 Task: Plan a trip to Nakhchivan, Azerbaijan from 12th December, 2023 to 16th December, 2023 for 8 adults.8 bedrooms having 8 beds and 8 bathrooms. Property type can be hotel. Amenities needed are: wifi, TV, free parkinig on premises, hot tub, gym, smoking allowed. Look for 4 properties as per requirement.
Action: Mouse moved to (323, 165)
Screenshot: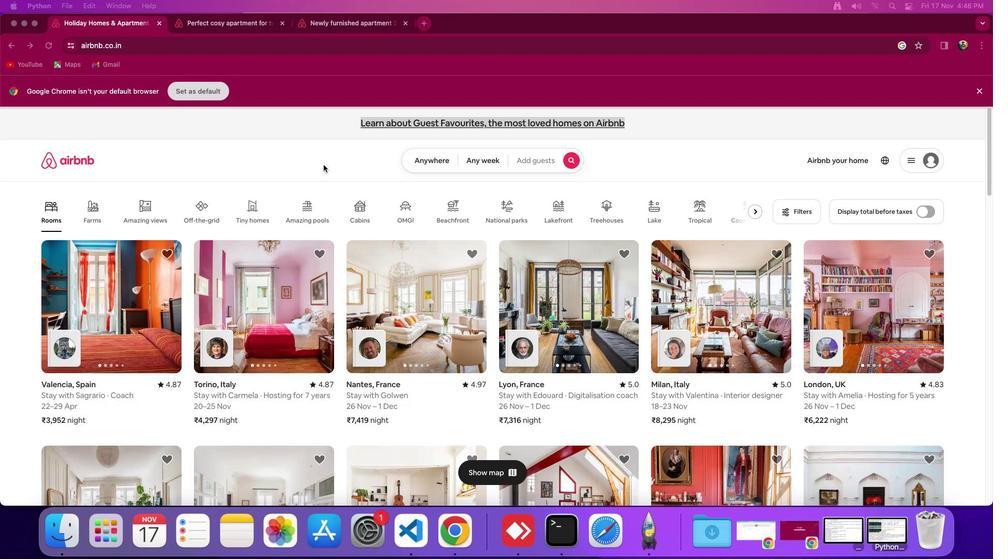 
Action: Mouse pressed left at (323, 165)
Screenshot: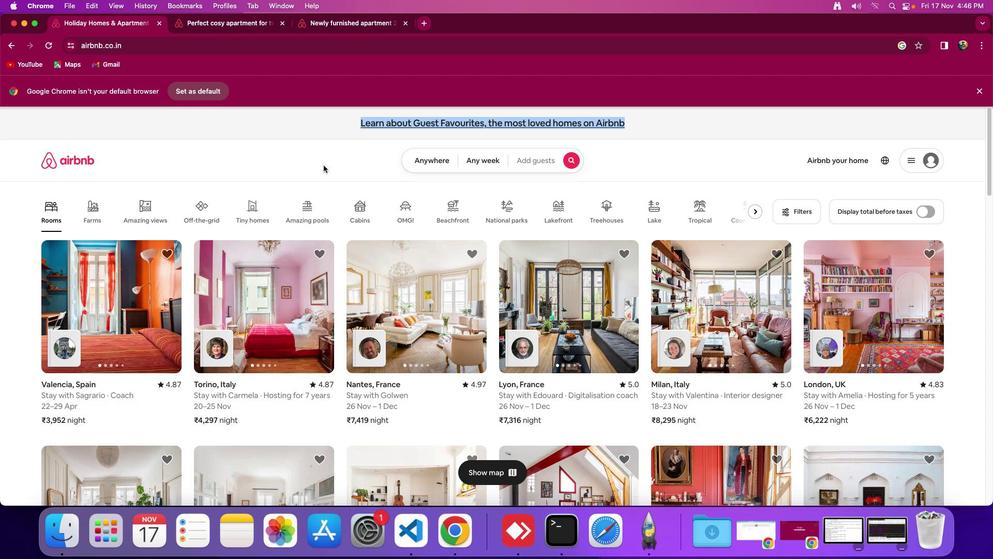 
Action: Mouse moved to (435, 165)
Screenshot: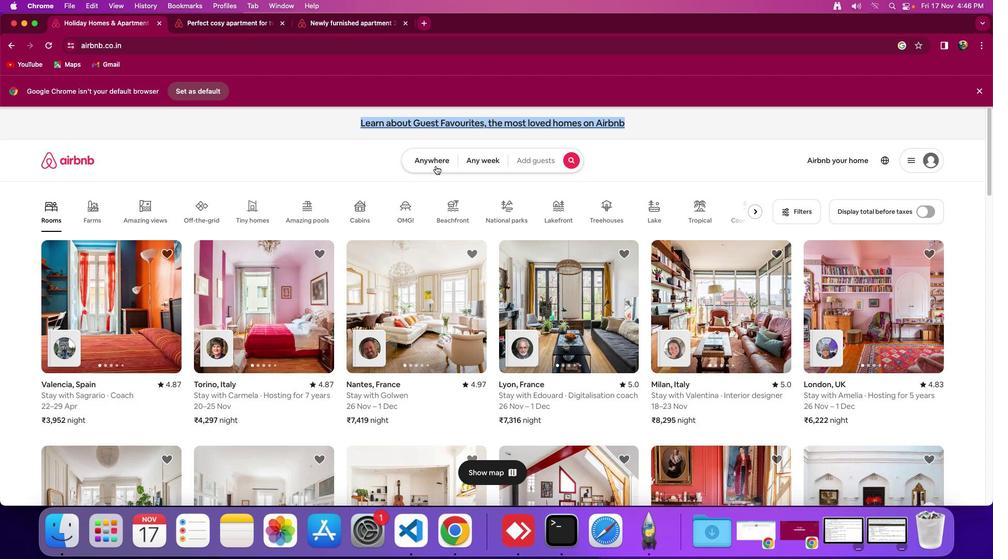 
Action: Mouse pressed left at (435, 165)
Screenshot: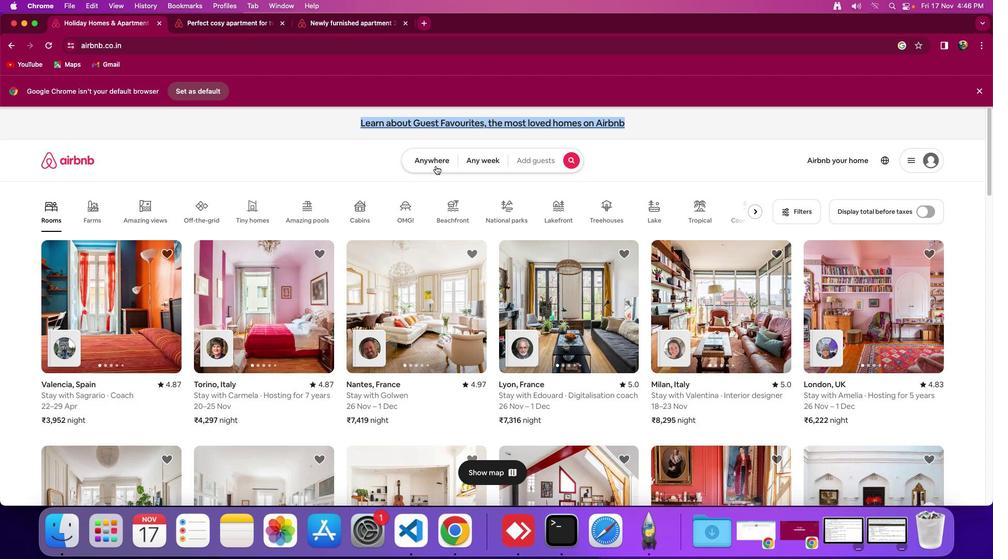 
Action: Mouse moved to (381, 203)
Screenshot: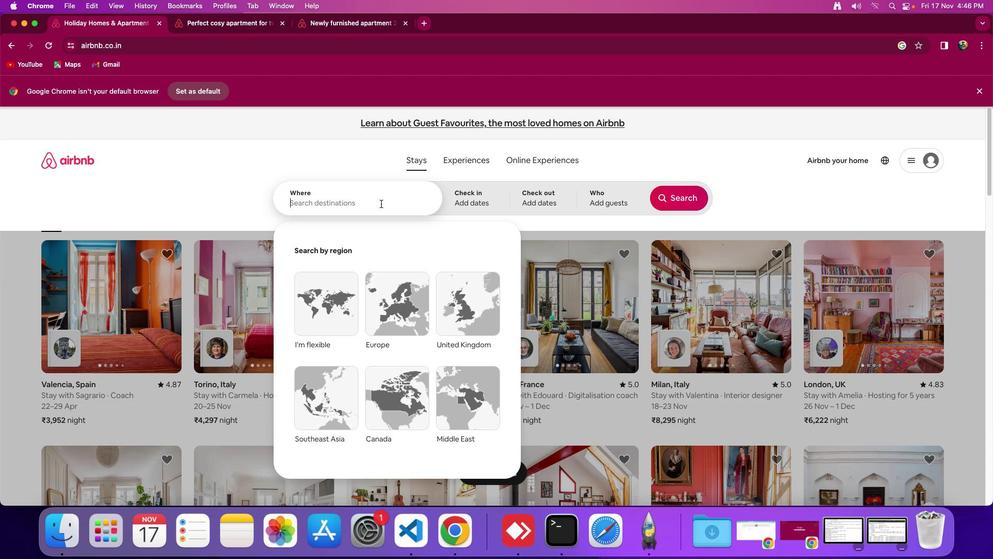
Action: Mouse pressed left at (381, 203)
Screenshot: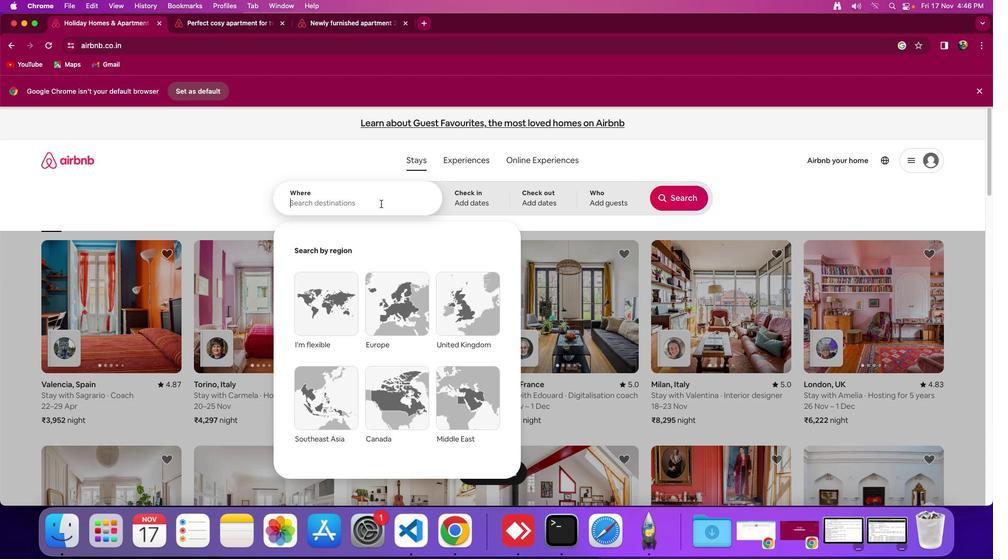 
Action: Mouse moved to (382, 203)
Screenshot: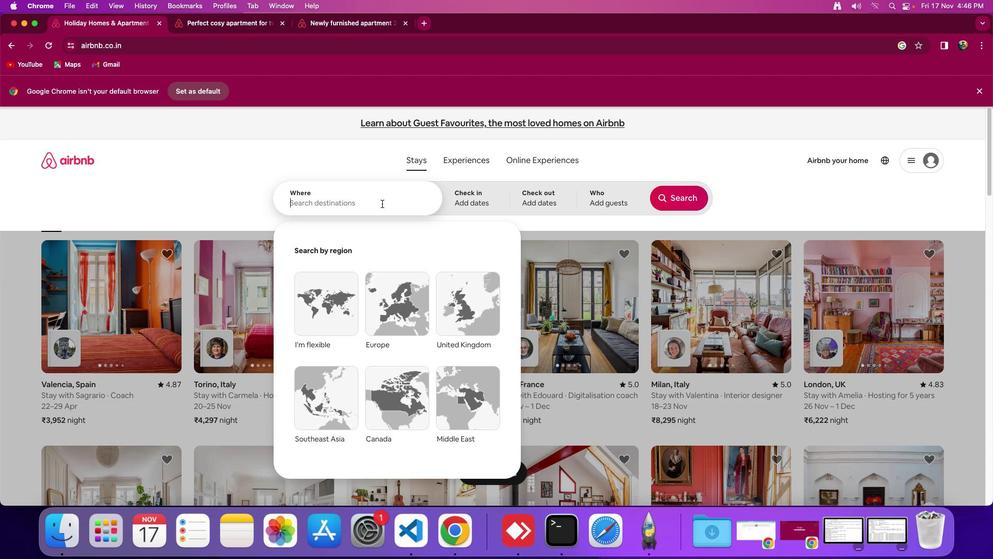 
Action: Key pressed Key.shift'N''a''k''h''c''h''i''v''a''n'','Key.spaceKey.shift_r'A''z''e''n'Key.backspace'r''b''a''i''j''a''n'
Screenshot: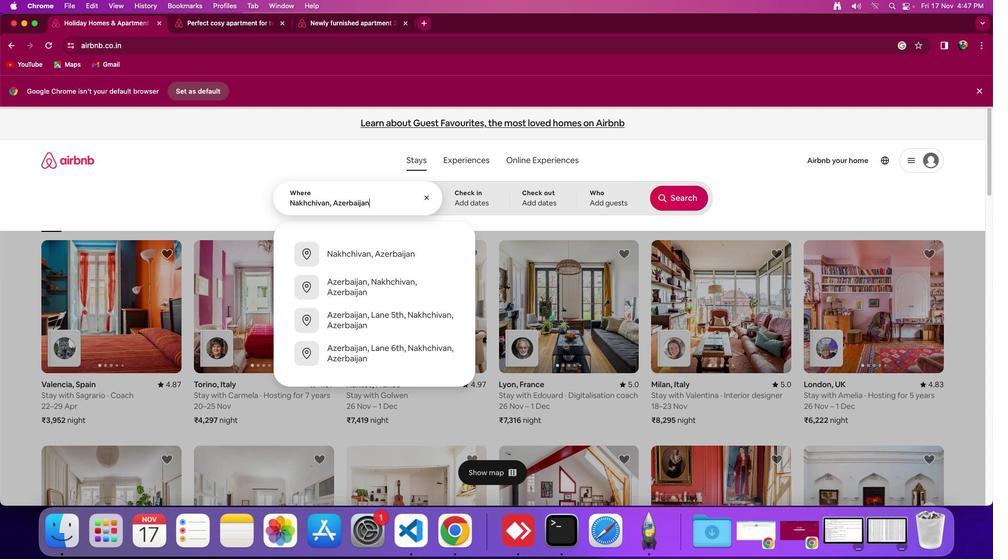 
Action: Mouse moved to (447, 203)
Screenshot: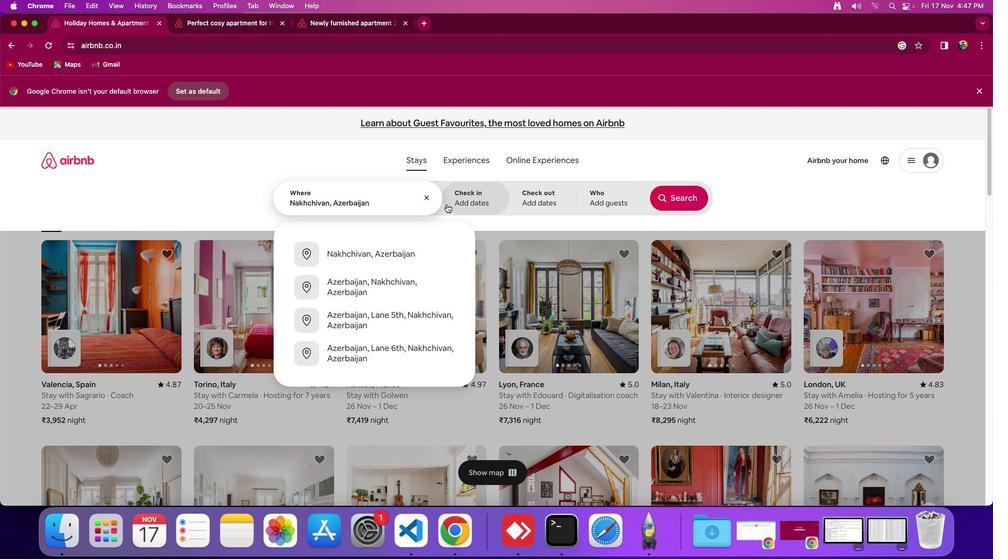 
Action: Mouse pressed left at (447, 203)
Screenshot: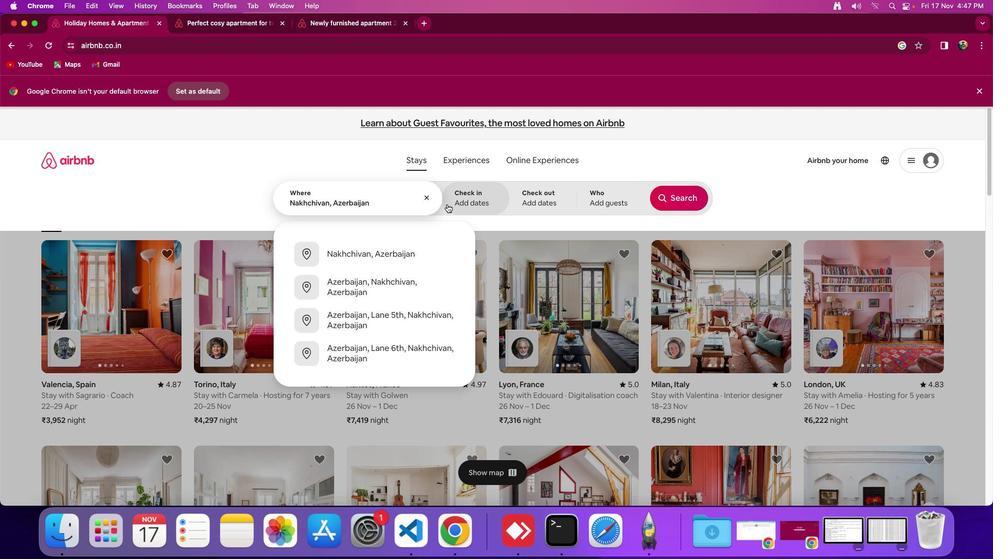 
Action: Mouse moved to (572, 379)
Screenshot: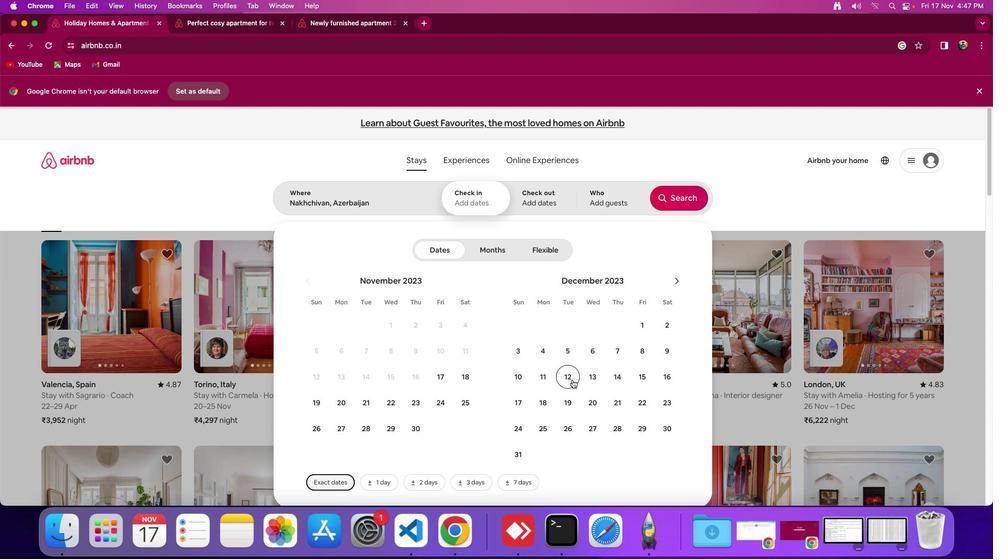 
Action: Mouse pressed left at (572, 379)
Screenshot: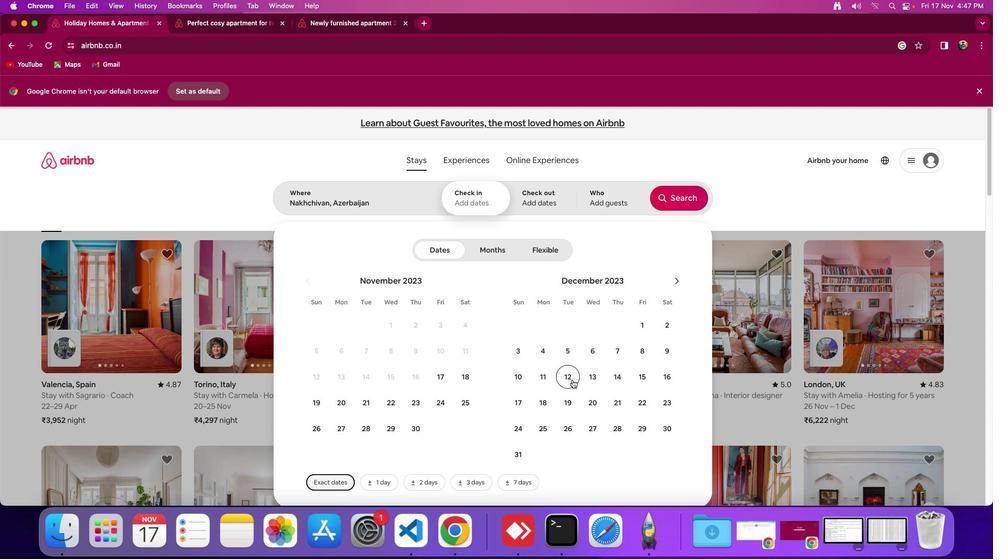 
Action: Mouse moved to (667, 376)
Screenshot: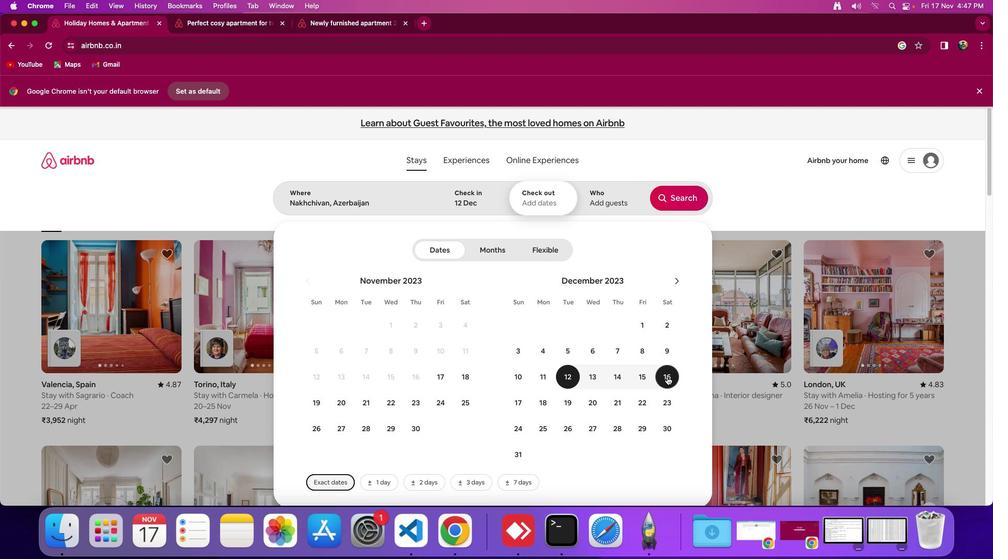 
Action: Mouse pressed left at (667, 376)
Screenshot: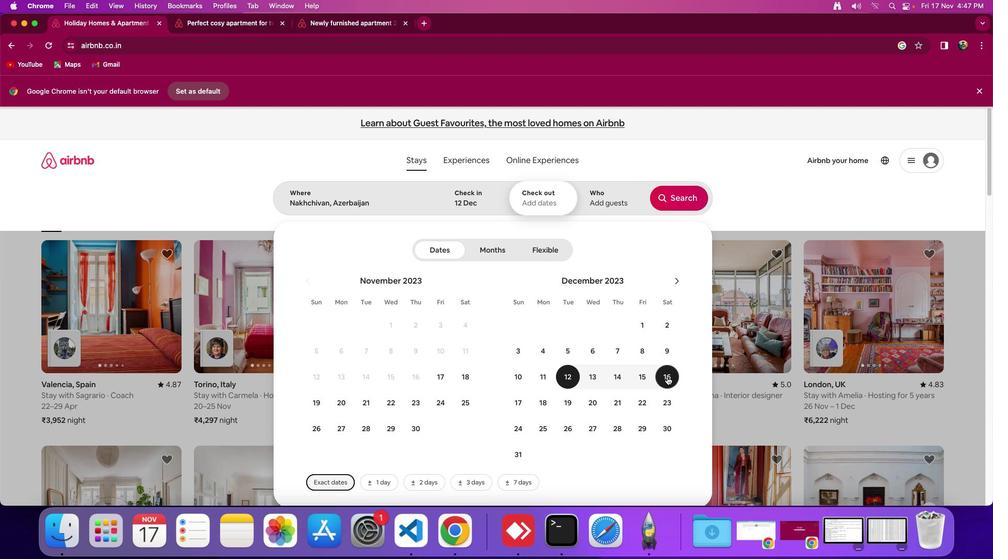 
Action: Mouse moved to (601, 201)
Screenshot: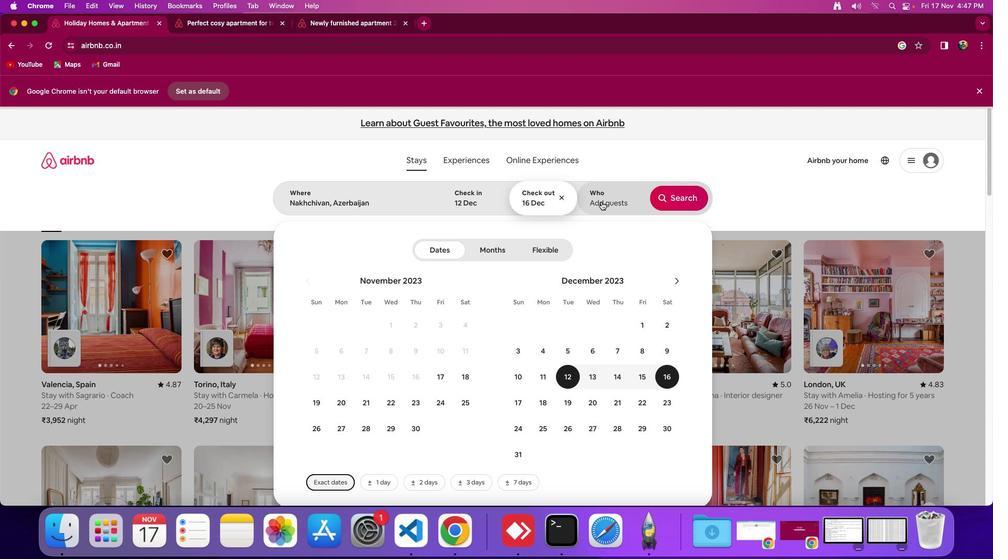 
Action: Mouse pressed left at (601, 201)
Screenshot: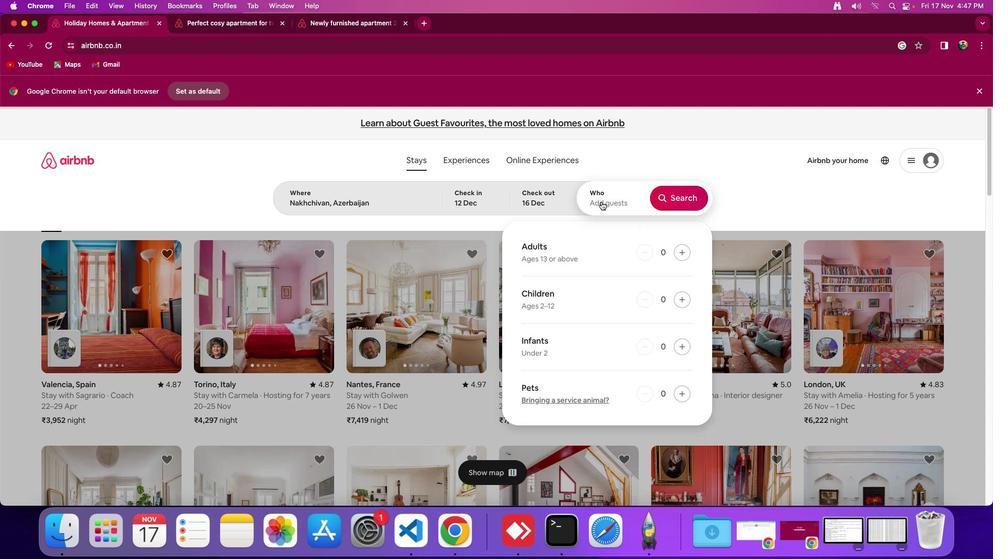 
Action: Mouse moved to (682, 250)
Screenshot: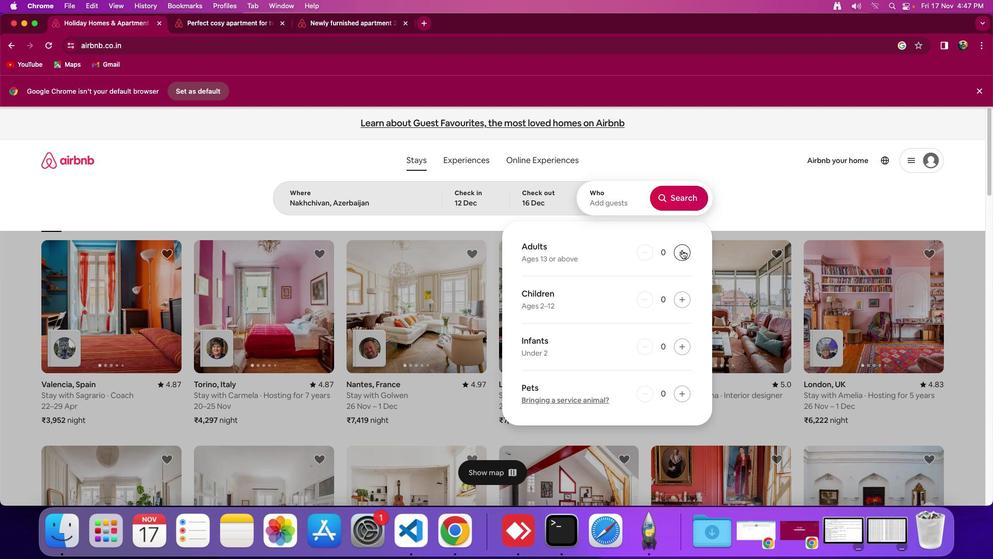 
Action: Mouse pressed left at (682, 250)
Screenshot: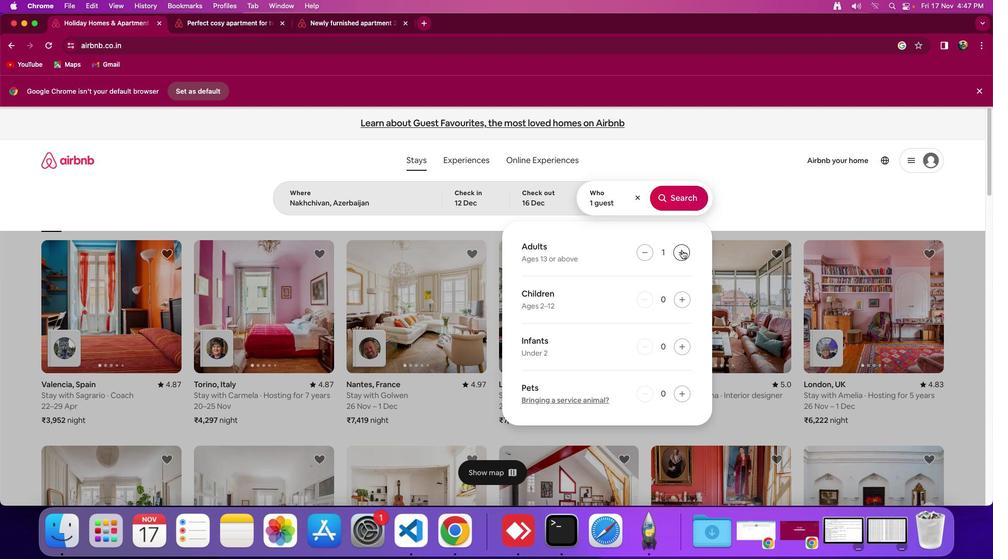 
Action: Mouse pressed left at (682, 250)
Screenshot: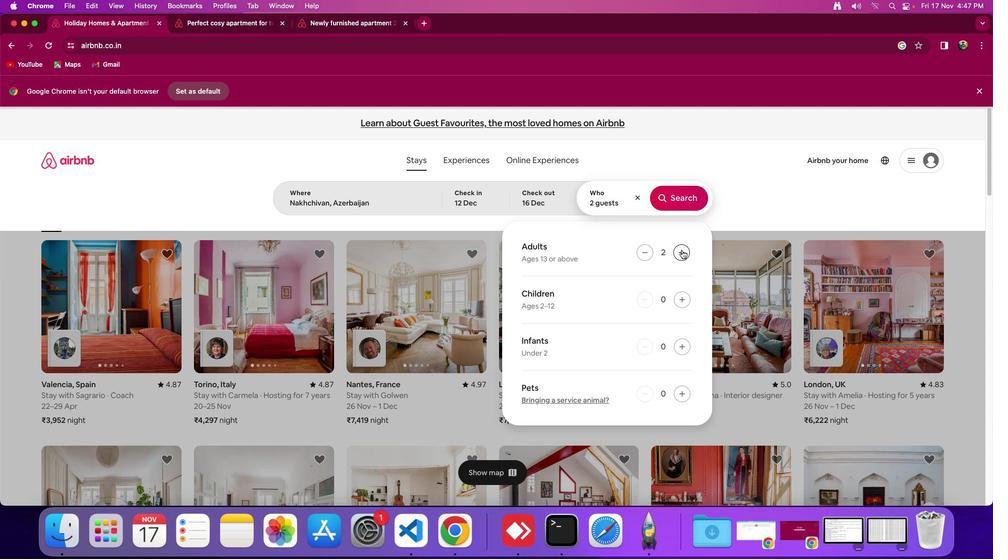 
Action: Mouse pressed left at (682, 250)
Screenshot: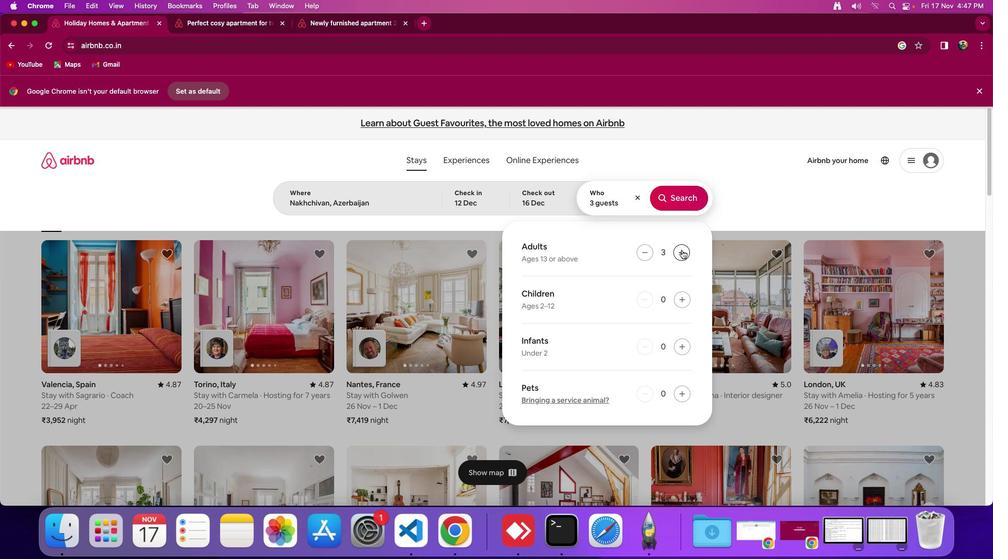 
Action: Mouse pressed left at (682, 250)
Screenshot: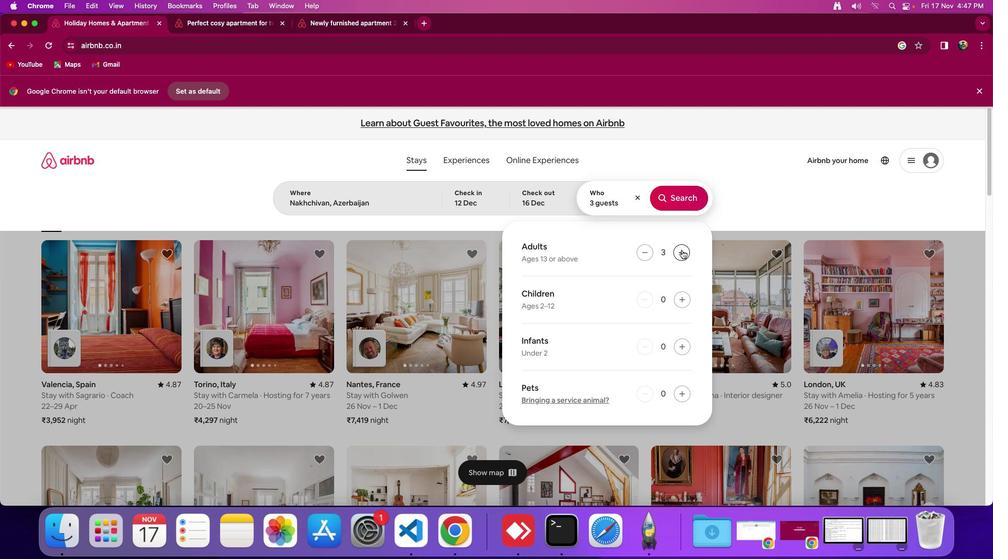 
Action: Mouse pressed left at (682, 250)
Screenshot: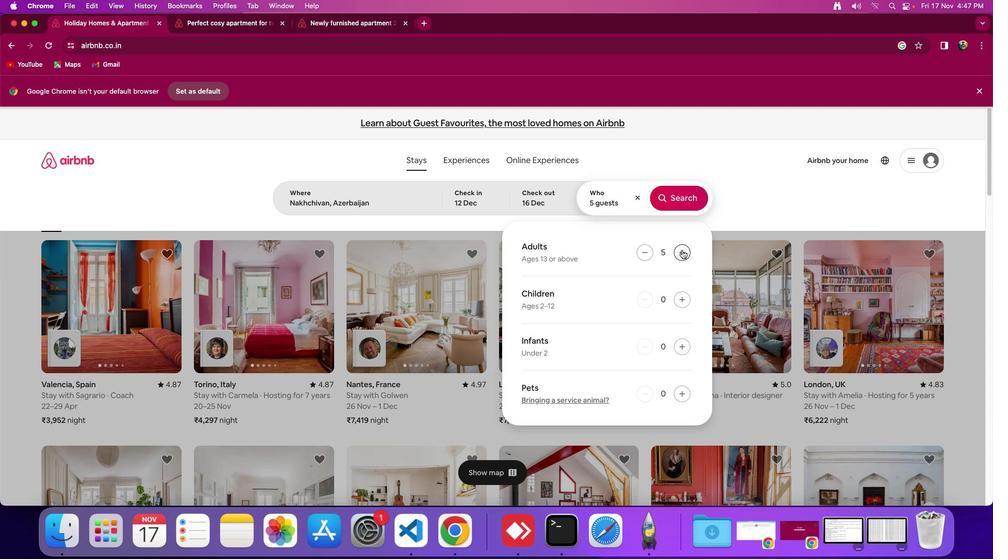 
Action: Mouse pressed left at (682, 250)
Screenshot: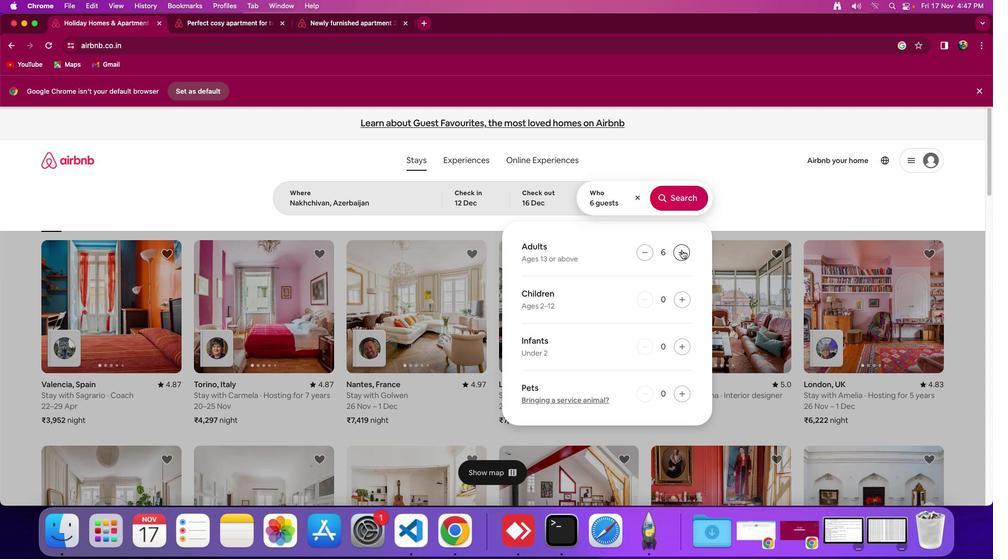 
Action: Mouse pressed left at (682, 250)
Screenshot: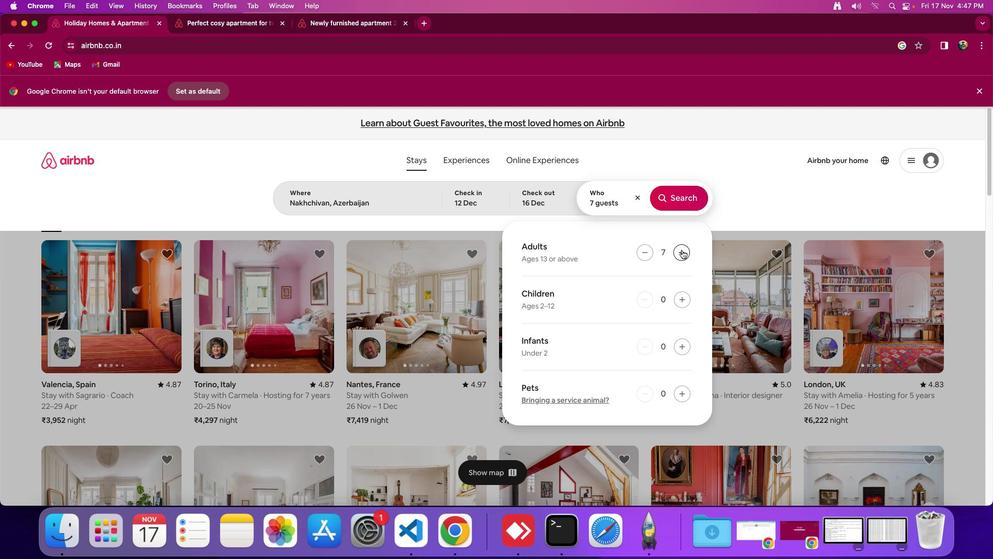 
Action: Mouse pressed left at (682, 250)
Screenshot: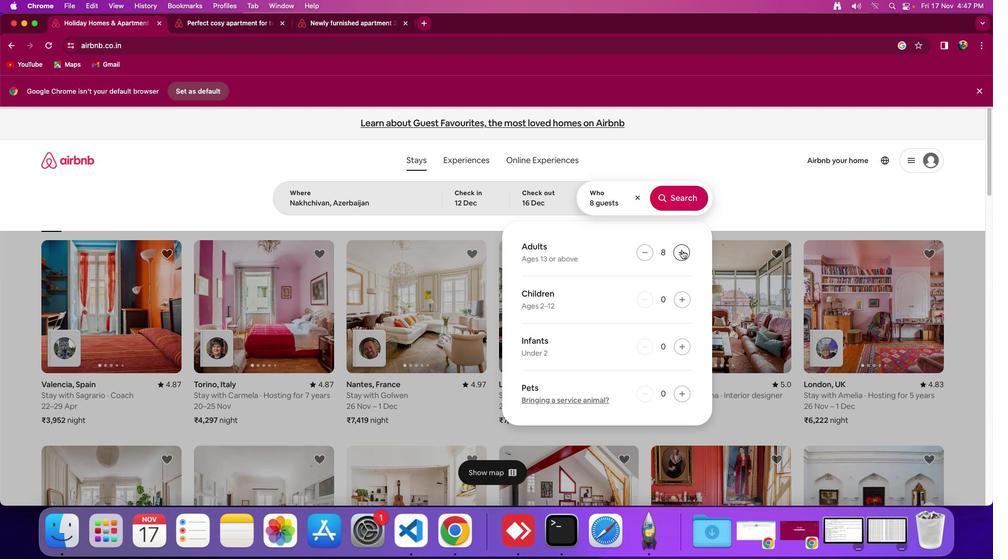 
Action: Mouse moved to (670, 199)
Screenshot: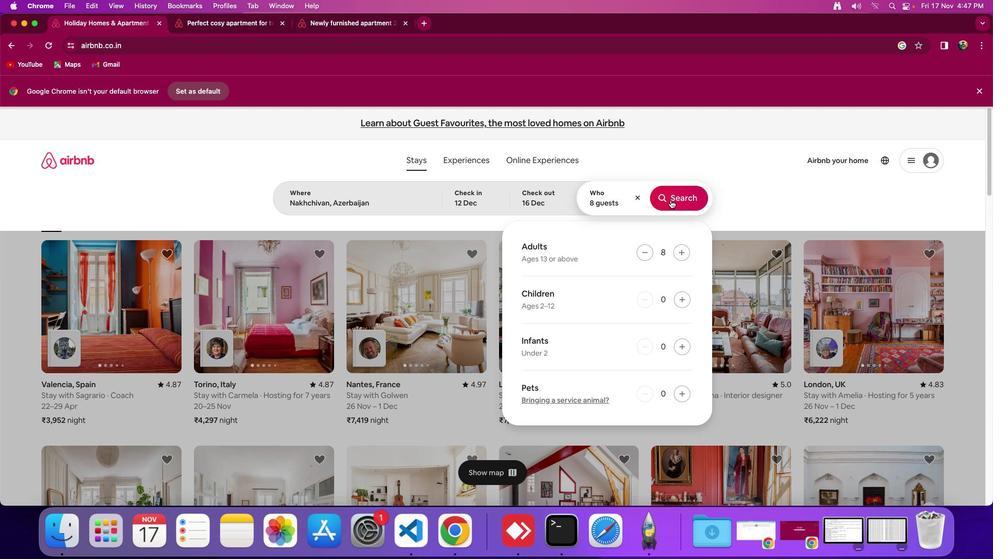 
Action: Mouse pressed left at (670, 199)
Screenshot: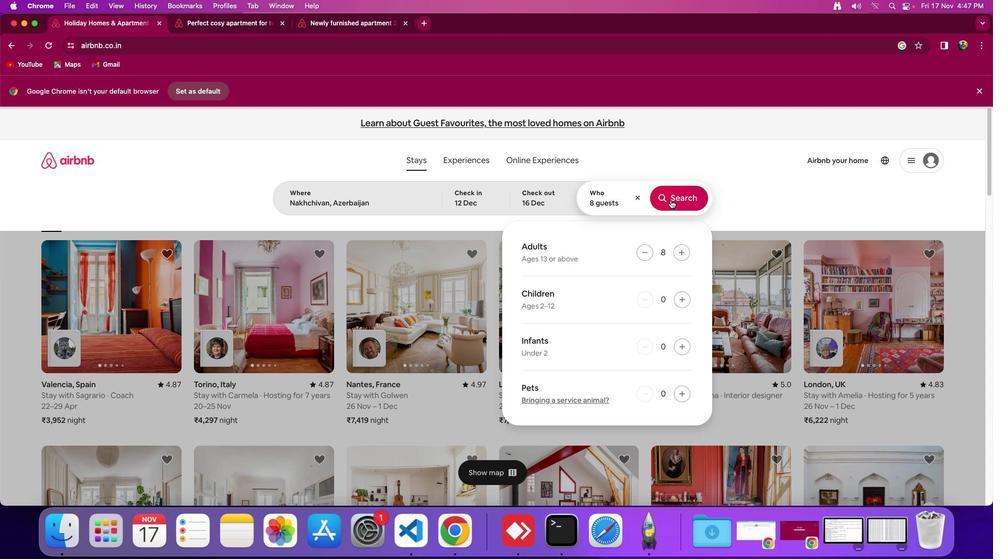 
Action: Mouse moved to (808, 173)
Screenshot: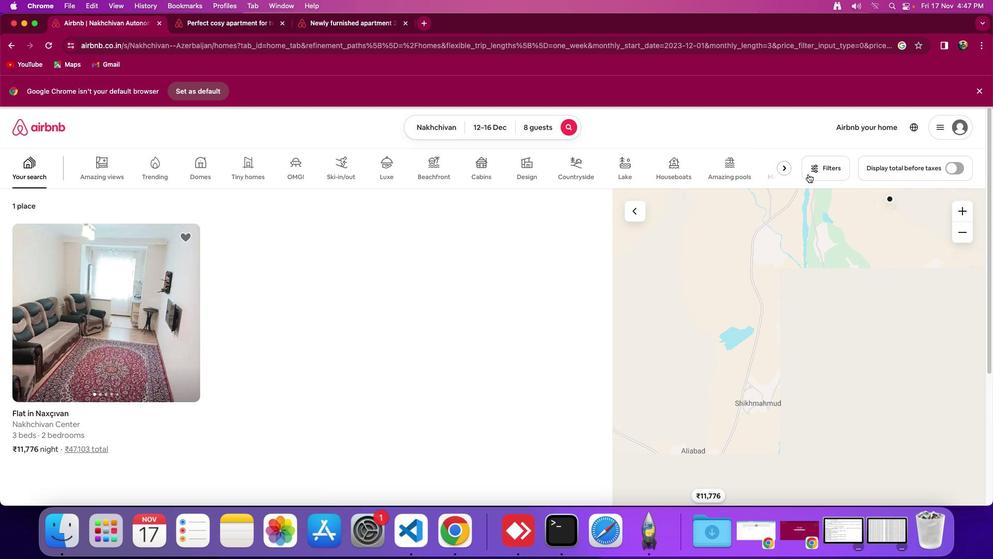 
Action: Mouse pressed left at (808, 173)
Screenshot: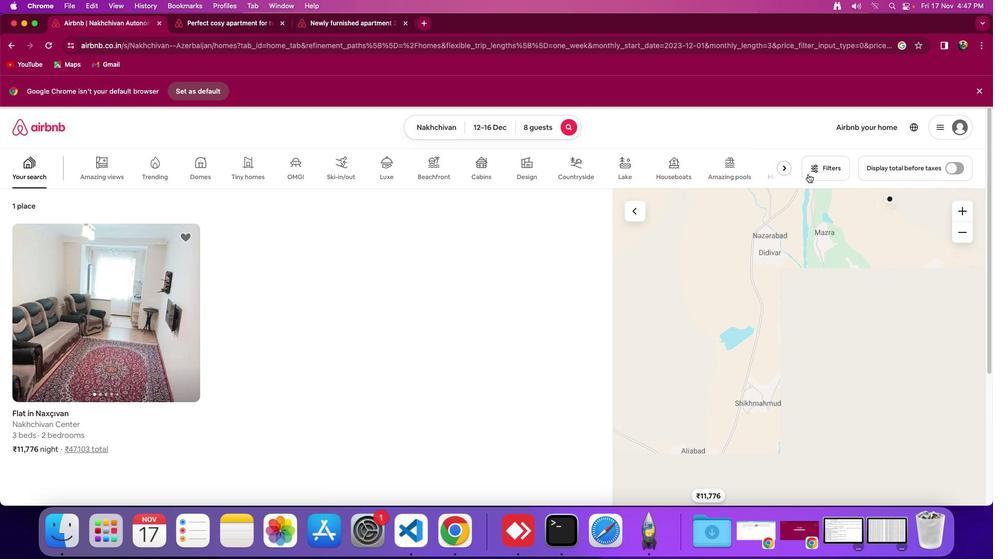 
Action: Mouse moved to (829, 173)
Screenshot: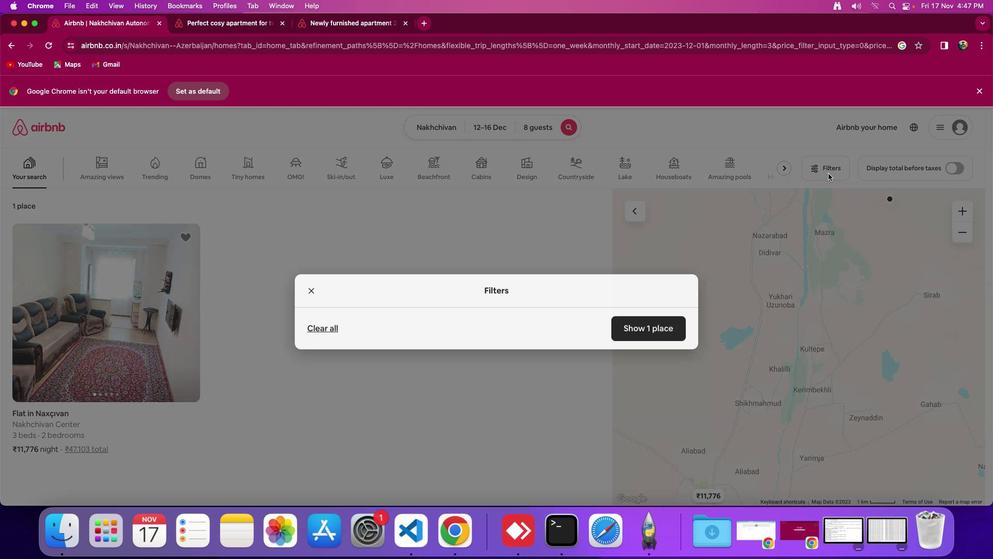 
Action: Mouse pressed left at (829, 173)
Screenshot: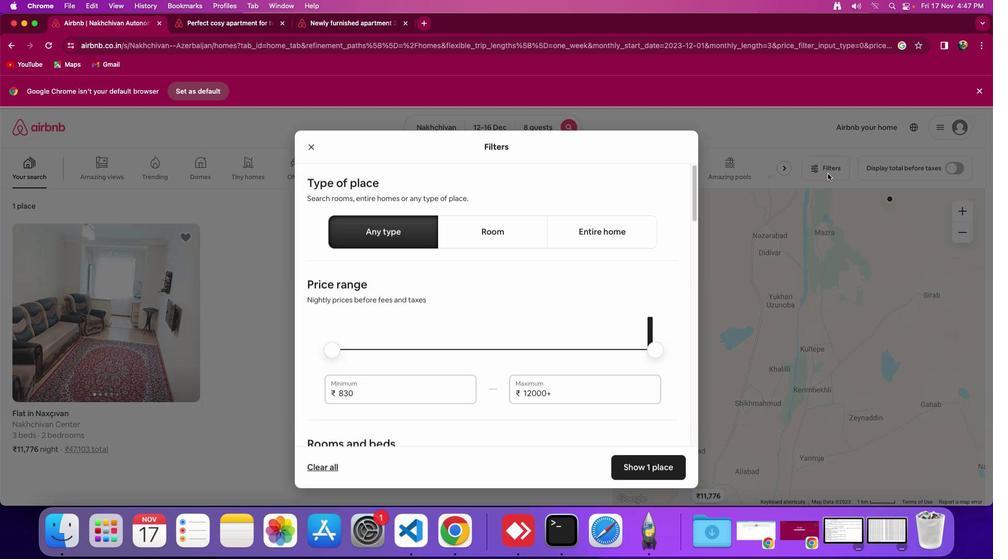 
Action: Mouse moved to (823, 177)
Screenshot: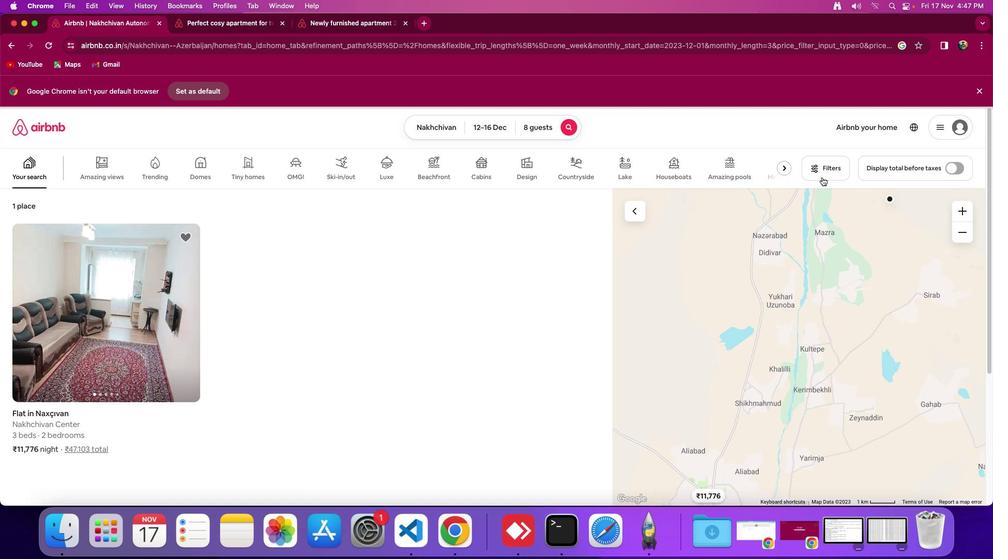 
Action: Mouse pressed left at (823, 177)
Screenshot: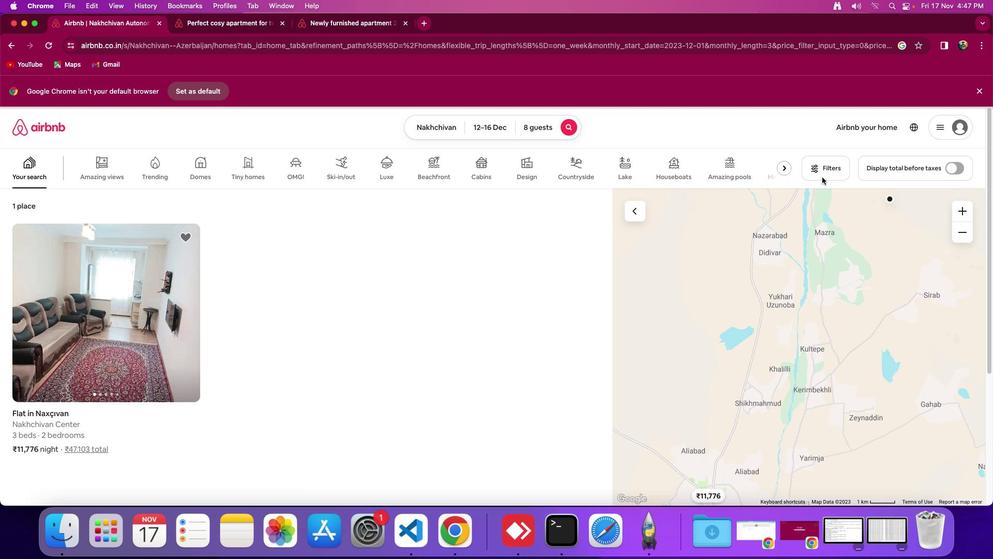
Action: Mouse moved to (525, 351)
Screenshot: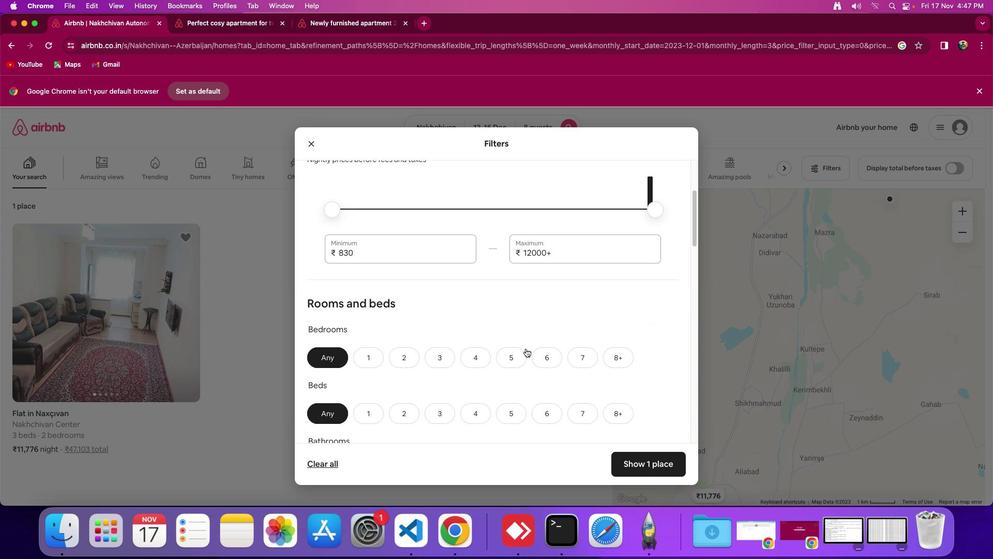 
Action: Mouse scrolled (525, 351) with delta (0, 0)
Screenshot: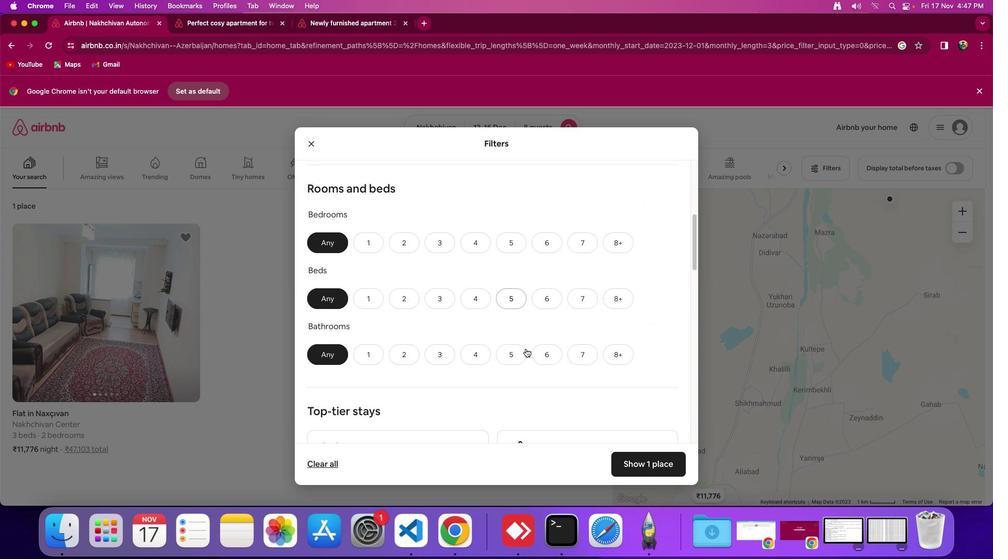 
Action: Mouse scrolled (525, 351) with delta (0, 0)
Screenshot: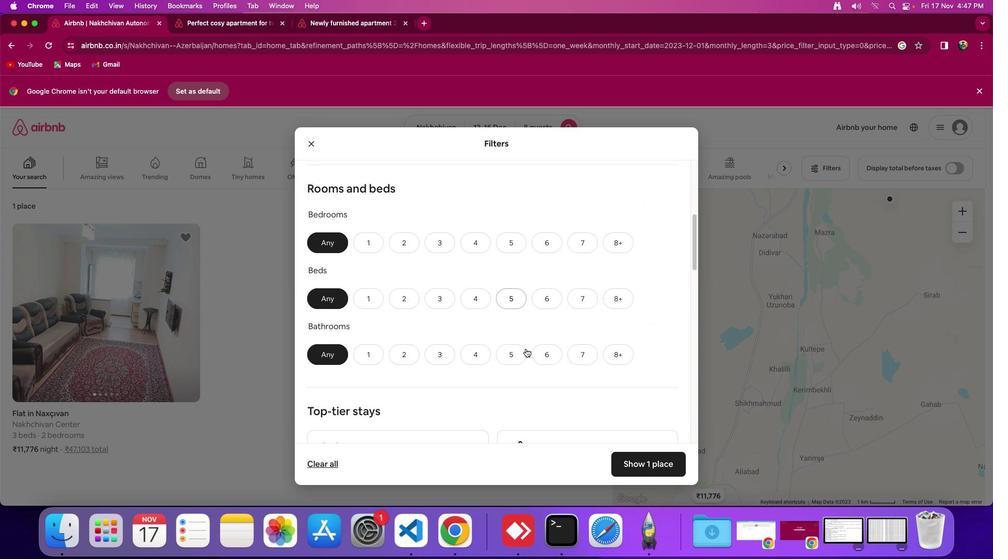 
Action: Mouse scrolled (525, 351) with delta (0, -2)
Screenshot: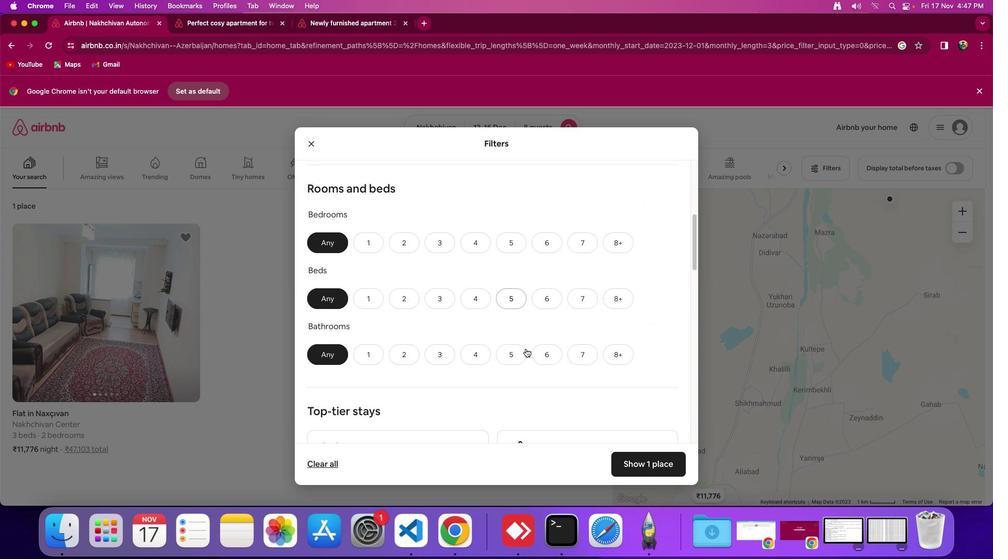 
Action: Mouse moved to (525, 349)
Screenshot: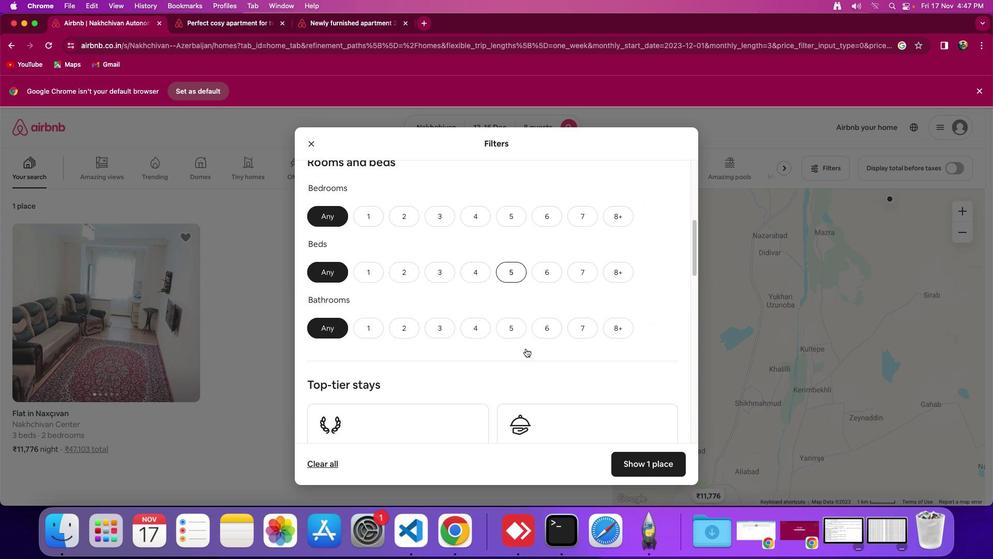 
Action: Mouse scrolled (525, 349) with delta (0, -2)
Screenshot: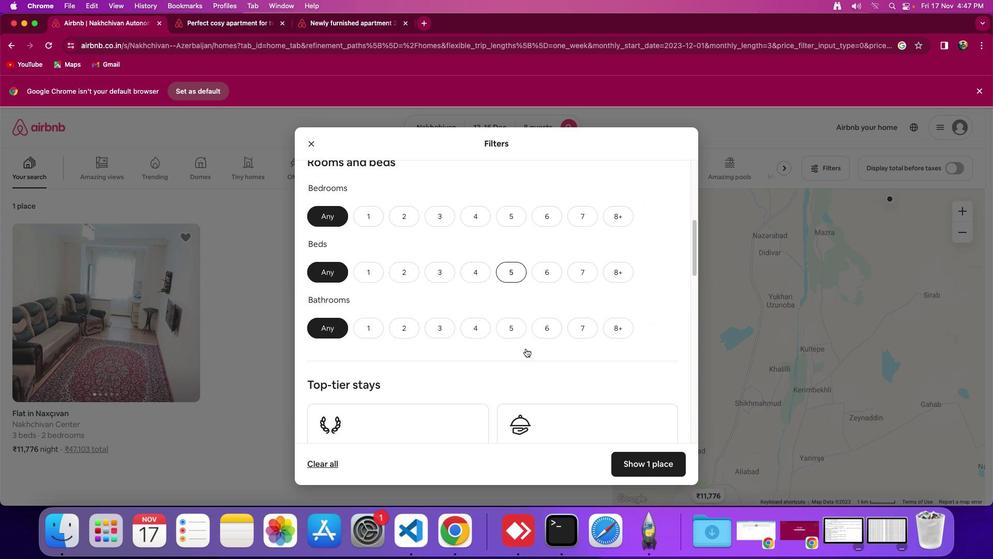 
Action: Mouse moved to (525, 348)
Screenshot: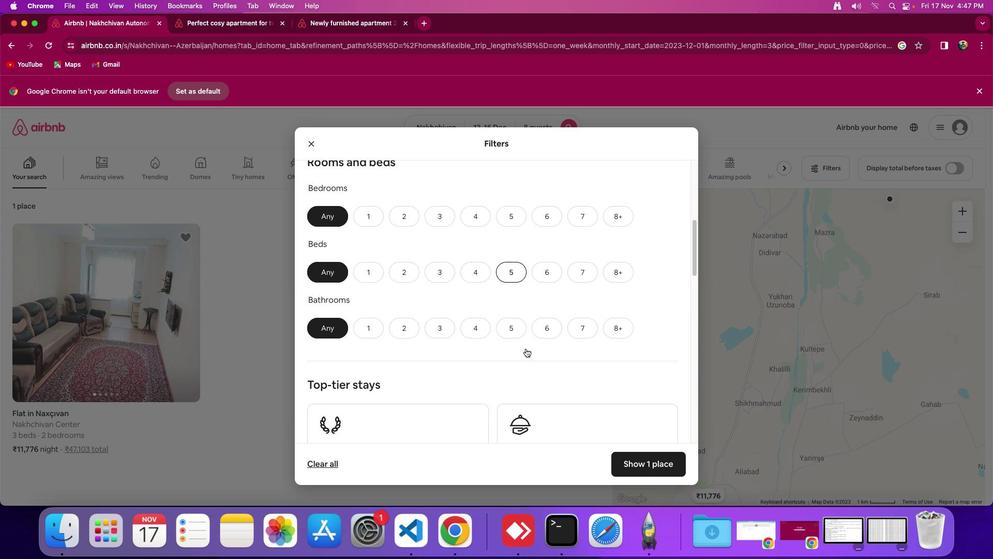 
Action: Mouse scrolled (525, 348) with delta (0, 0)
Screenshot: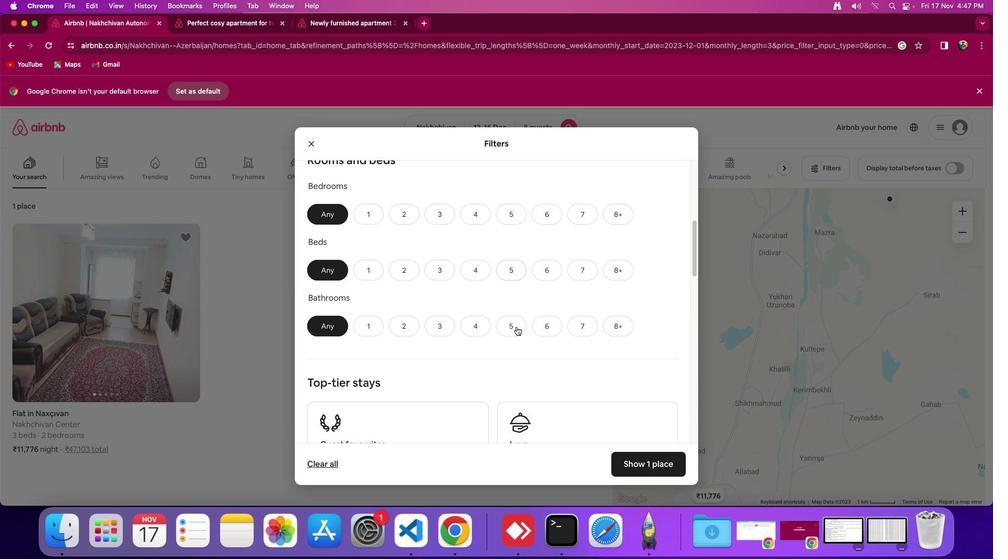 
Action: Mouse moved to (613, 213)
Screenshot: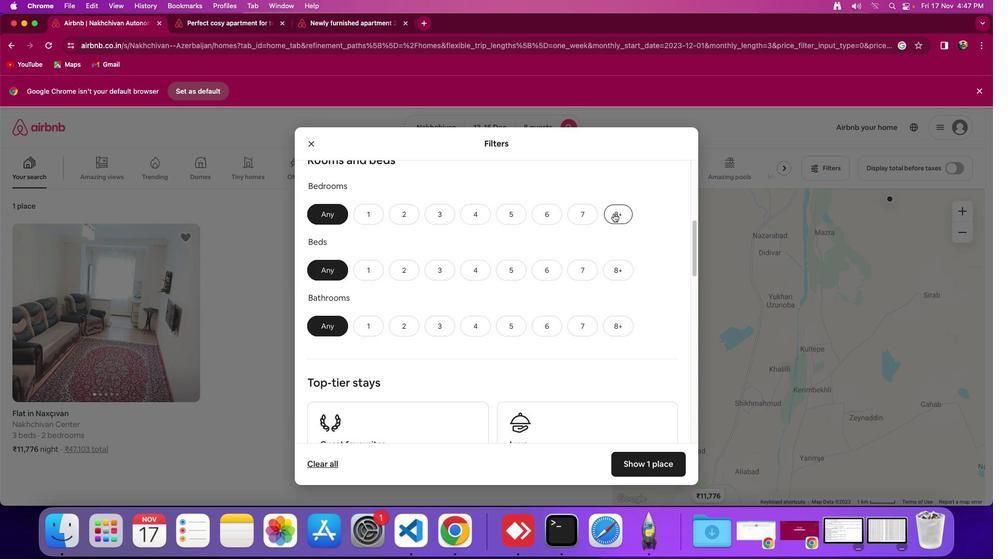 
Action: Mouse pressed left at (613, 213)
Screenshot: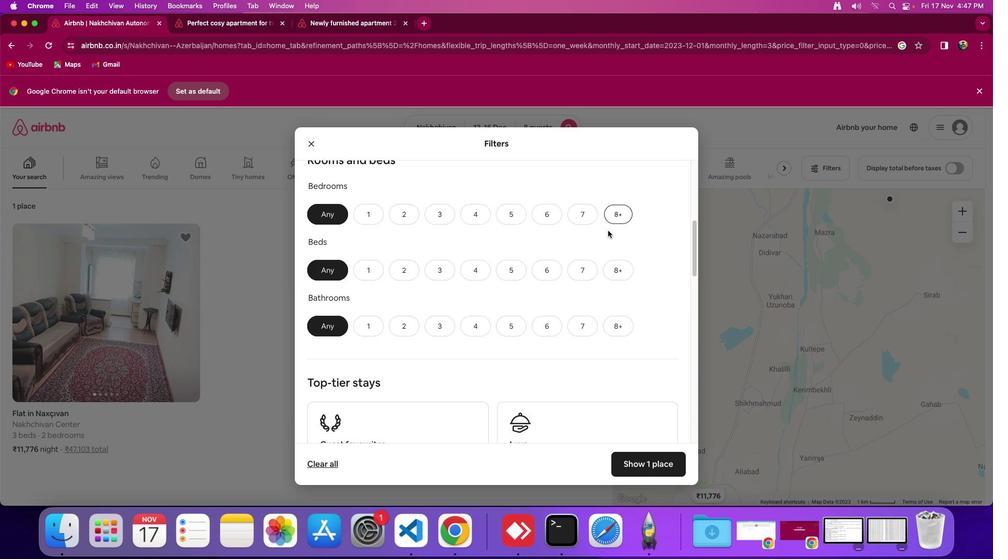 
Action: Mouse moved to (613, 272)
Screenshot: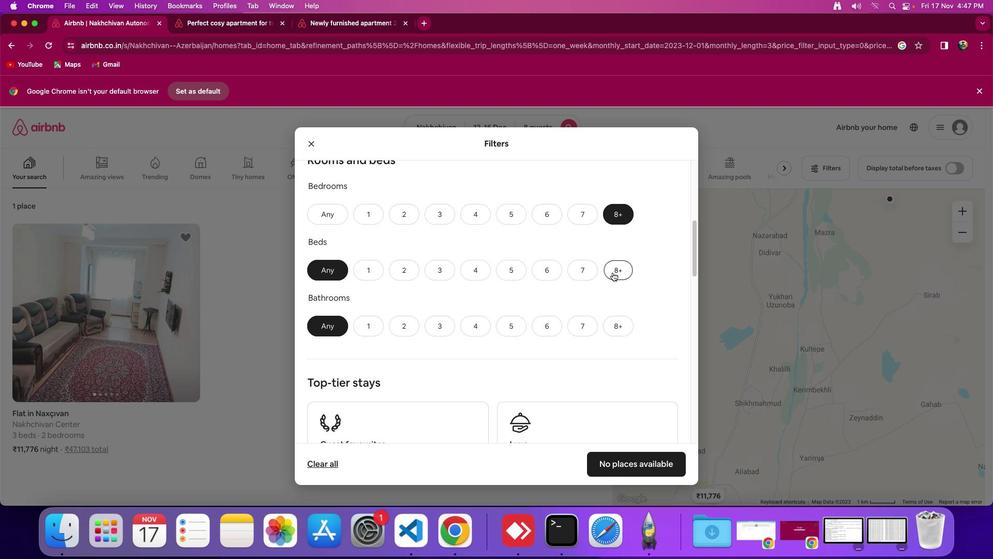 
Action: Mouse pressed left at (613, 272)
Screenshot: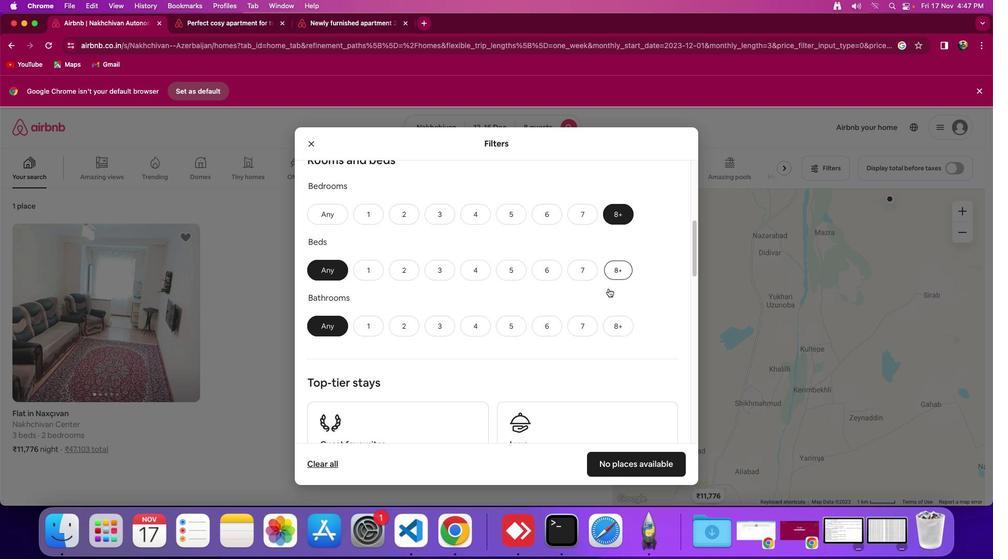 
Action: Mouse moved to (611, 316)
Screenshot: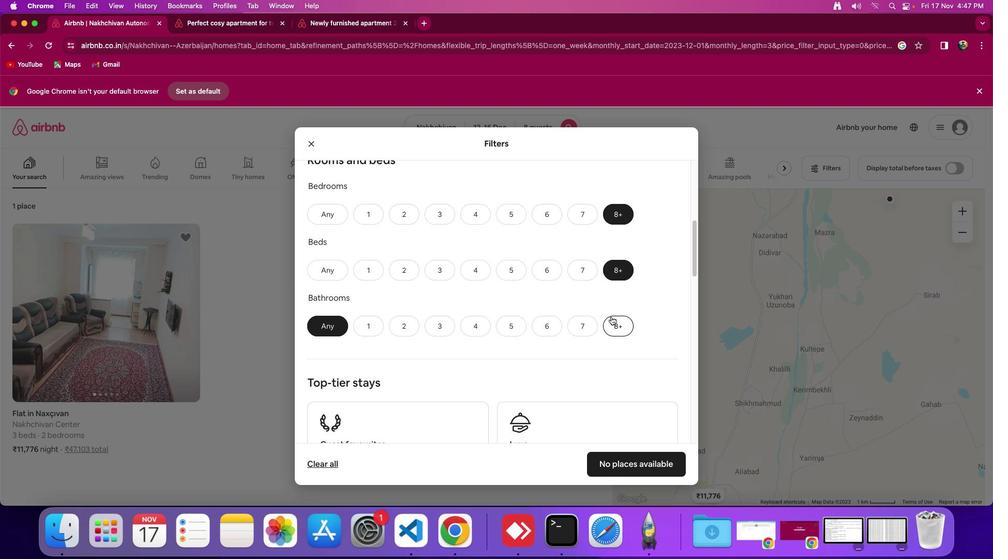 
Action: Mouse pressed left at (611, 316)
Screenshot: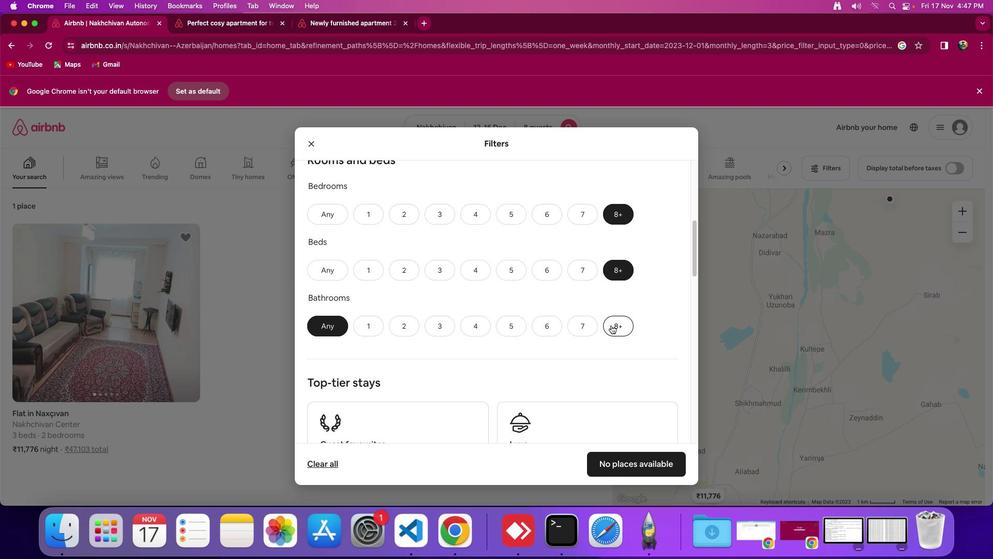 
Action: Mouse moved to (520, 329)
Screenshot: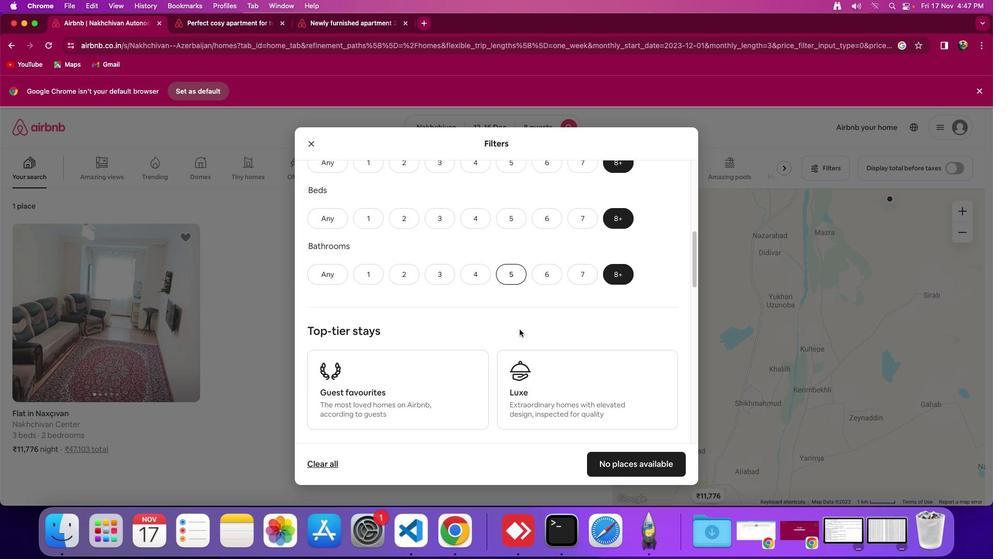 
Action: Mouse scrolled (520, 329) with delta (0, 0)
Screenshot: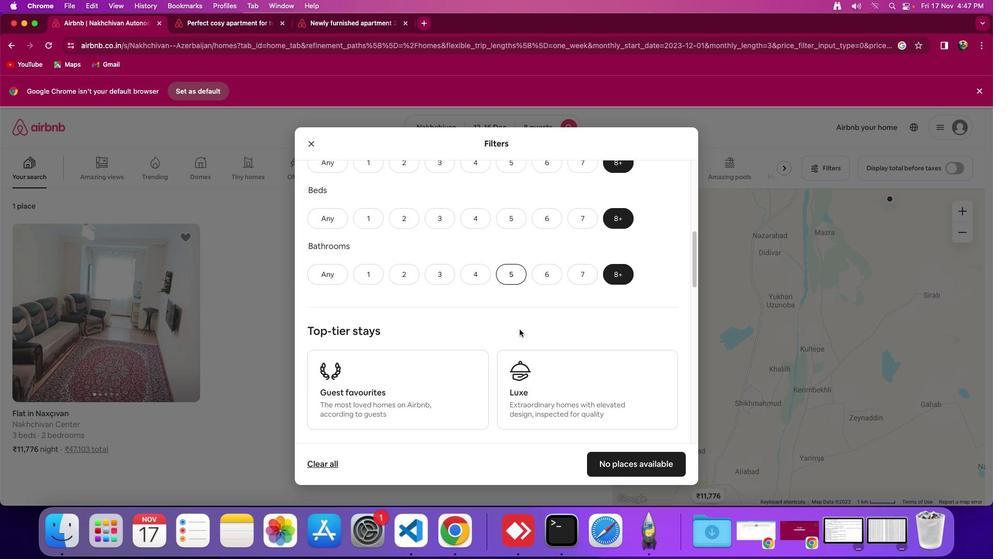 
Action: Mouse scrolled (520, 329) with delta (0, 0)
Screenshot: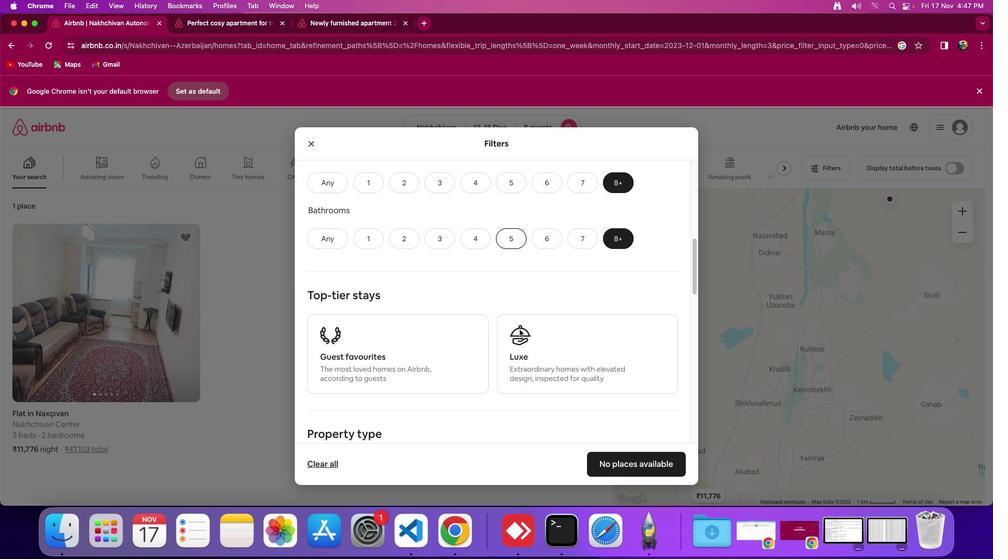 
Action: Mouse scrolled (520, 329) with delta (0, -1)
Screenshot: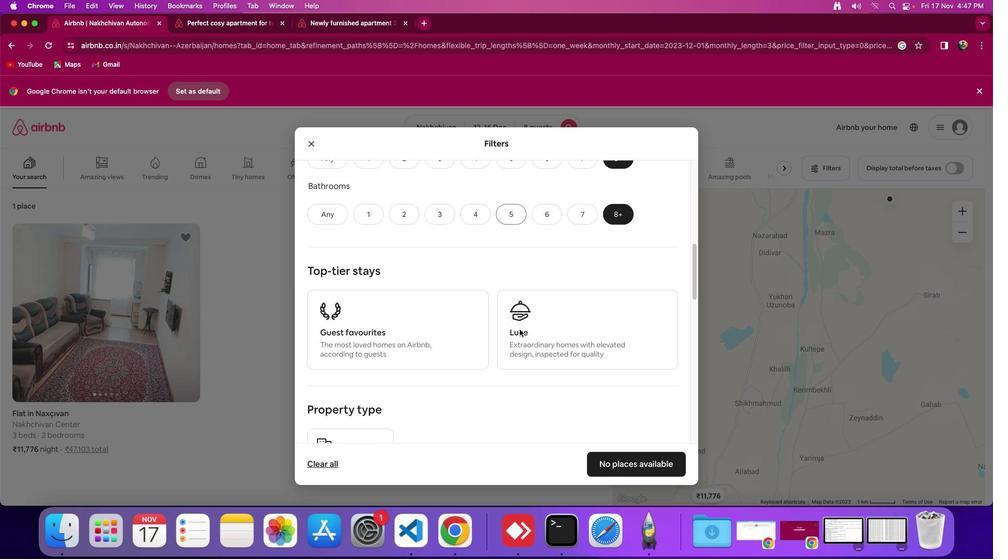 
Action: Mouse moved to (494, 335)
Screenshot: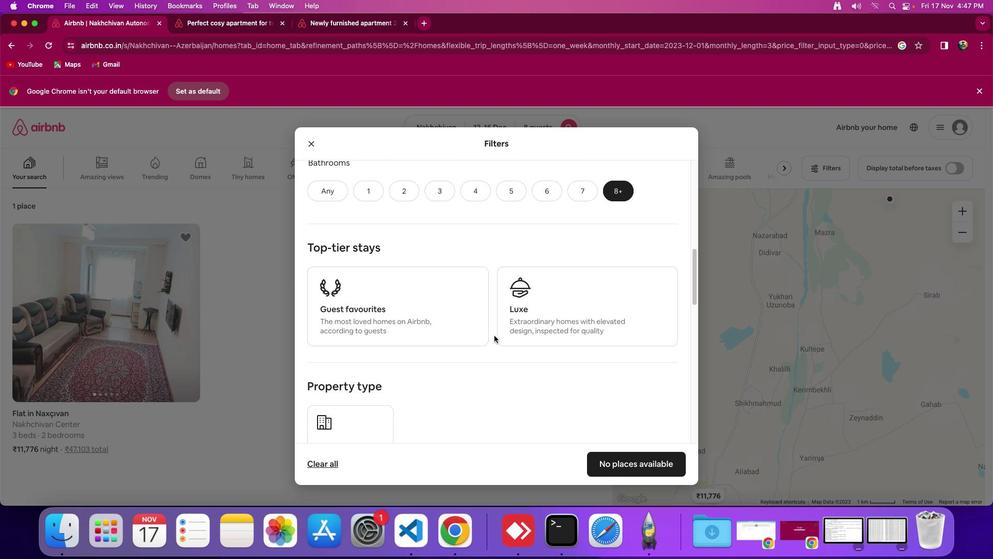 
Action: Mouse scrolled (494, 335) with delta (0, 0)
Screenshot: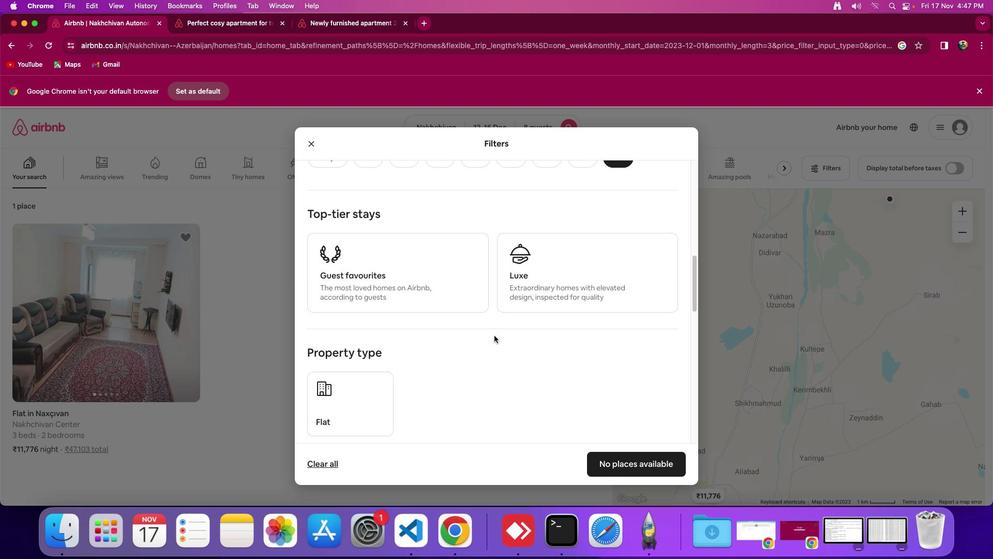 
Action: Mouse scrolled (494, 335) with delta (0, 0)
Screenshot: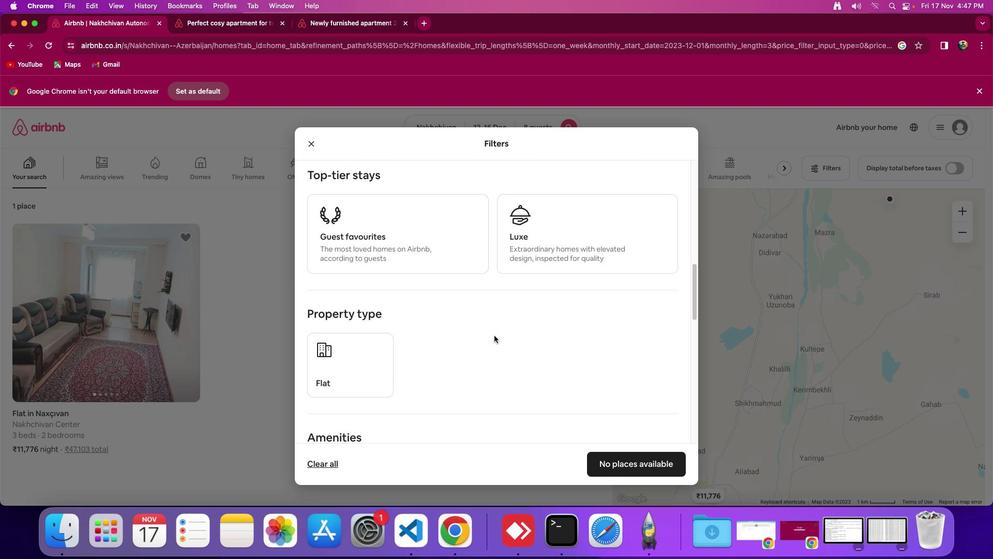
Action: Mouse scrolled (494, 335) with delta (0, -1)
Screenshot: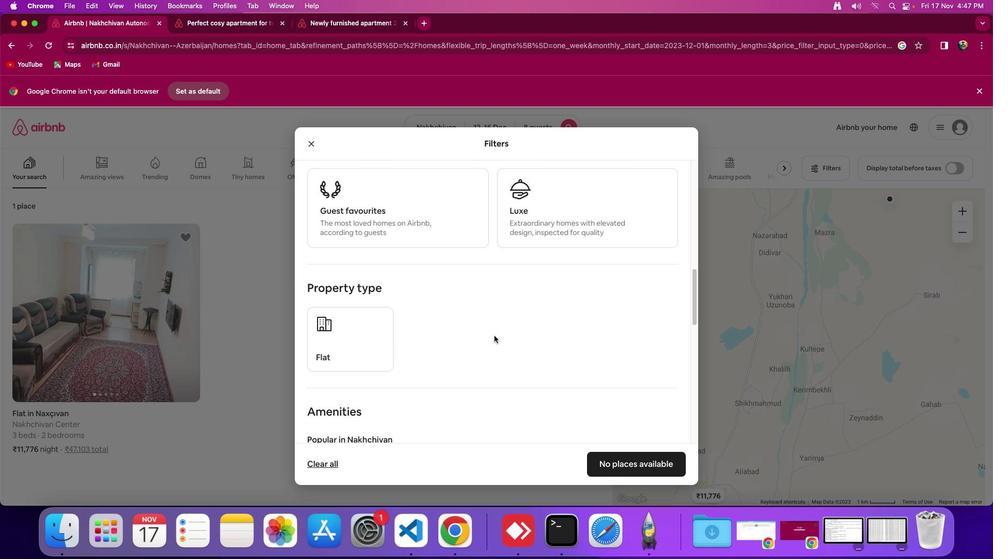 
Action: Mouse moved to (472, 325)
Screenshot: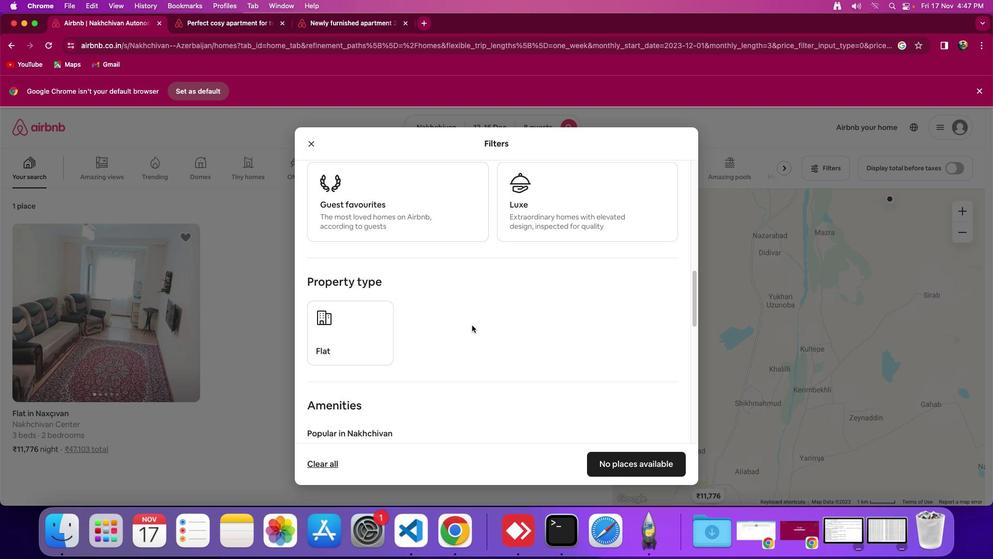 
Action: Mouse scrolled (472, 325) with delta (0, 0)
Screenshot: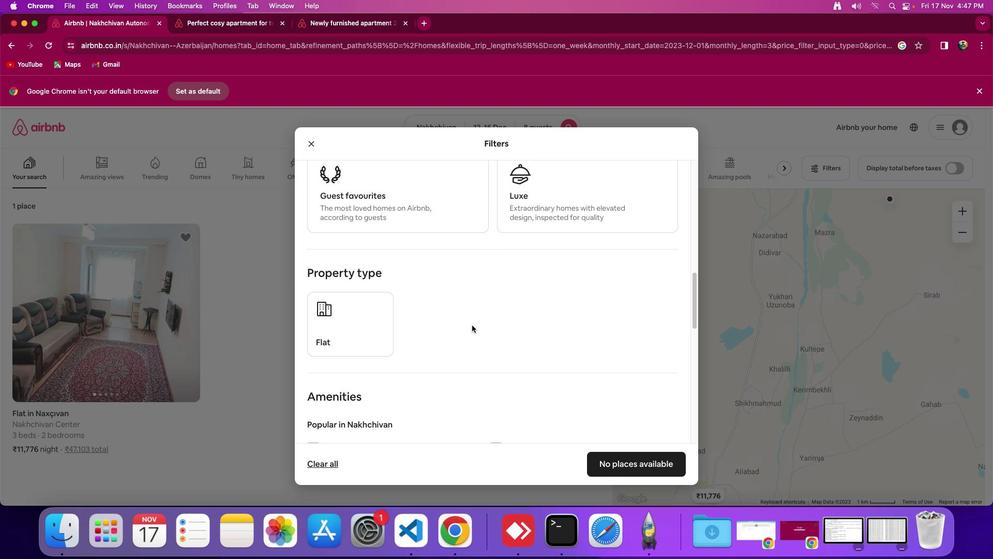 
Action: Mouse scrolled (472, 325) with delta (0, 0)
Screenshot: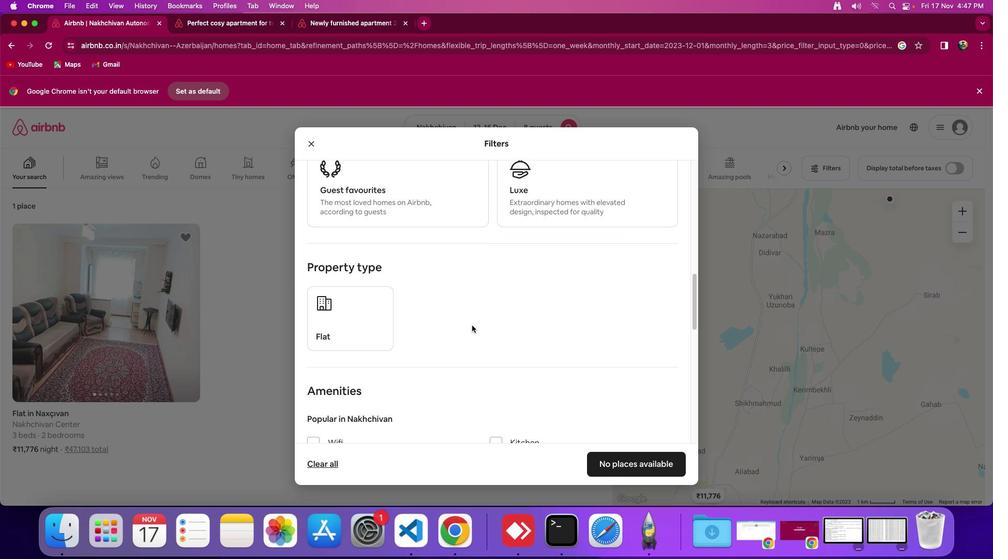 
Action: Mouse scrolled (472, 325) with delta (0, 0)
Screenshot: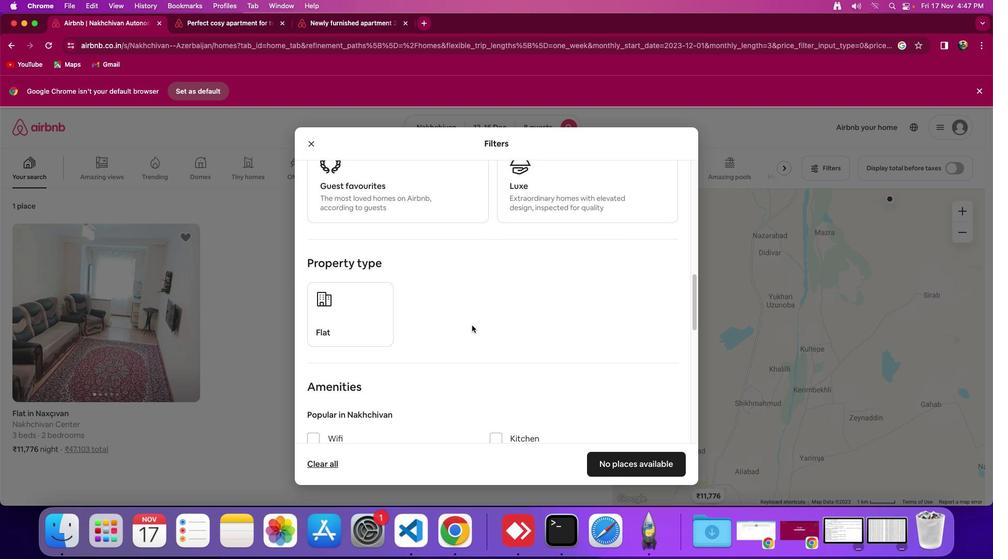 
Action: Mouse moved to (464, 330)
Screenshot: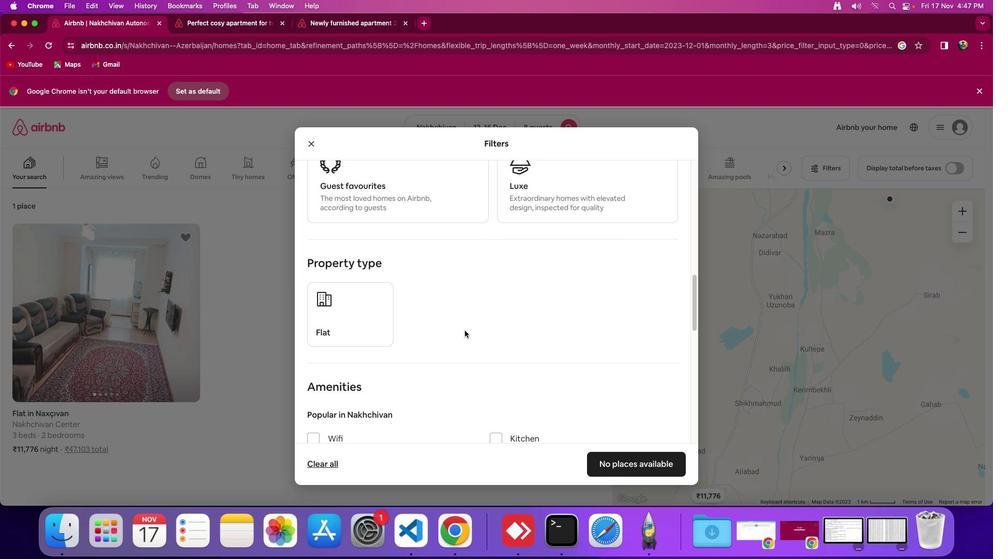 
Action: Mouse scrolled (464, 330) with delta (0, 0)
Screenshot: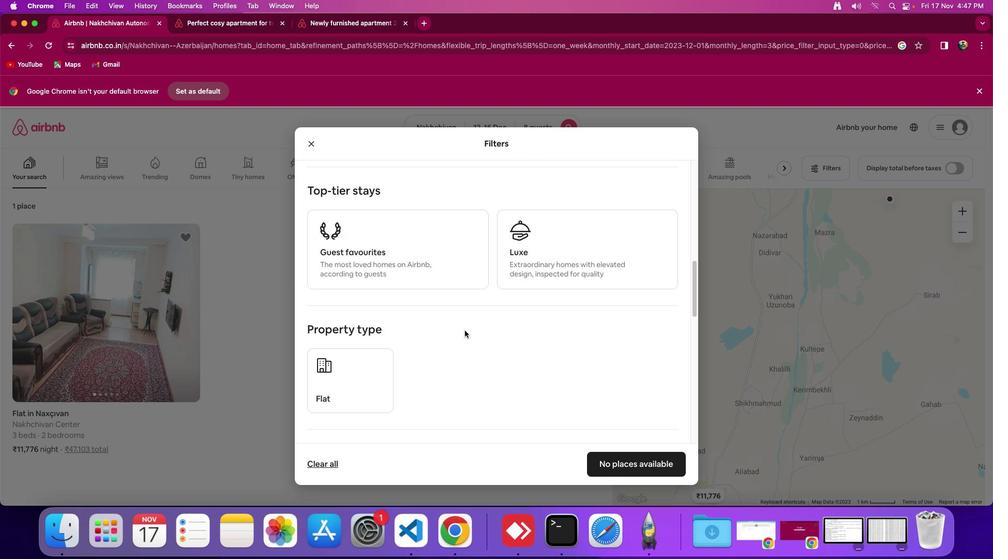 
Action: Mouse scrolled (464, 330) with delta (0, 0)
Screenshot: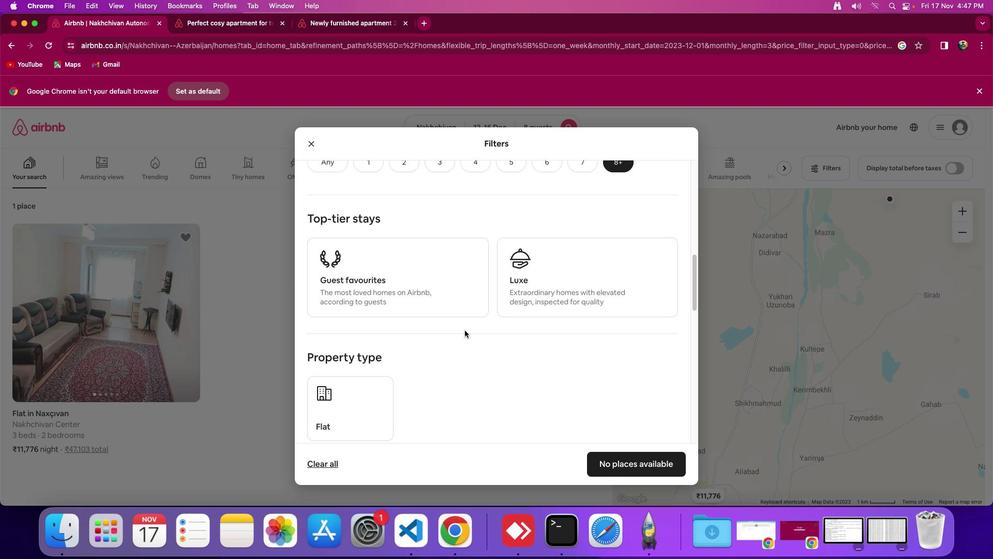 
Action: Mouse scrolled (464, 330) with delta (0, 2)
Screenshot: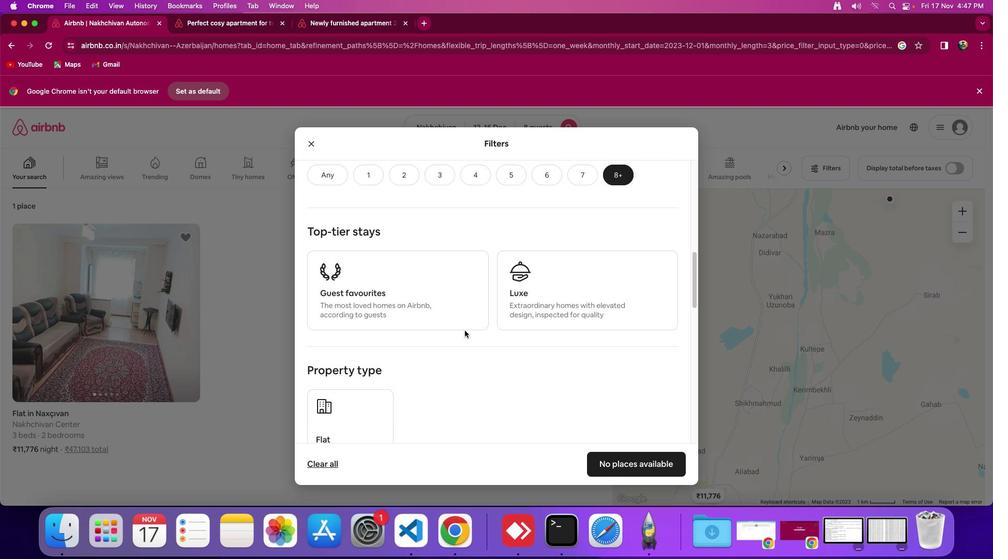 
Action: Mouse scrolled (464, 330) with delta (0, 0)
Screenshot: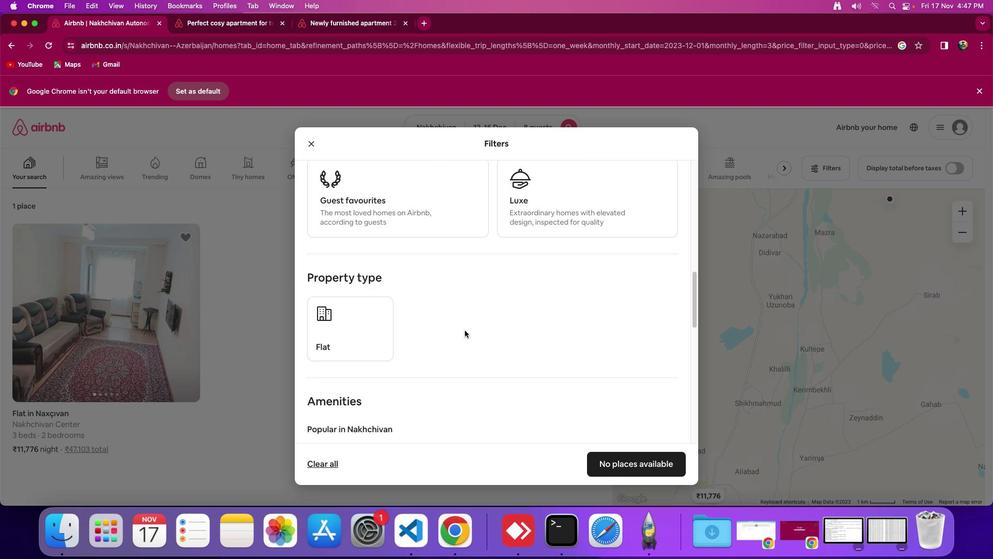
Action: Mouse scrolled (464, 330) with delta (0, 0)
Screenshot: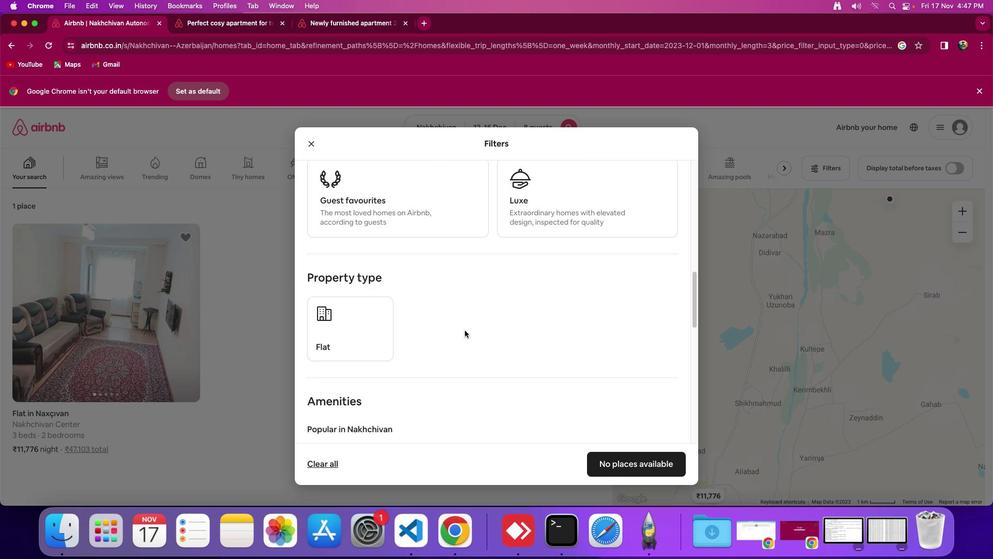 
Action: Mouse scrolled (464, 330) with delta (0, -1)
Screenshot: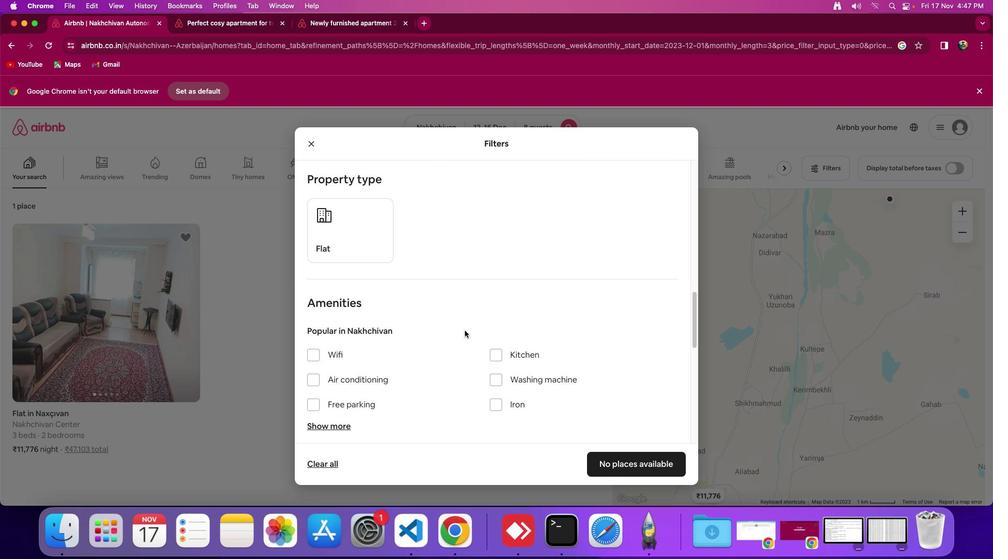 
Action: Mouse scrolled (464, 330) with delta (0, -2)
Screenshot: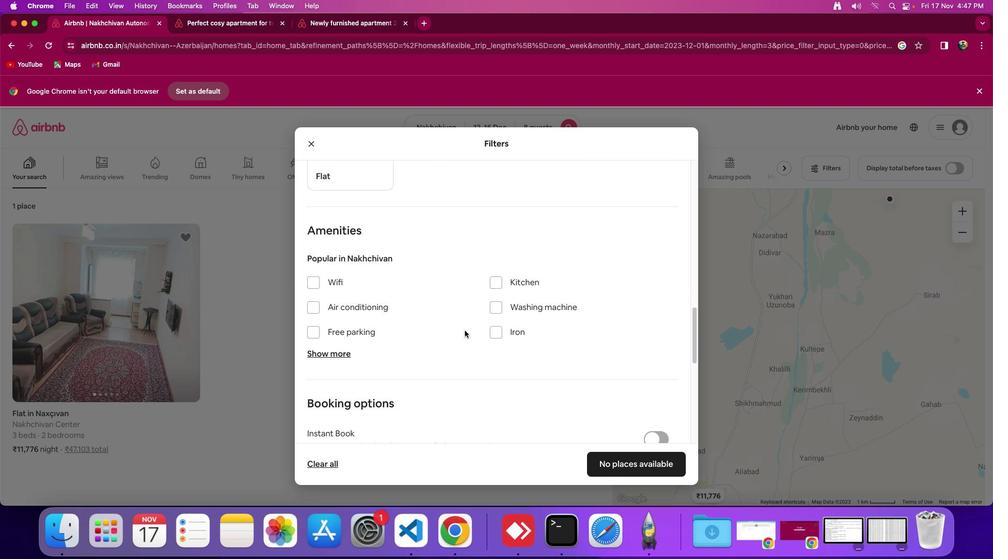 
Action: Mouse scrolled (464, 330) with delta (0, 0)
Screenshot: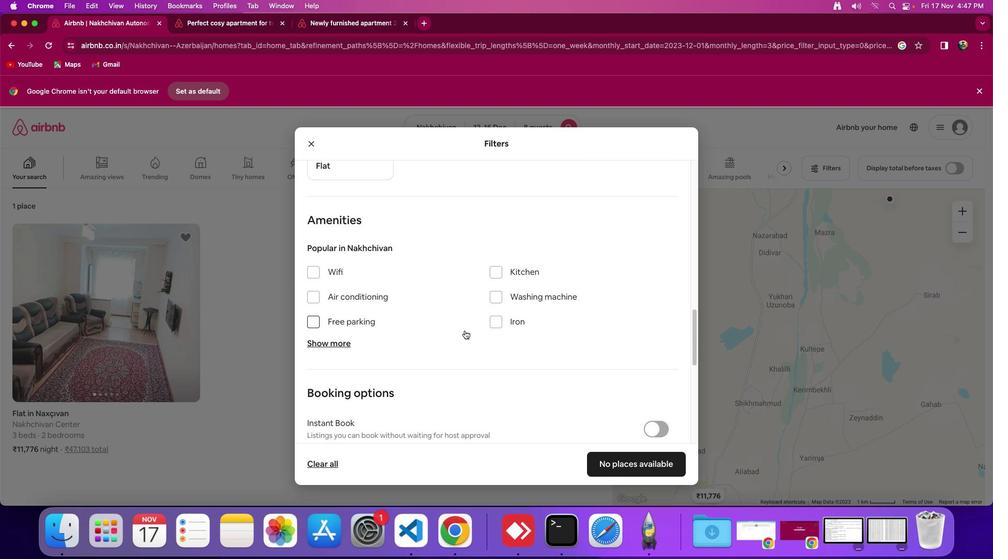 
Action: Mouse scrolled (464, 330) with delta (0, 0)
Screenshot: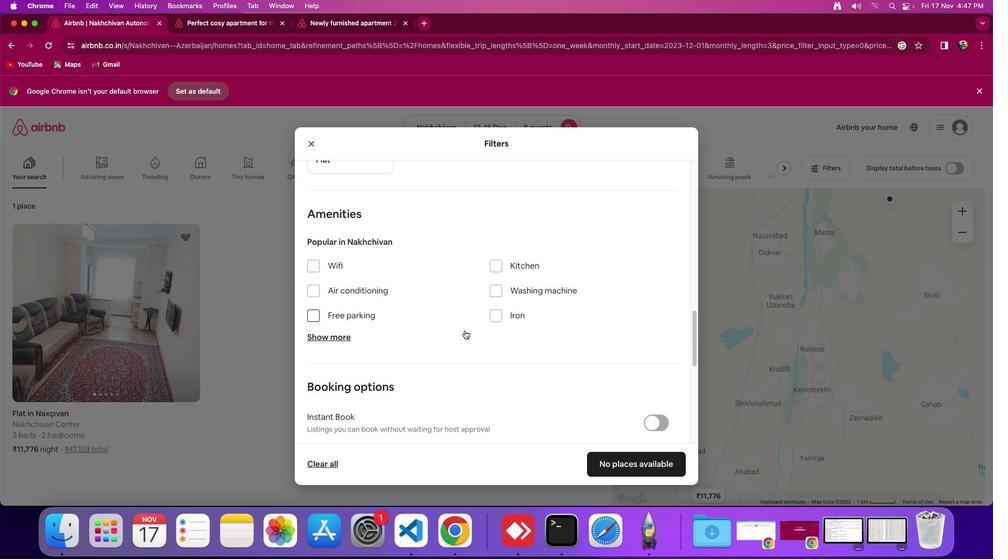 
Action: Mouse scrolled (464, 330) with delta (0, 0)
Screenshot: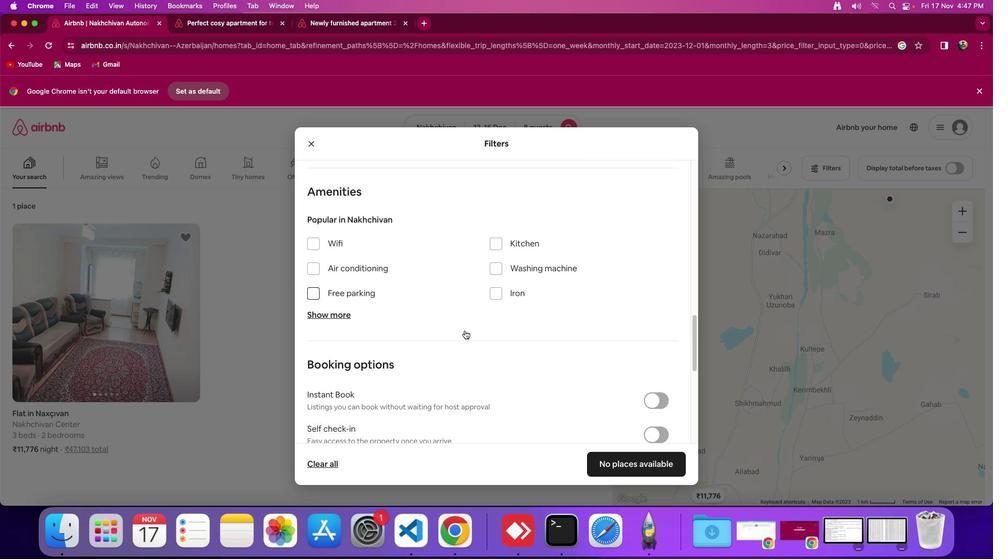 
Action: Mouse moved to (464, 330)
Screenshot: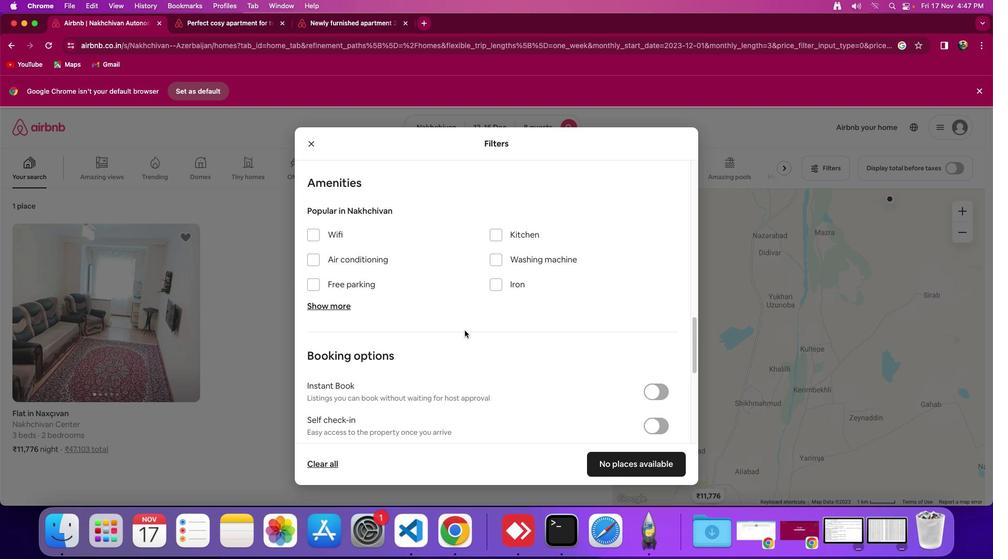 
Action: Mouse scrolled (464, 330) with delta (0, 0)
Screenshot: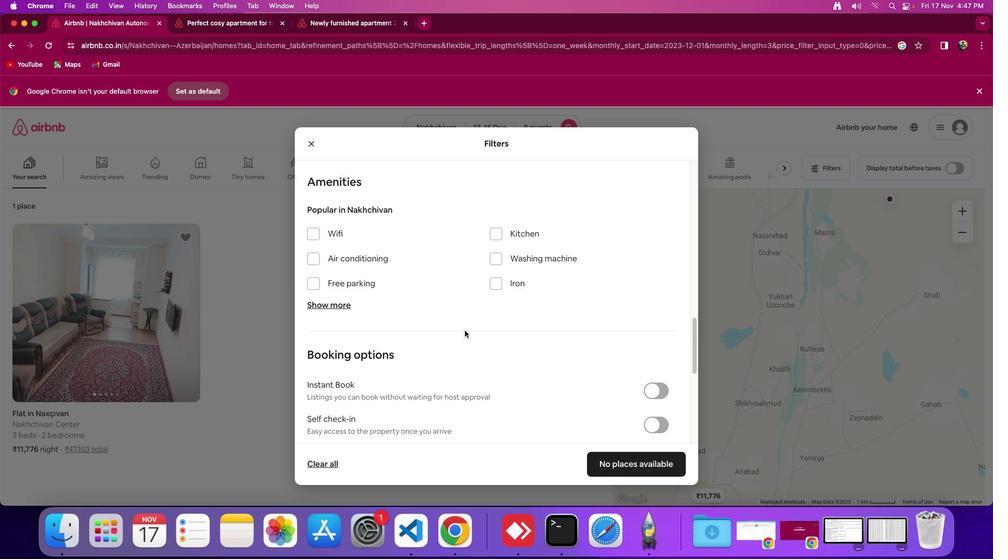 
Action: Mouse scrolled (464, 330) with delta (0, 0)
Screenshot: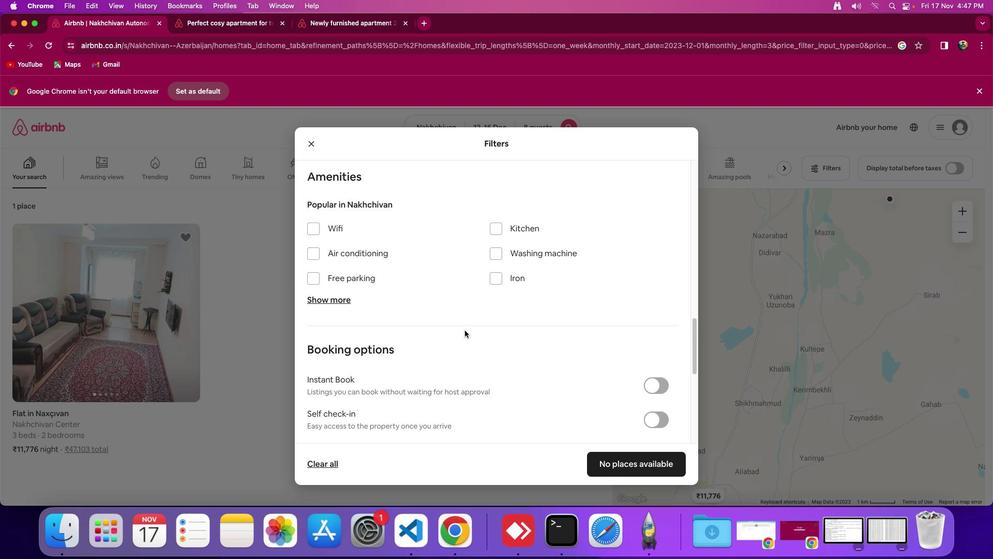 
Action: Mouse scrolled (464, 330) with delta (0, 0)
Screenshot: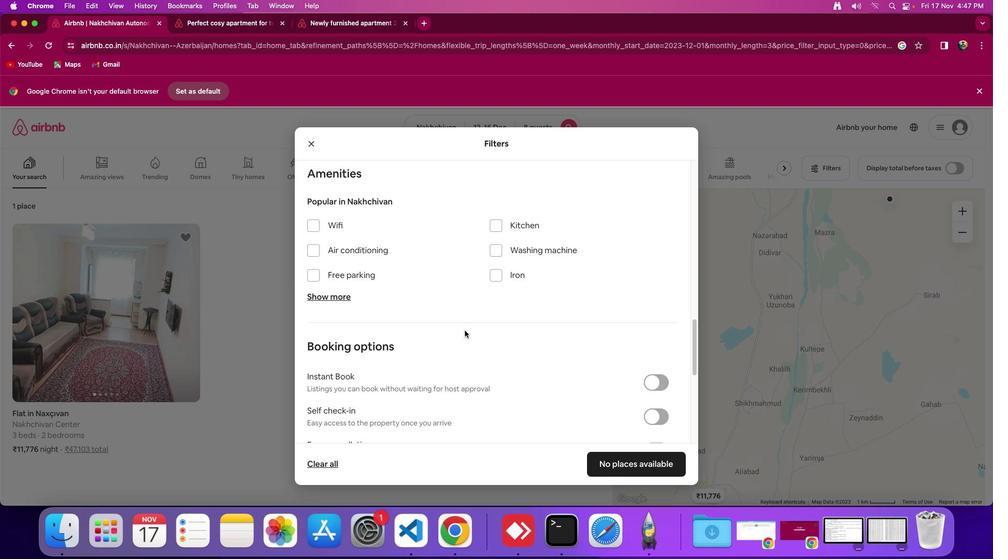 
Action: Mouse scrolled (464, 330) with delta (0, 0)
Screenshot: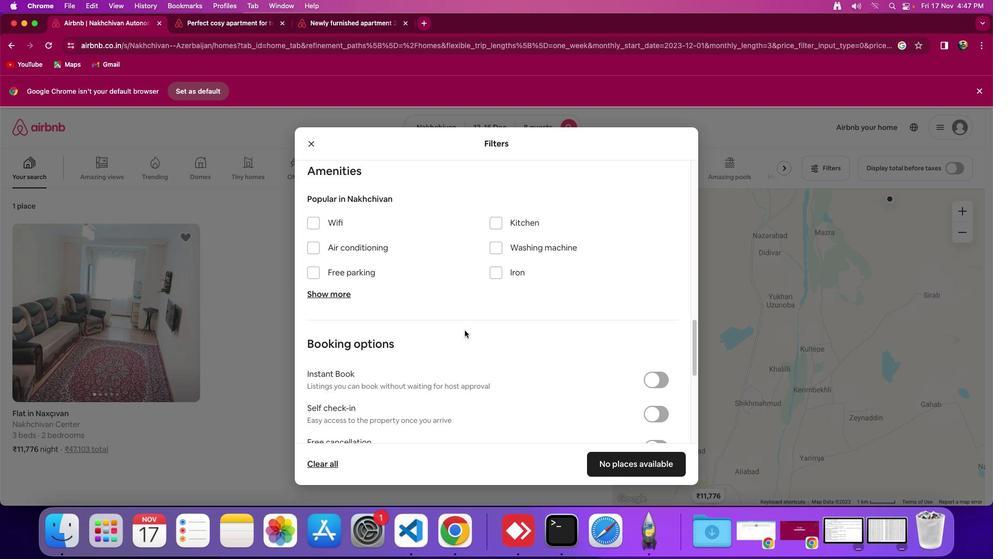 
Action: Mouse scrolled (464, 330) with delta (0, 0)
Screenshot: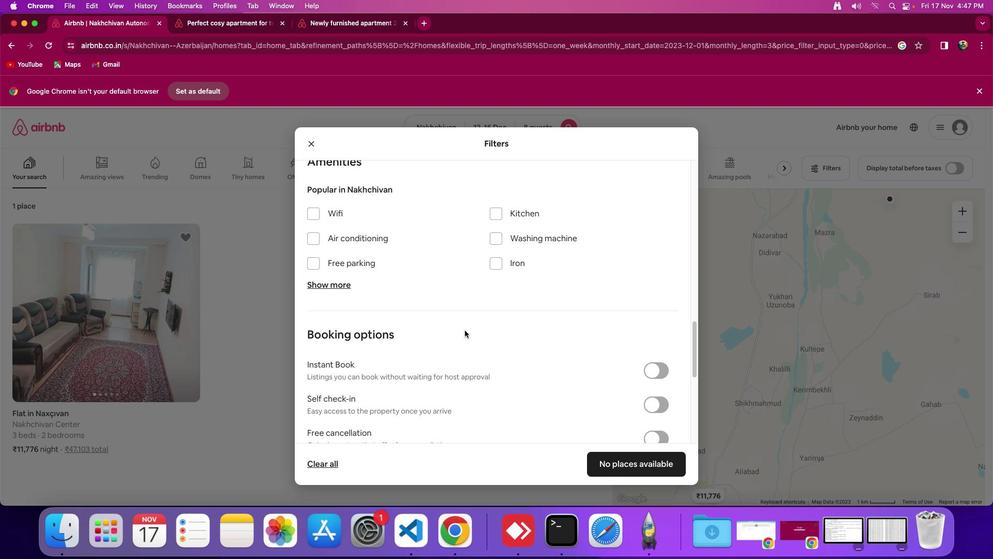 
Action: Mouse scrolled (464, 330) with delta (0, 0)
Screenshot: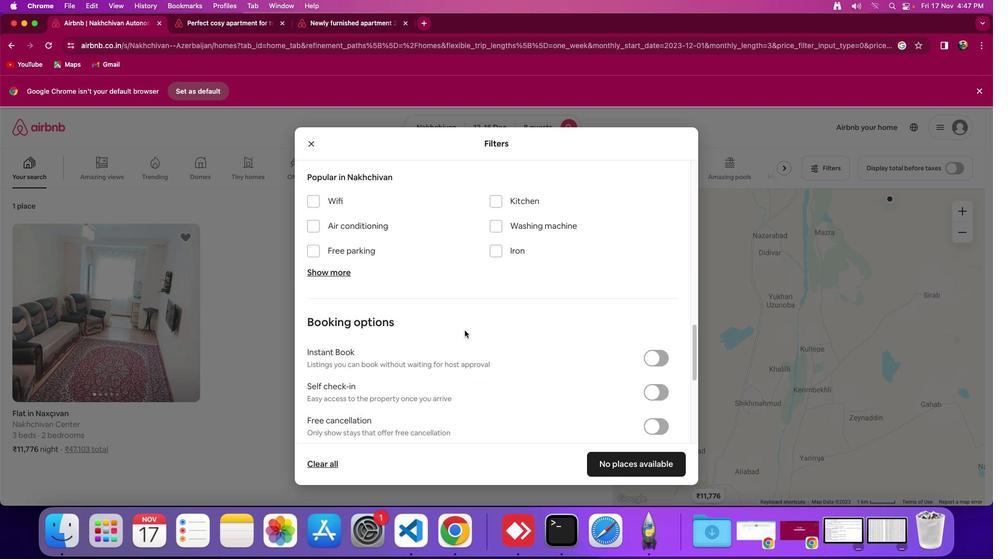 
Action: Mouse scrolled (464, 330) with delta (0, -1)
Screenshot: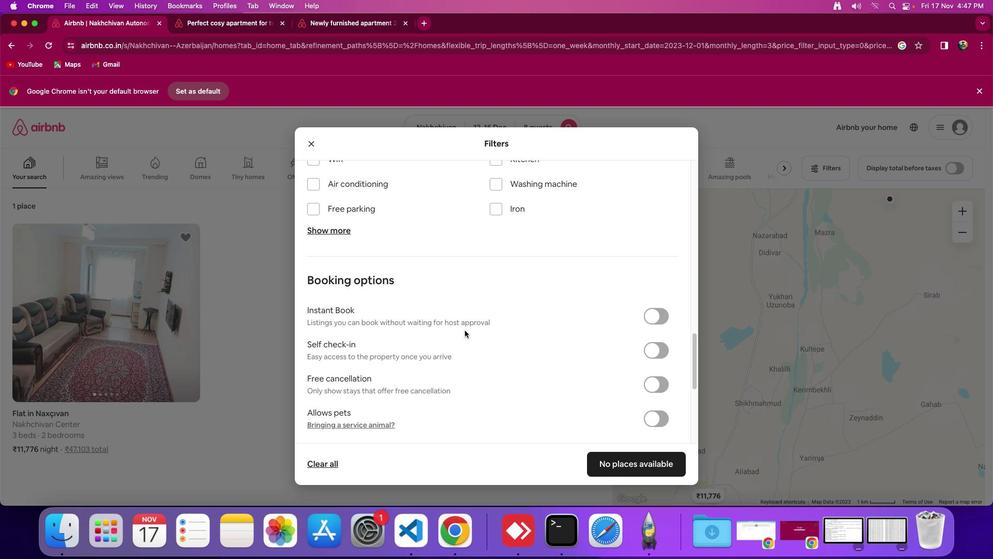 
Action: Mouse moved to (460, 332)
Screenshot: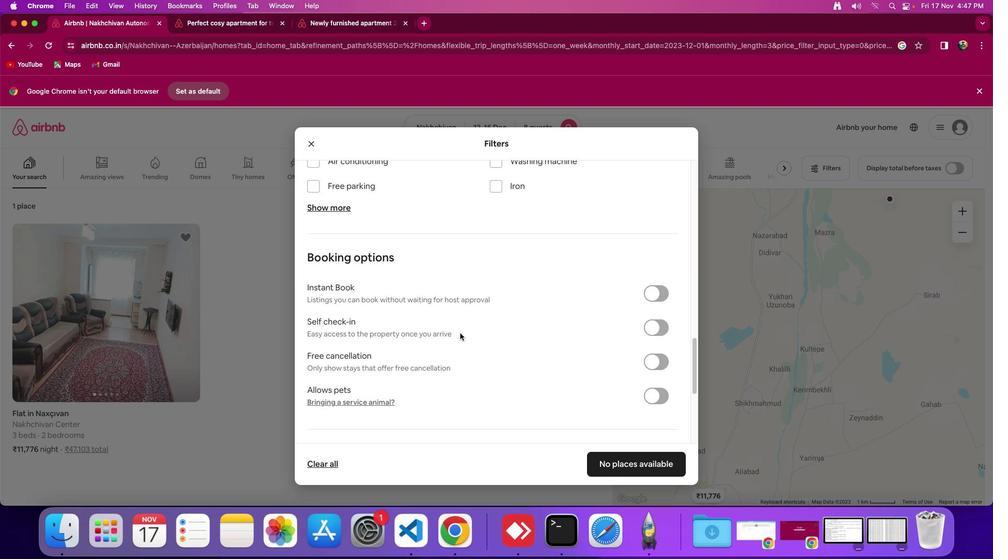 
Action: Mouse scrolled (460, 332) with delta (0, 0)
Screenshot: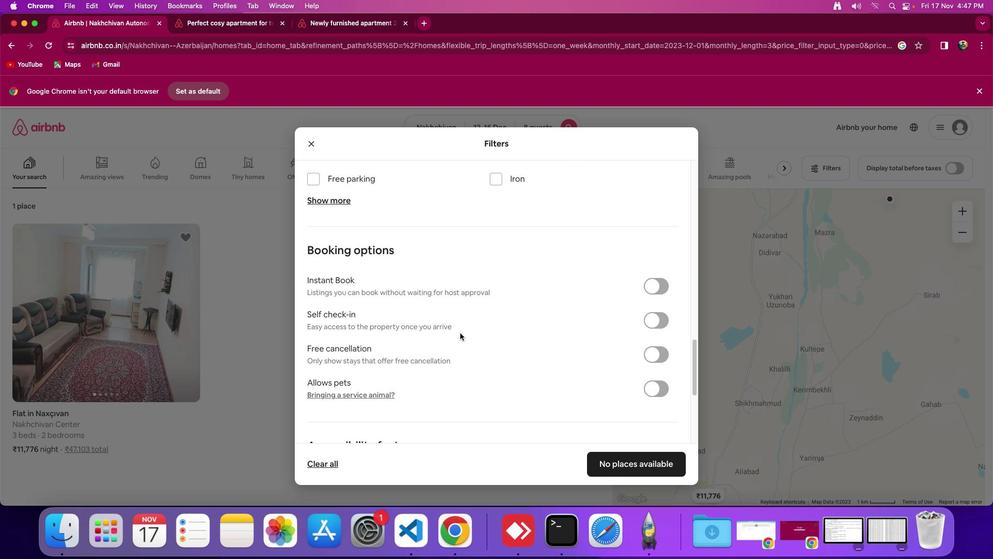 
Action: Mouse scrolled (460, 332) with delta (0, 0)
Screenshot: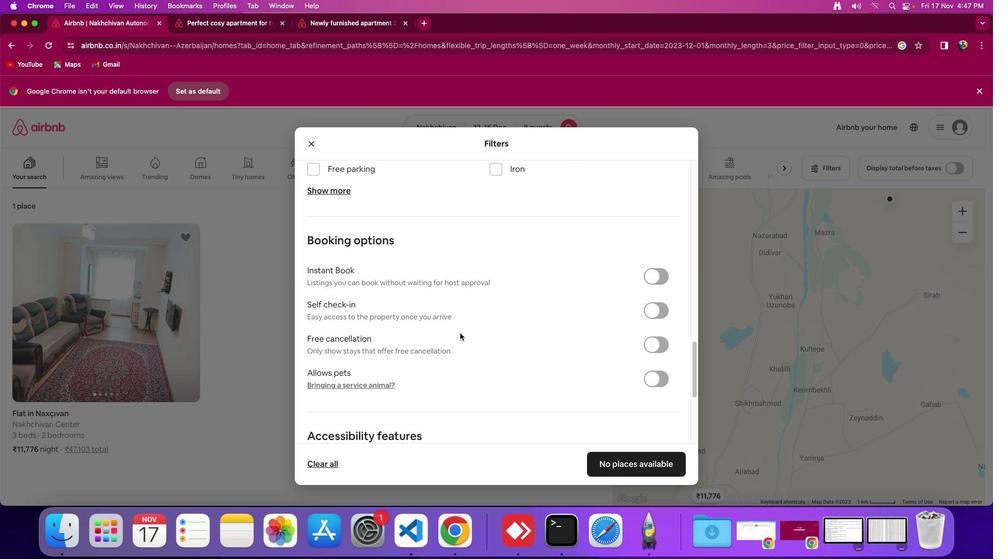 
Action: Mouse moved to (434, 347)
Screenshot: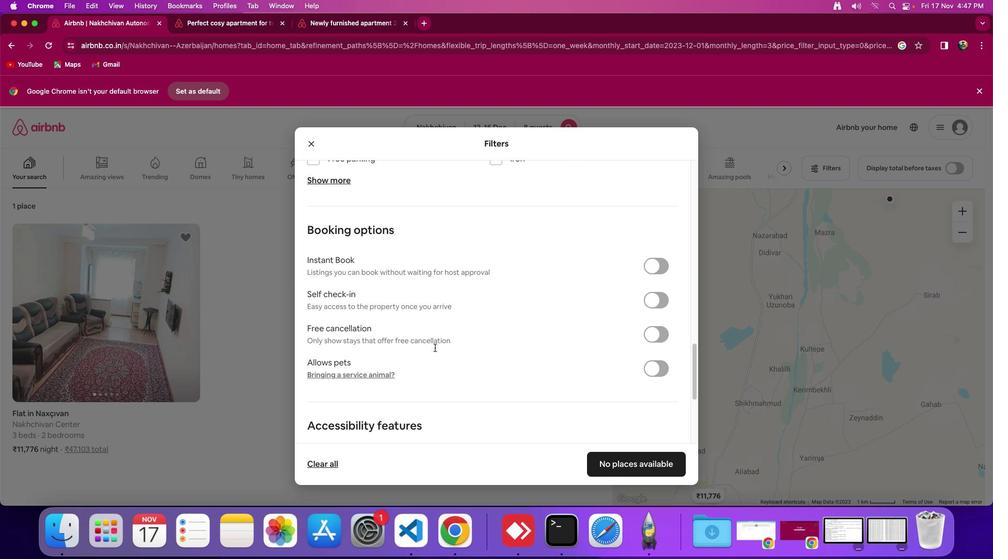 
Action: Mouse scrolled (434, 347) with delta (0, 0)
Screenshot: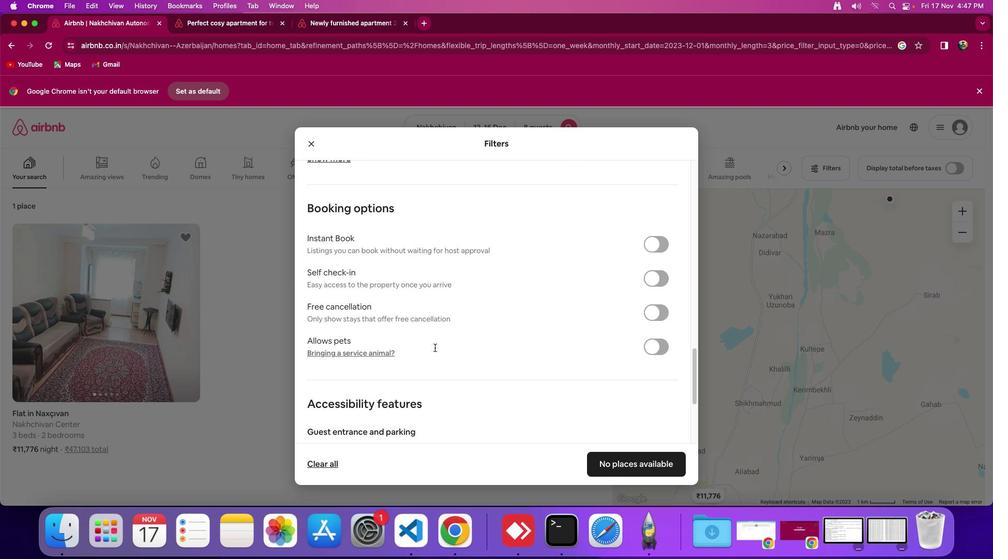 
Action: Mouse scrolled (434, 347) with delta (0, 0)
Screenshot: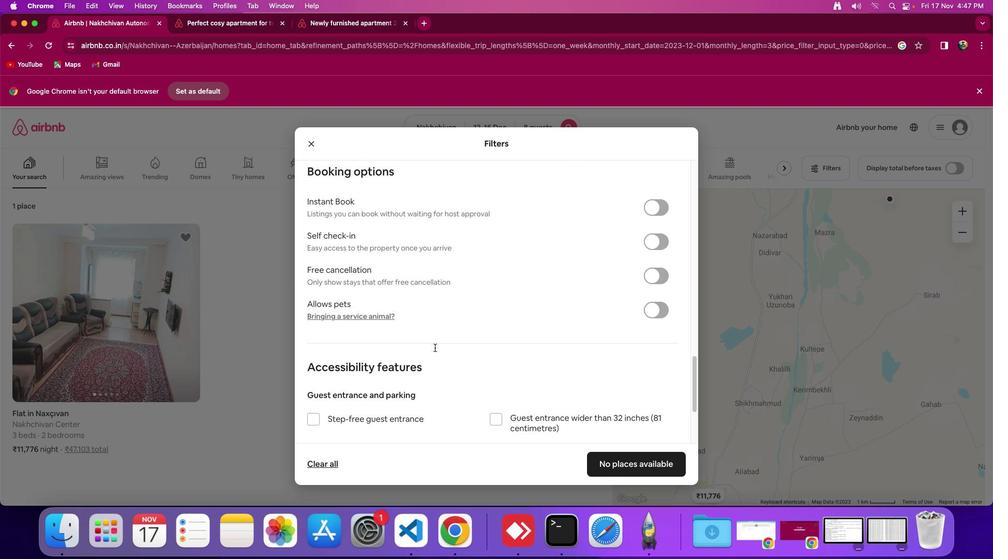 
Action: Mouse scrolled (434, 347) with delta (0, -1)
Screenshot: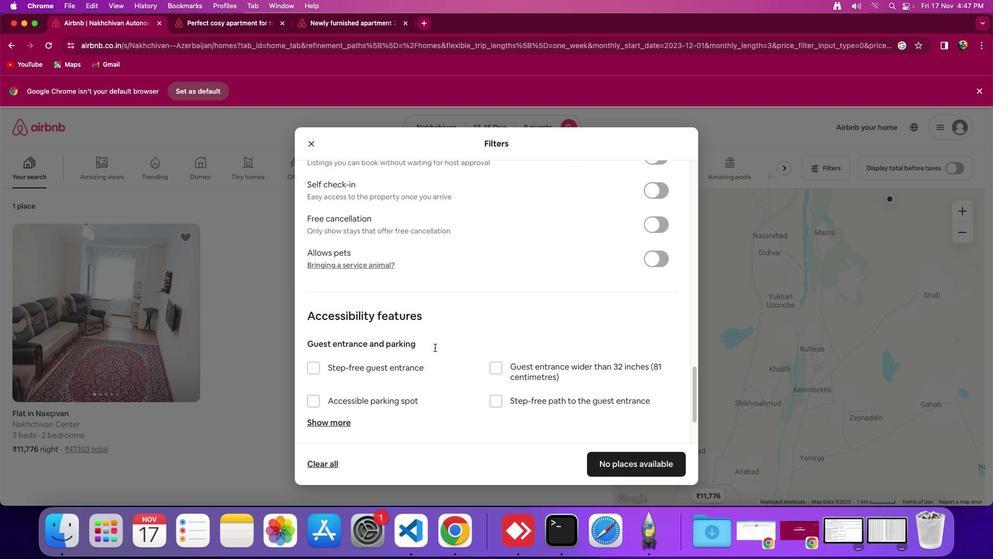 
Action: Mouse scrolled (434, 347) with delta (0, -2)
Screenshot: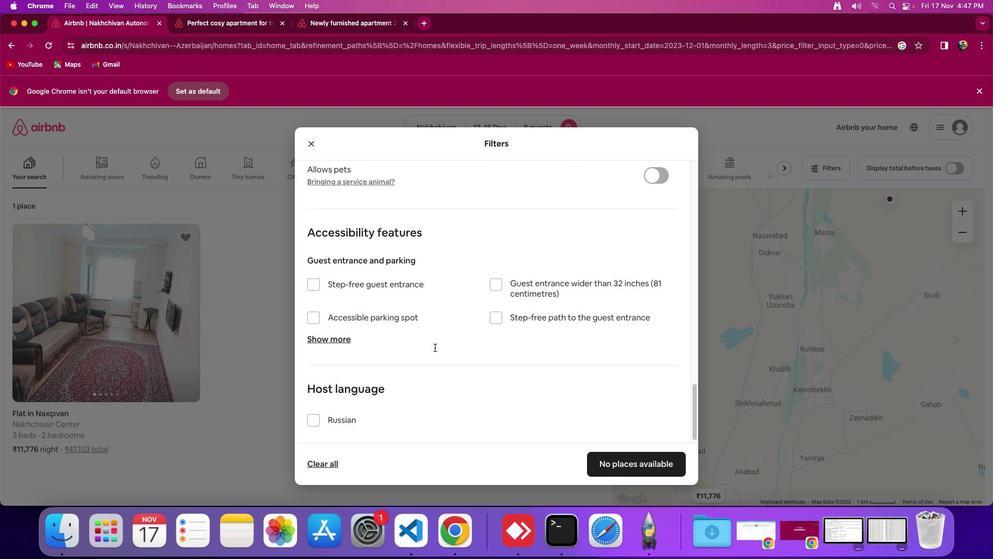 
Action: Mouse moved to (336, 333)
Screenshot: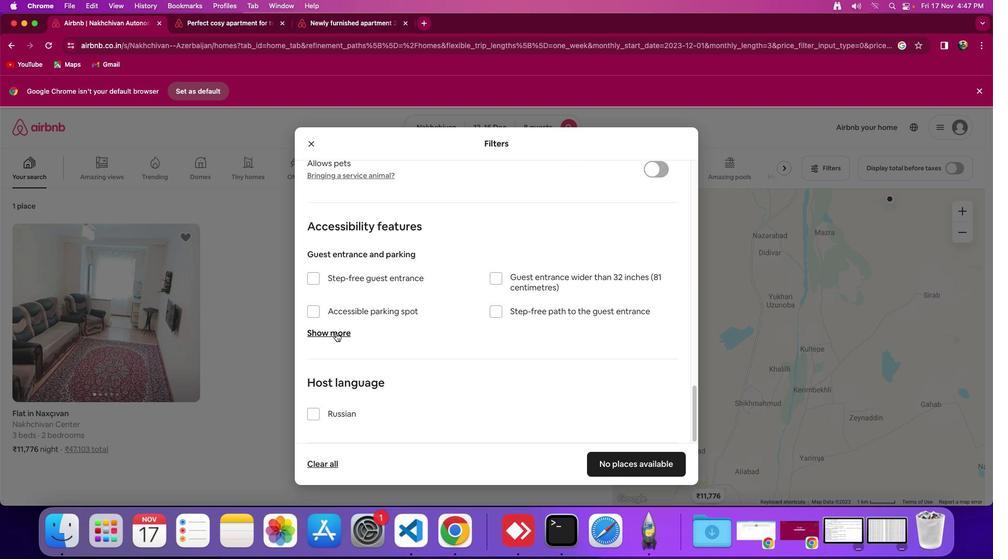 
Action: Mouse pressed left at (336, 333)
Screenshot: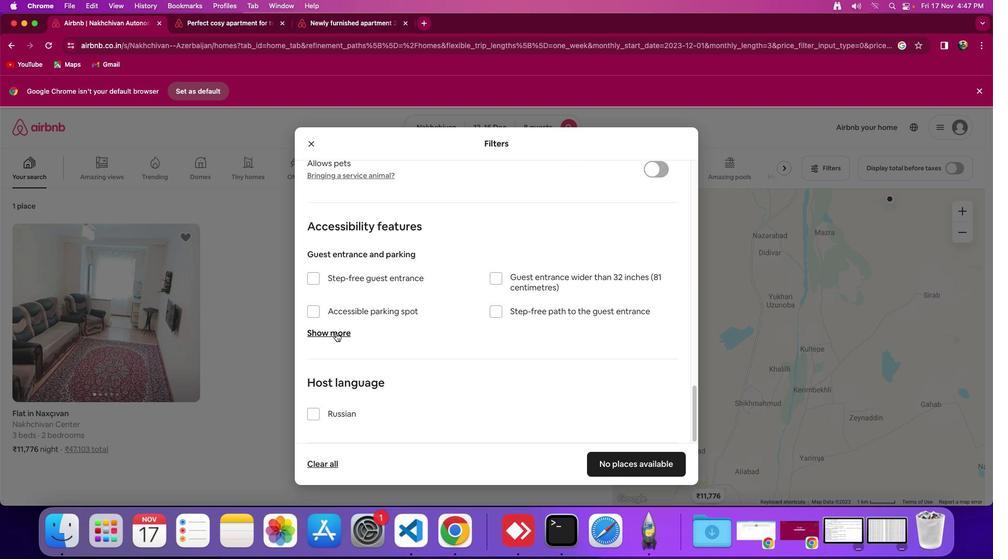 
Action: Mouse moved to (514, 339)
Screenshot: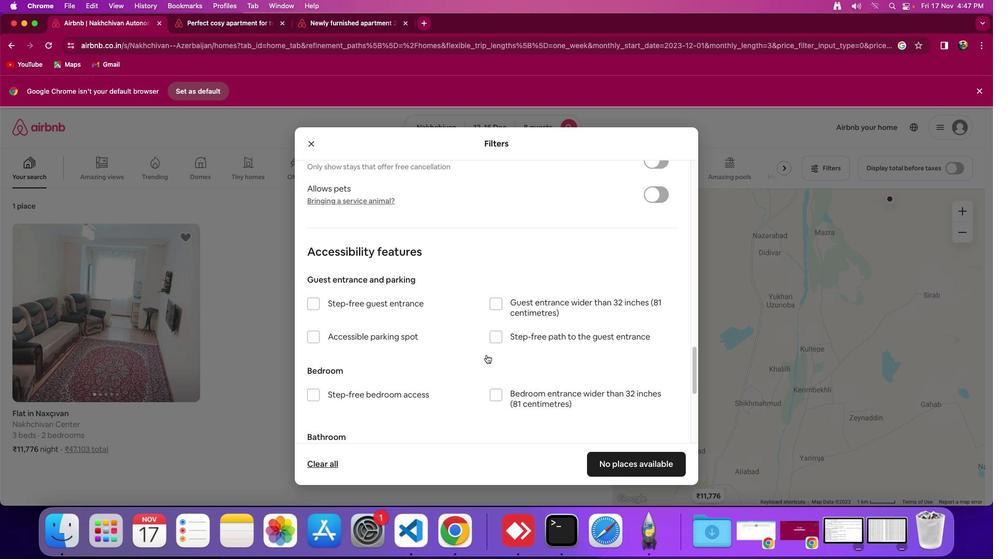 
Action: Mouse scrolled (514, 339) with delta (0, 0)
Screenshot: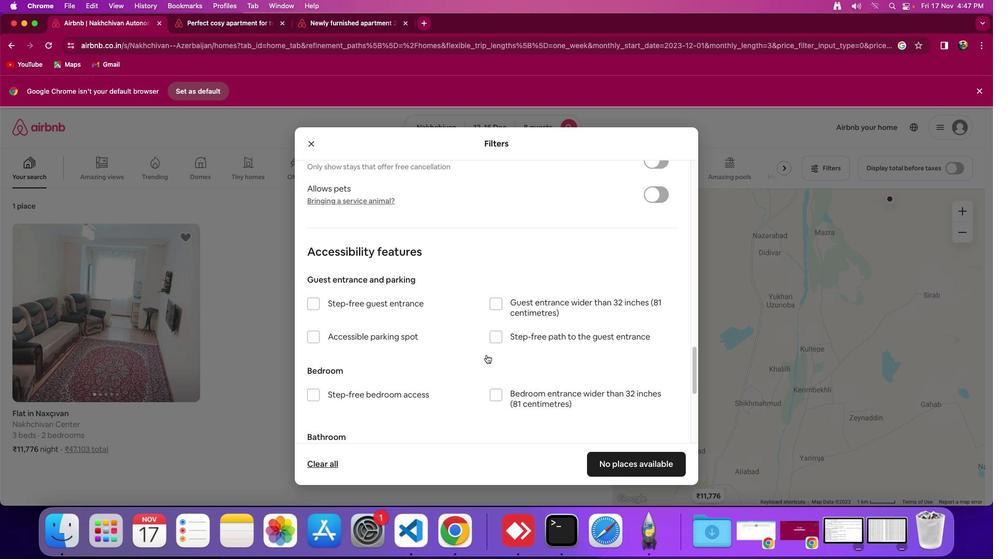
Action: Mouse moved to (510, 342)
Screenshot: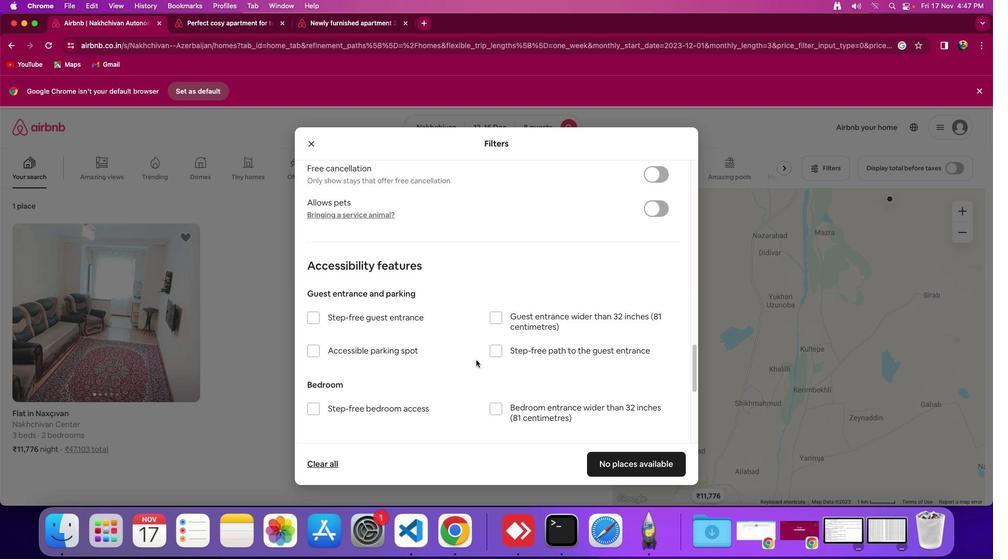 
Action: Mouse scrolled (510, 342) with delta (0, 0)
Screenshot: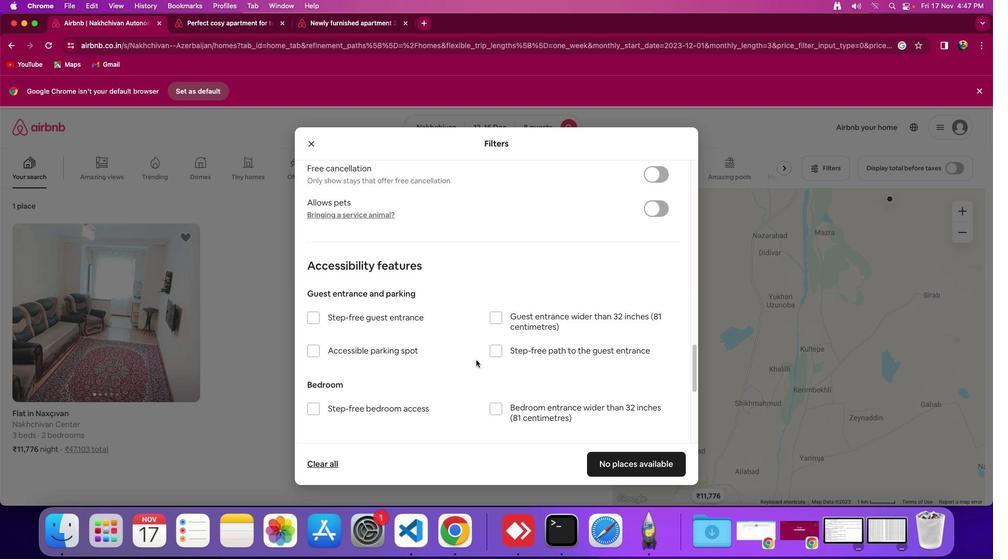 
Action: Mouse moved to (509, 343)
Screenshot: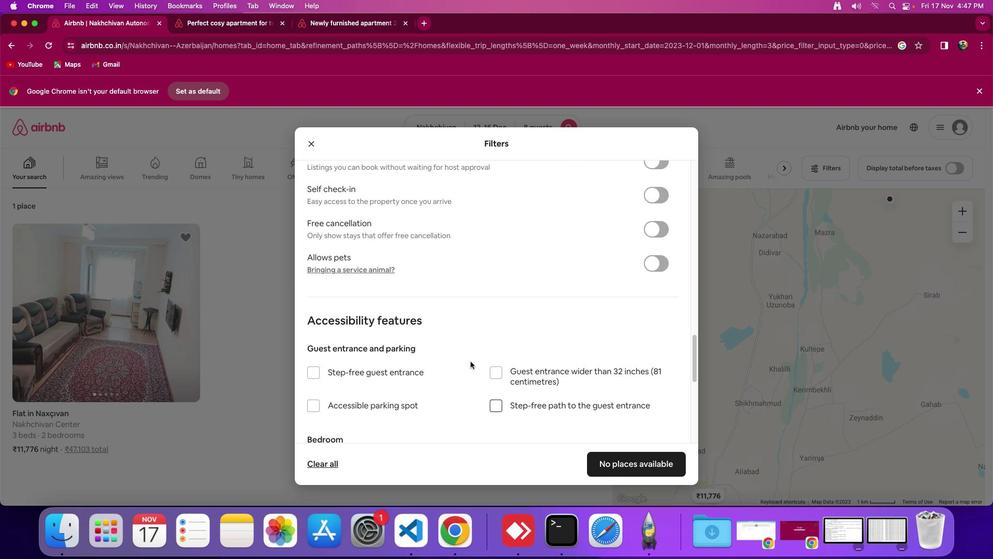 
Action: Mouse scrolled (509, 343) with delta (0, 1)
Screenshot: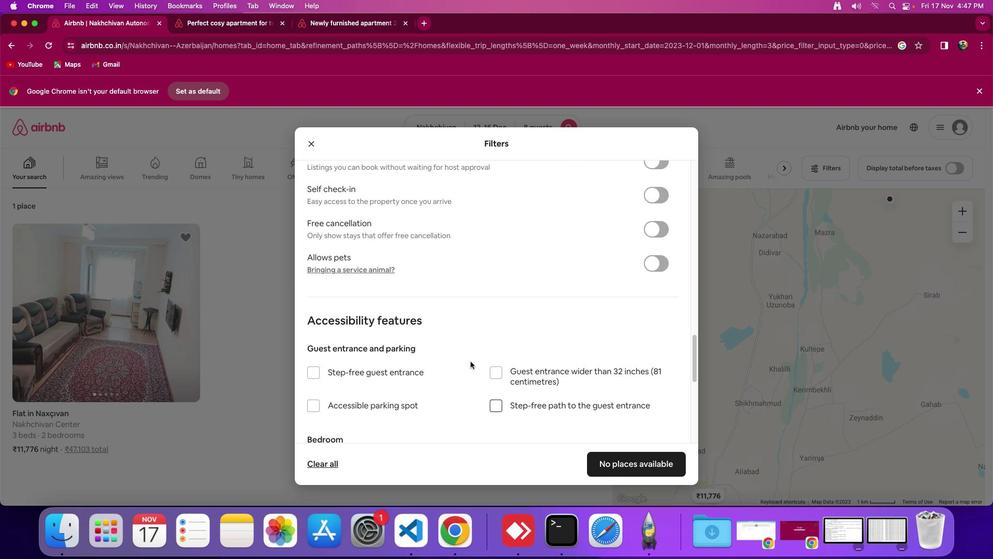 
Action: Mouse moved to (470, 357)
Screenshot: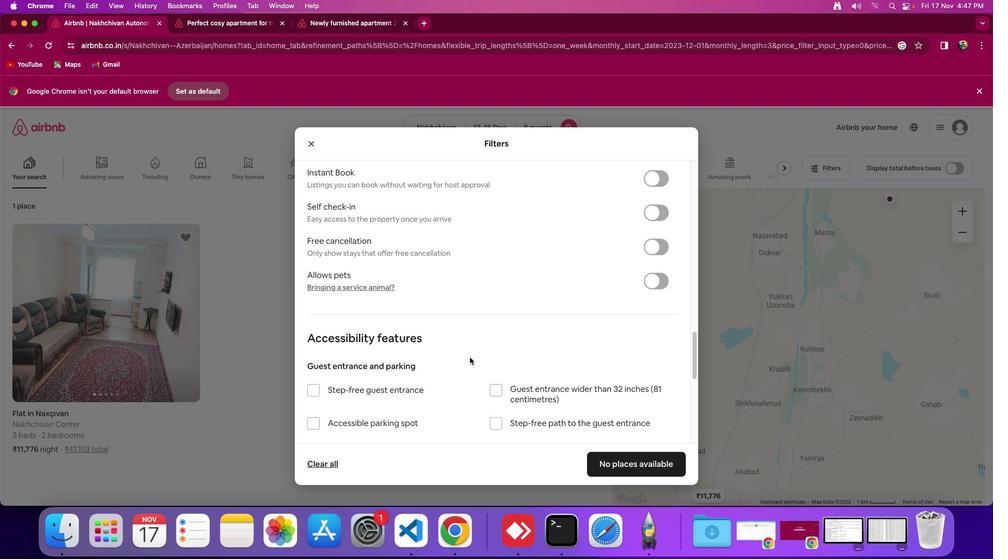 
Action: Mouse scrolled (470, 357) with delta (0, 0)
Screenshot: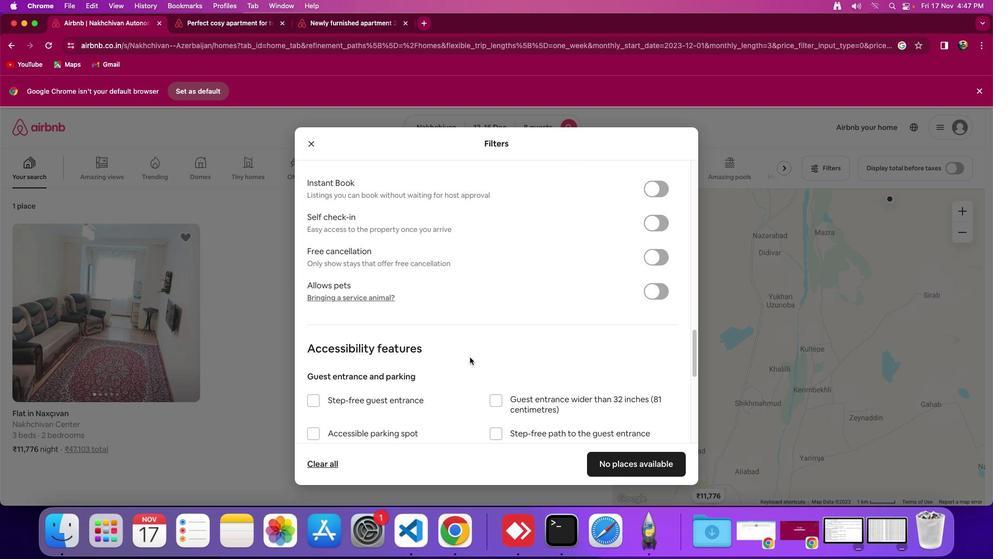 
Action: Mouse scrolled (470, 357) with delta (0, 0)
Screenshot: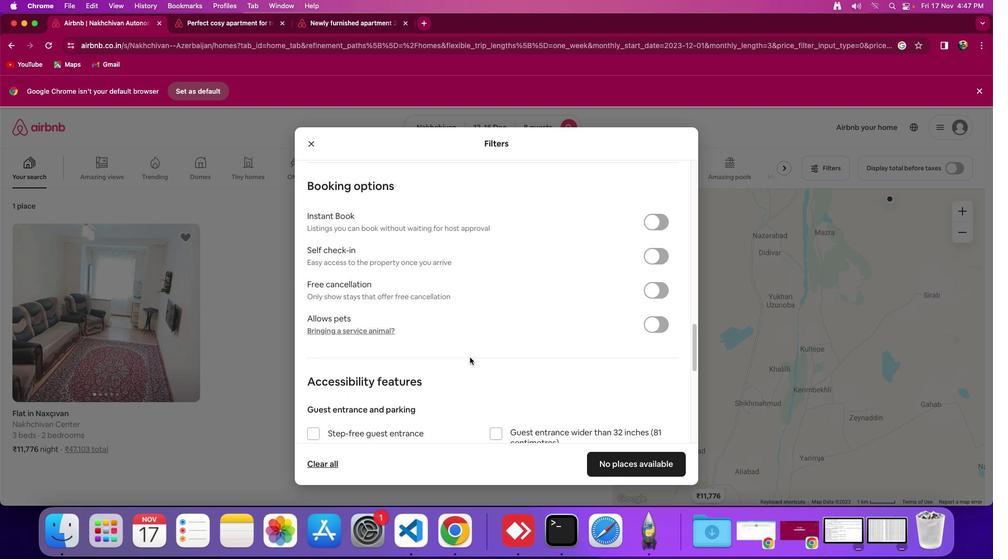 
Action: Mouse scrolled (470, 357) with delta (0, 2)
Screenshot: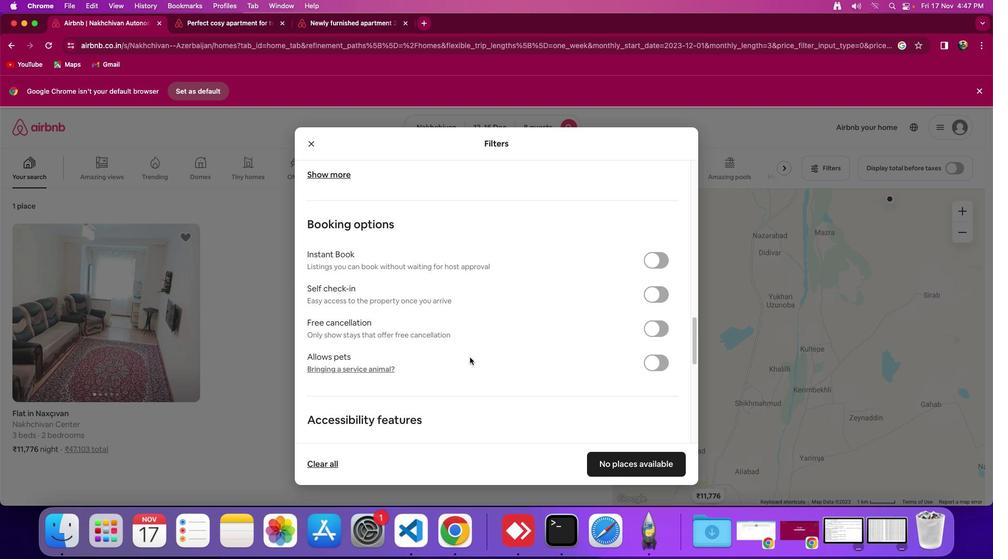 
Action: Mouse moved to (469, 359)
Screenshot: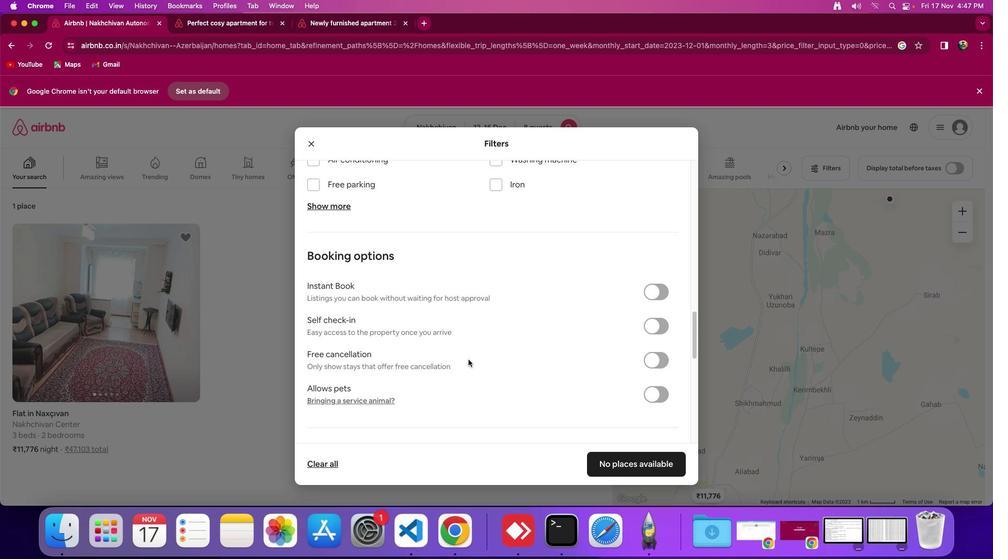 
Action: Mouse scrolled (469, 359) with delta (0, 0)
Screenshot: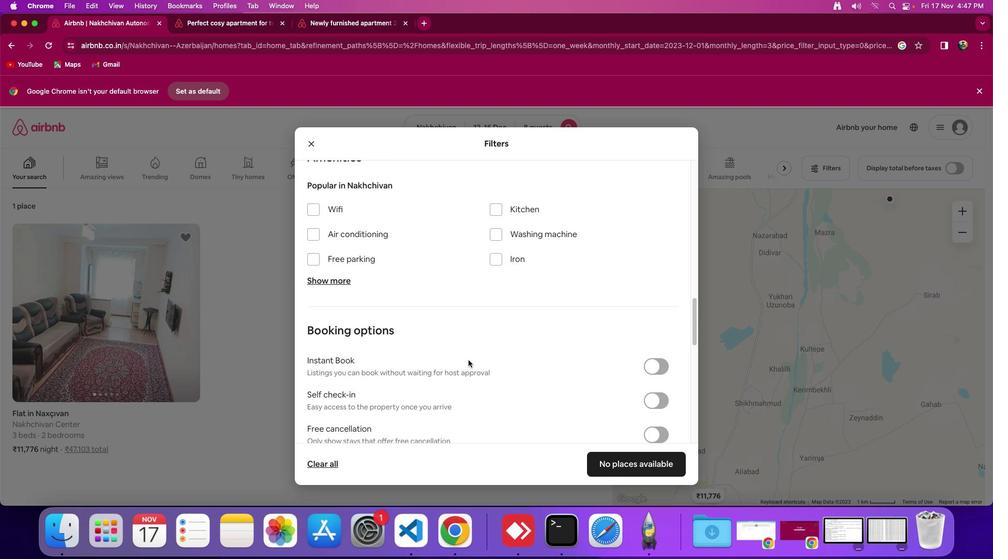 
Action: Mouse scrolled (469, 359) with delta (0, 0)
Screenshot: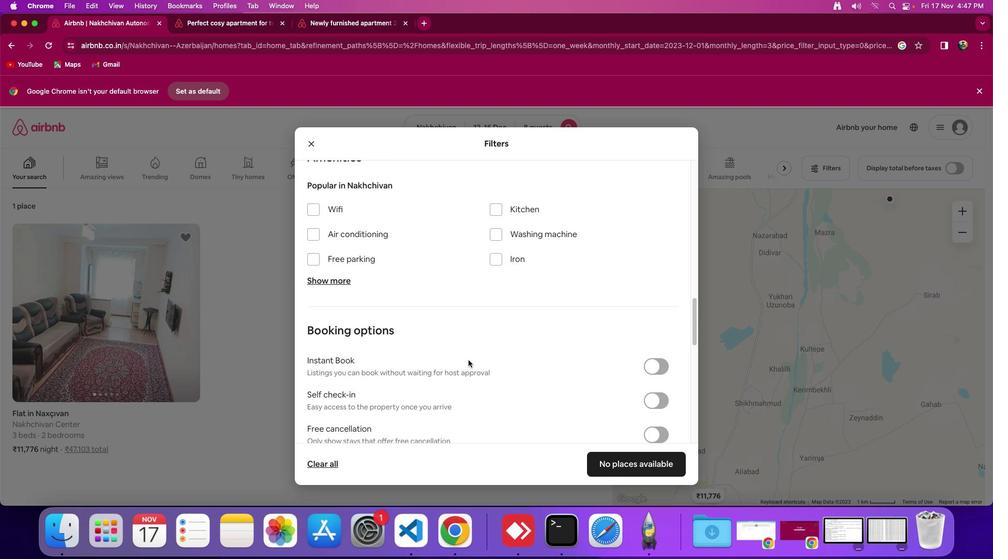 
Action: Mouse scrolled (469, 359) with delta (0, 2)
Screenshot: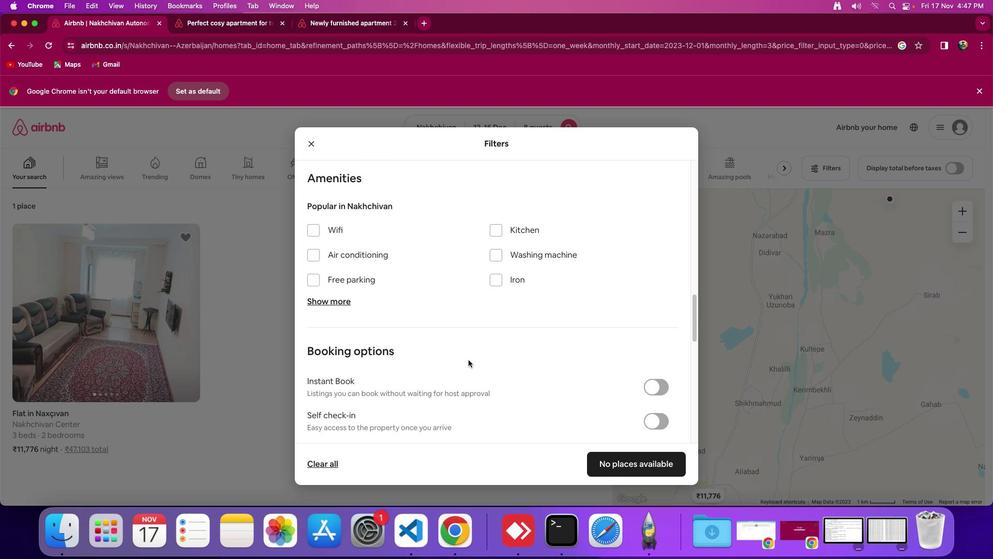 
Action: Mouse moved to (337, 337)
Screenshot: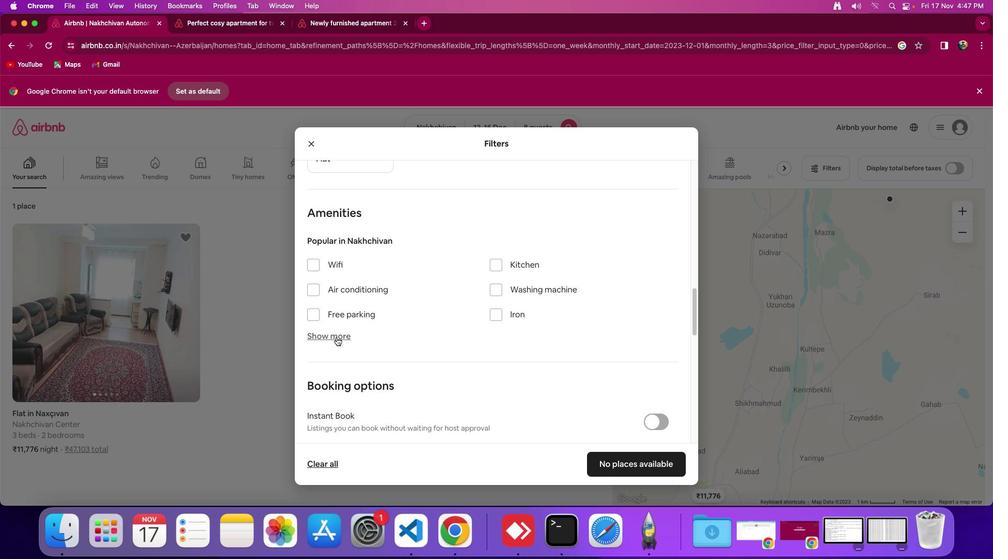 
Action: Mouse pressed left at (337, 337)
Screenshot: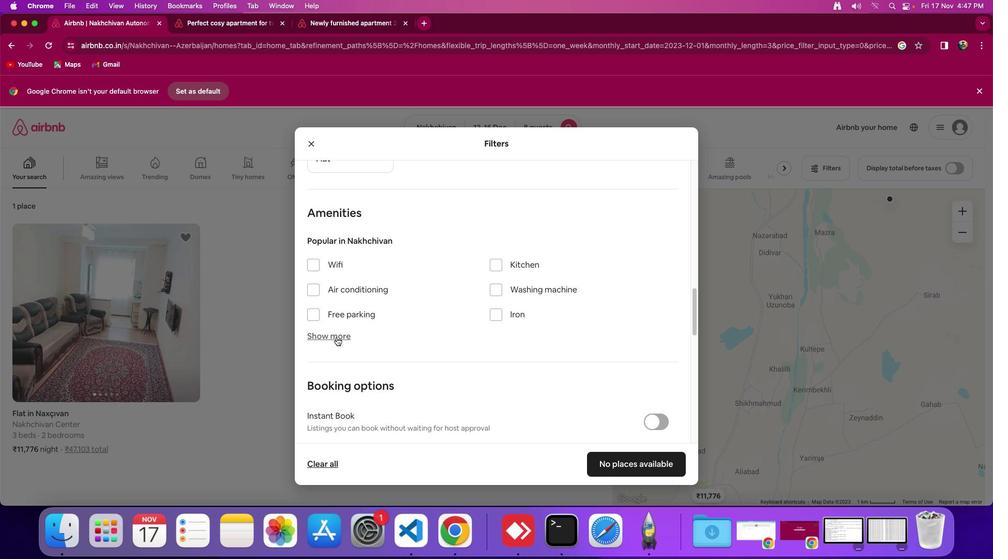 
Action: Mouse moved to (314, 266)
Screenshot: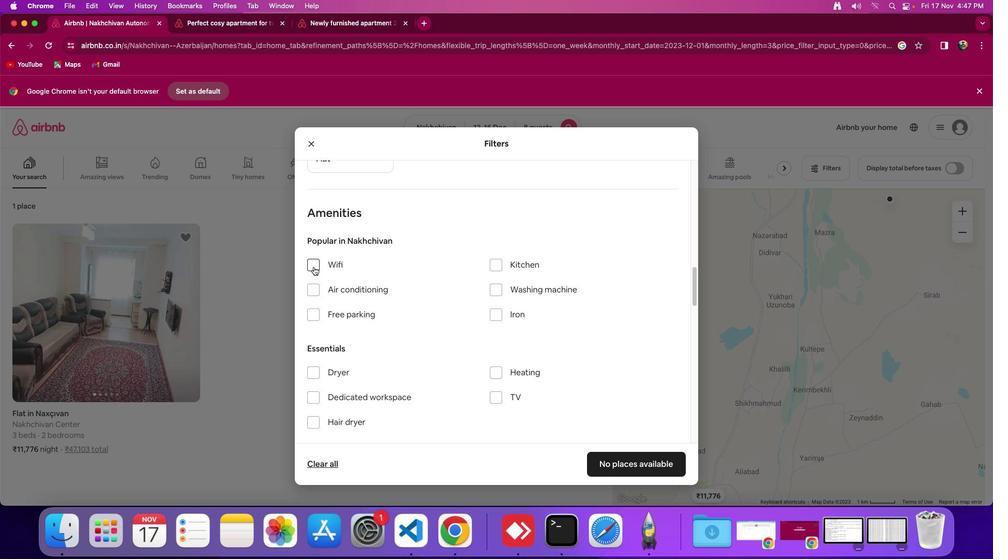 
Action: Mouse pressed left at (314, 266)
Screenshot: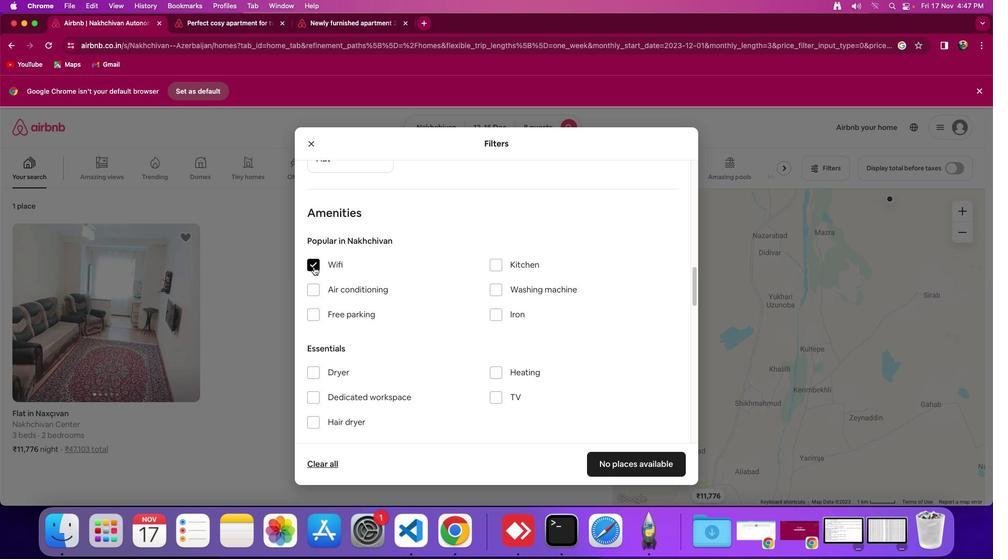 
Action: Mouse moved to (496, 394)
Screenshot: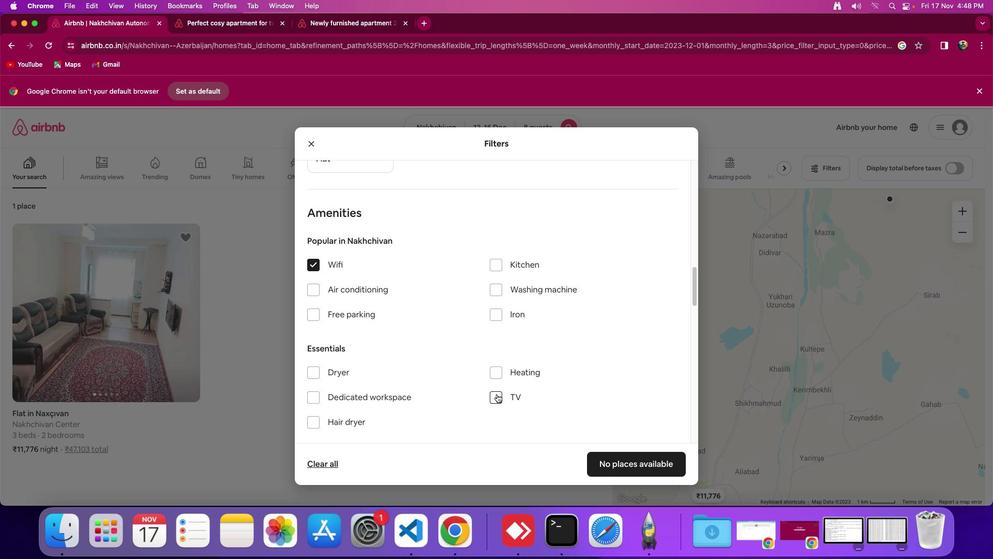 
Action: Mouse pressed left at (496, 394)
Screenshot: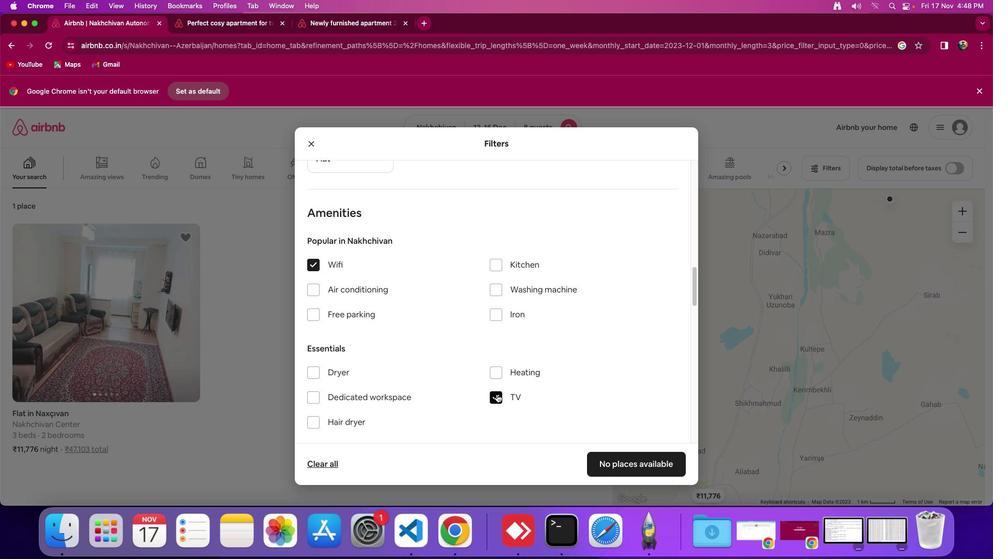 
Action: Mouse moved to (497, 393)
Screenshot: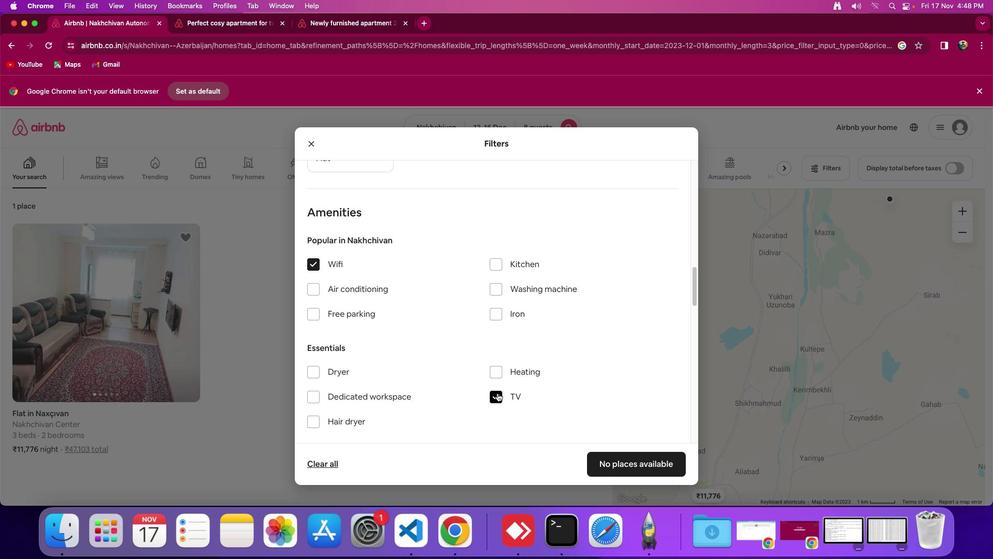 
Action: Mouse scrolled (497, 393) with delta (0, 0)
Screenshot: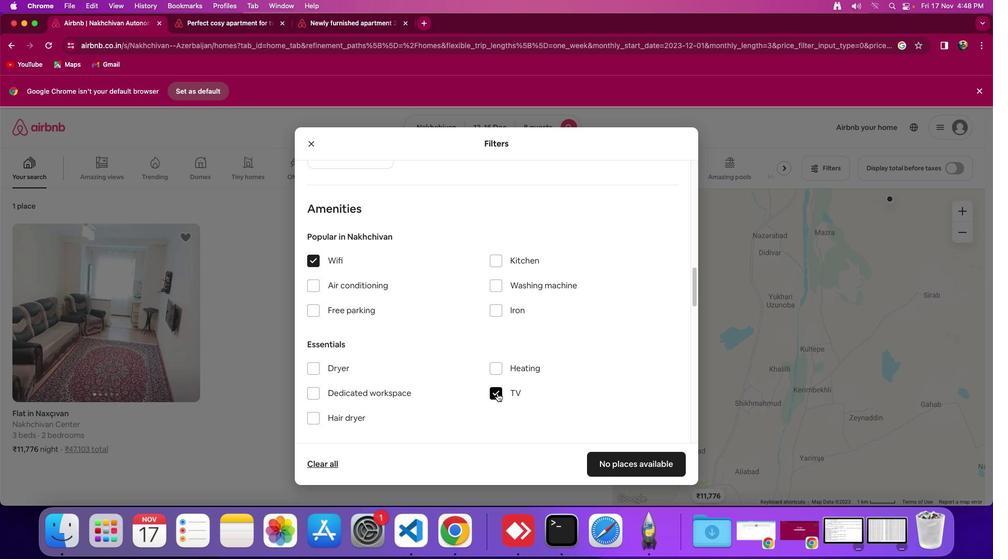 
Action: Mouse scrolled (497, 393) with delta (0, 0)
Screenshot: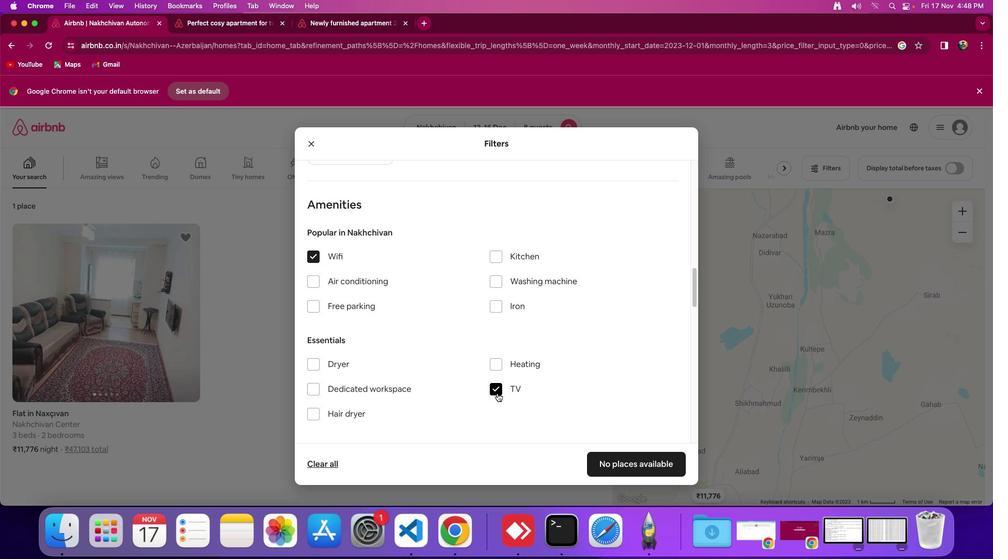 
Action: Mouse moved to (316, 304)
Screenshot: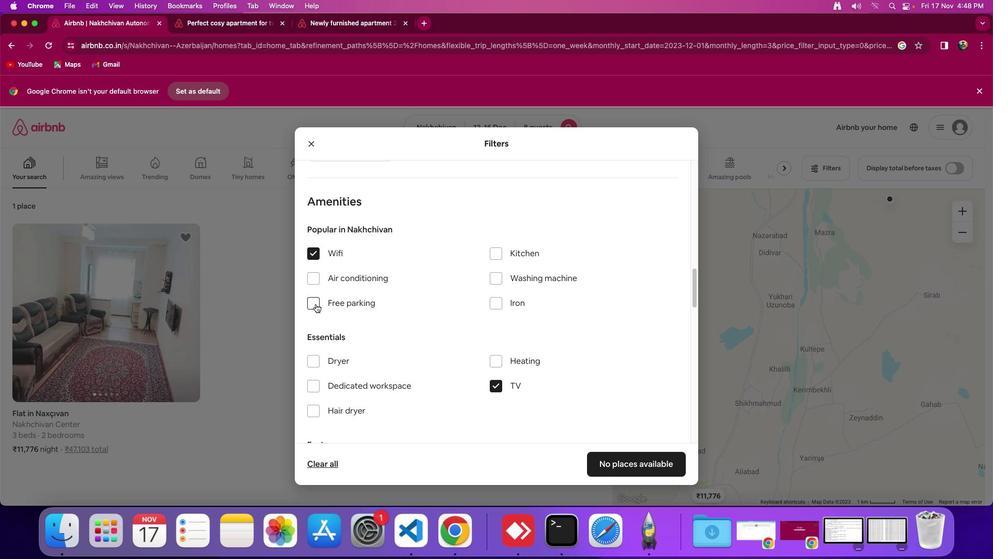 
Action: Mouse pressed left at (316, 304)
Screenshot: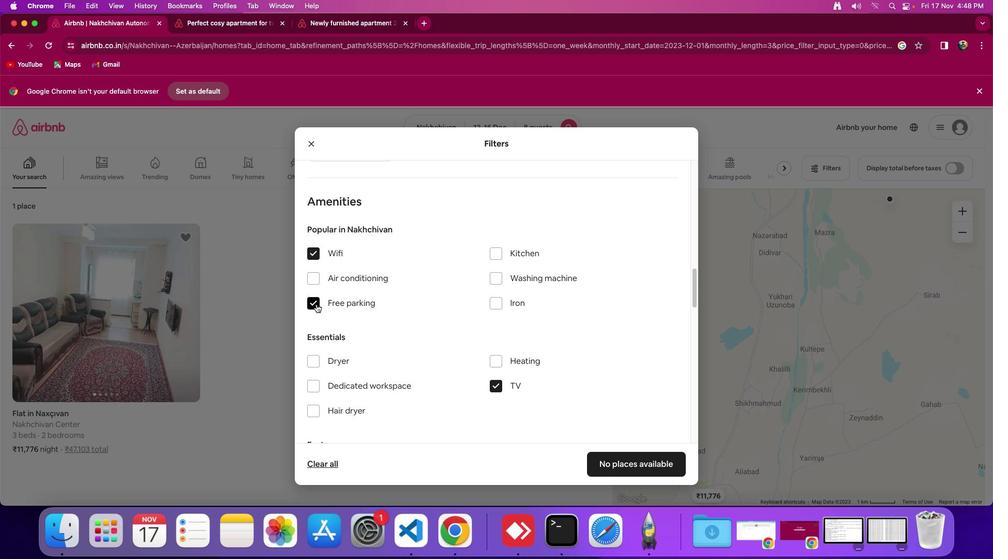 
Action: Mouse moved to (461, 344)
Screenshot: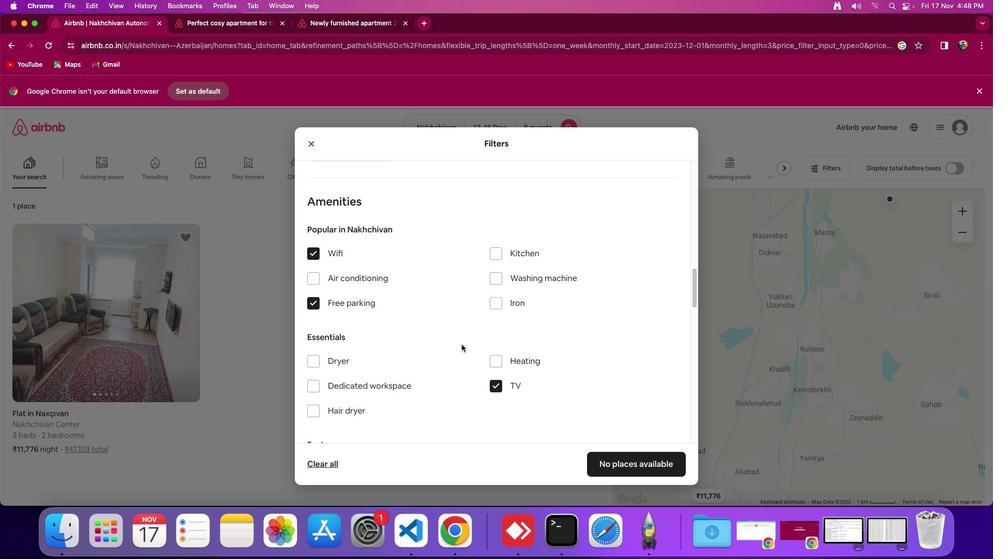 
Action: Mouse scrolled (461, 344) with delta (0, 0)
Screenshot: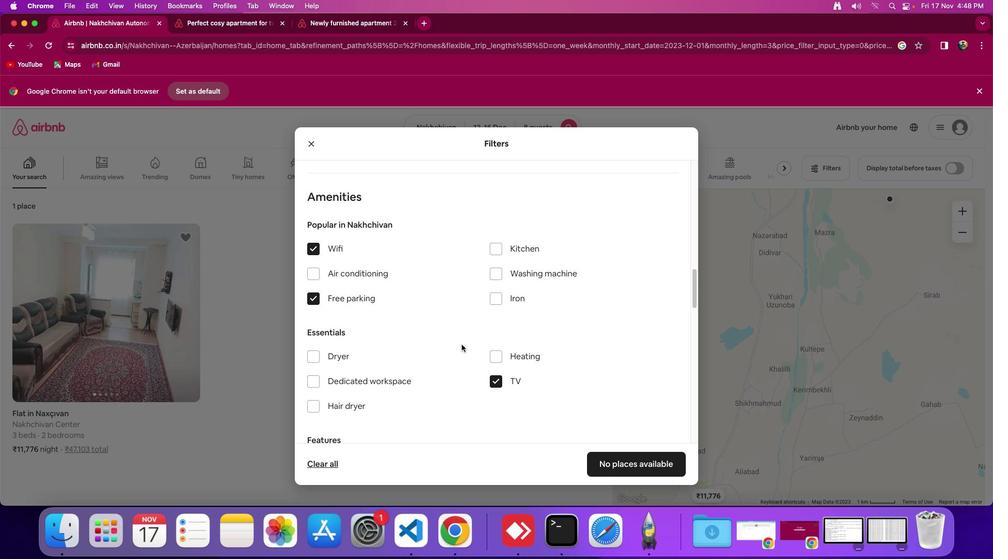 
Action: Mouse scrolled (461, 344) with delta (0, 0)
Screenshot: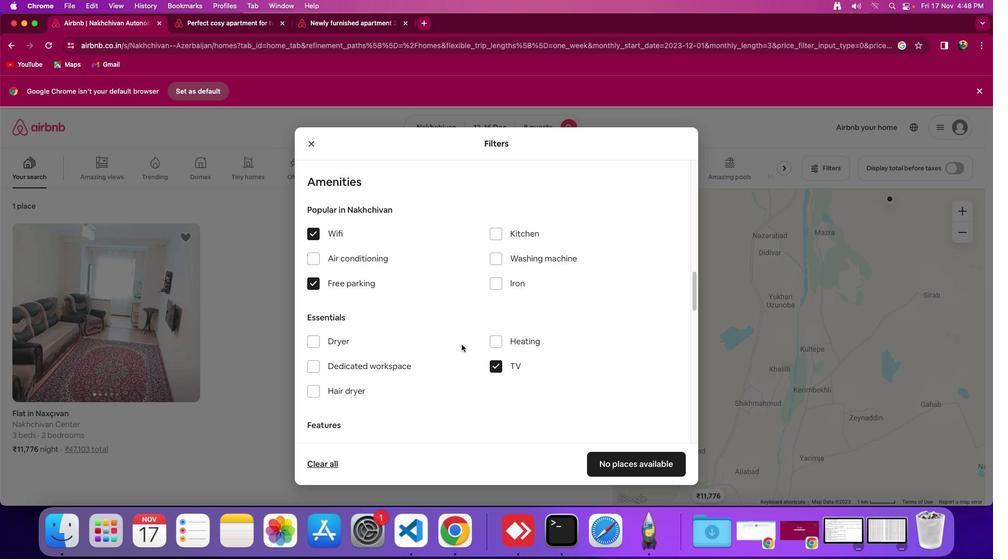 
Action: Mouse scrolled (461, 344) with delta (0, 0)
Screenshot: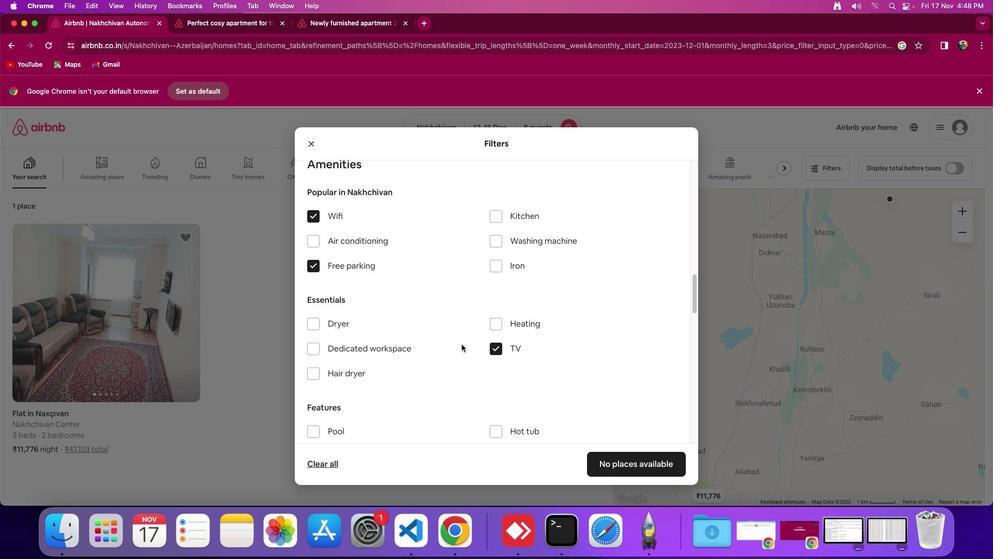 
Action: Mouse scrolled (461, 344) with delta (0, 0)
Screenshot: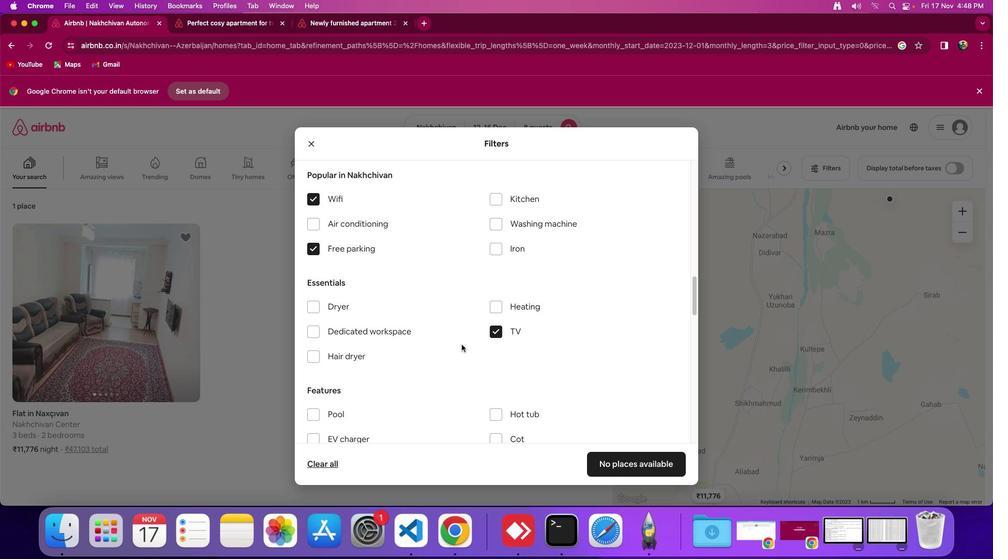 
Action: Mouse scrolled (461, 344) with delta (0, 0)
Screenshot: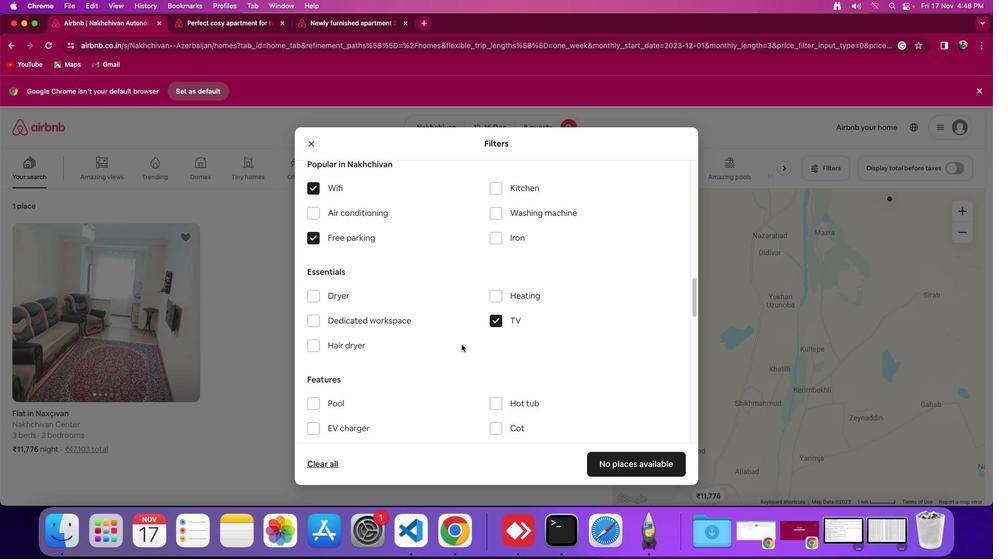 
Action: Mouse scrolled (461, 344) with delta (0, 0)
Screenshot: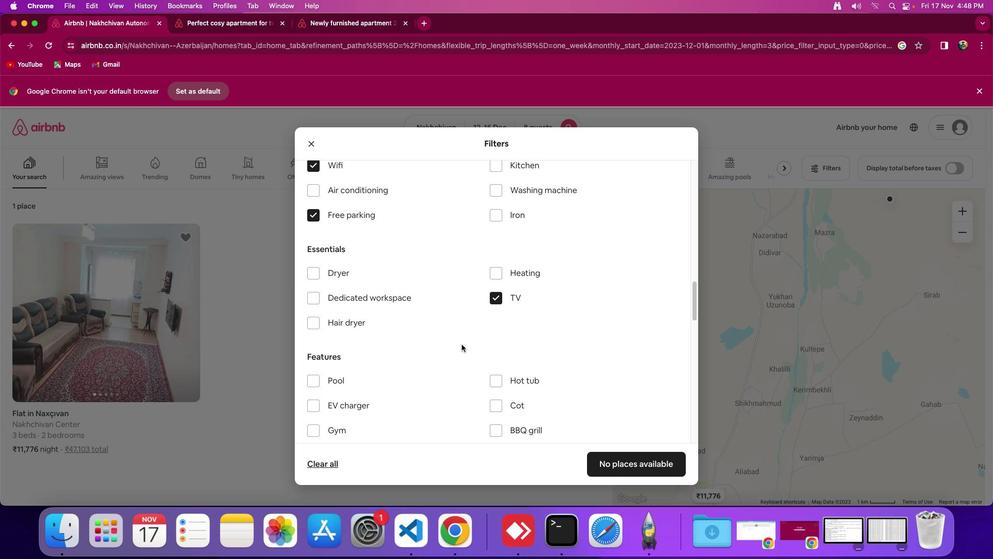 
Action: Mouse moved to (461, 343)
Screenshot: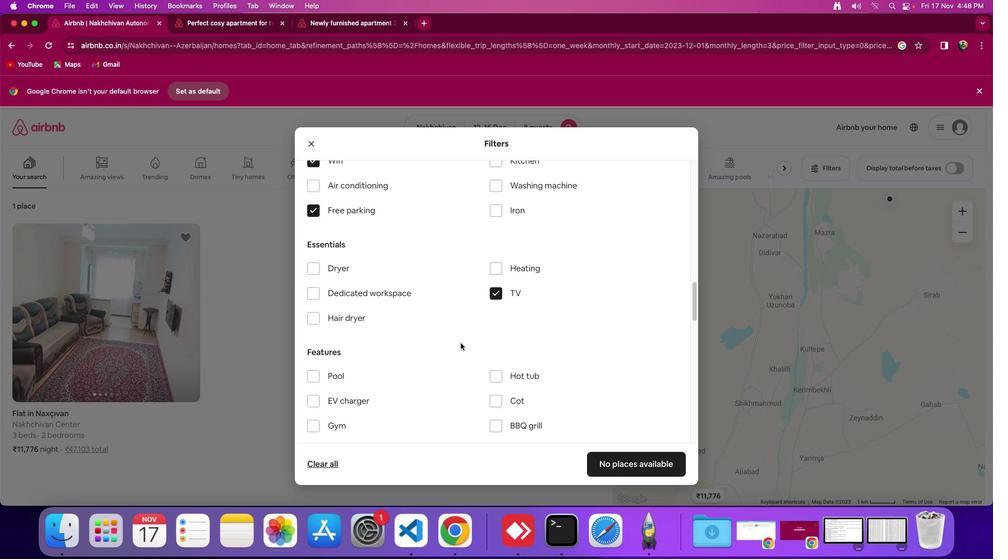 
Action: Mouse scrolled (461, 343) with delta (0, 0)
Screenshot: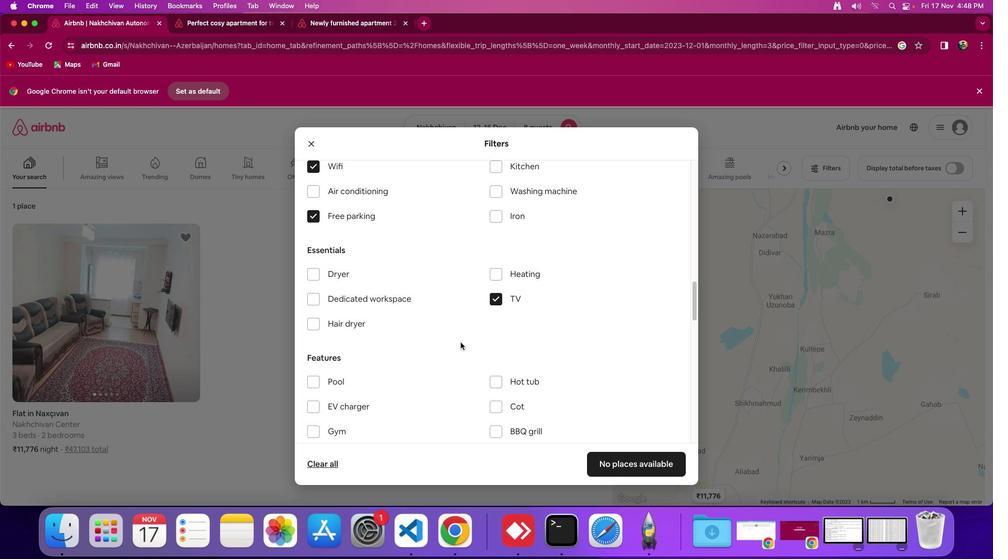 
Action: Mouse scrolled (461, 343) with delta (0, 0)
Screenshot: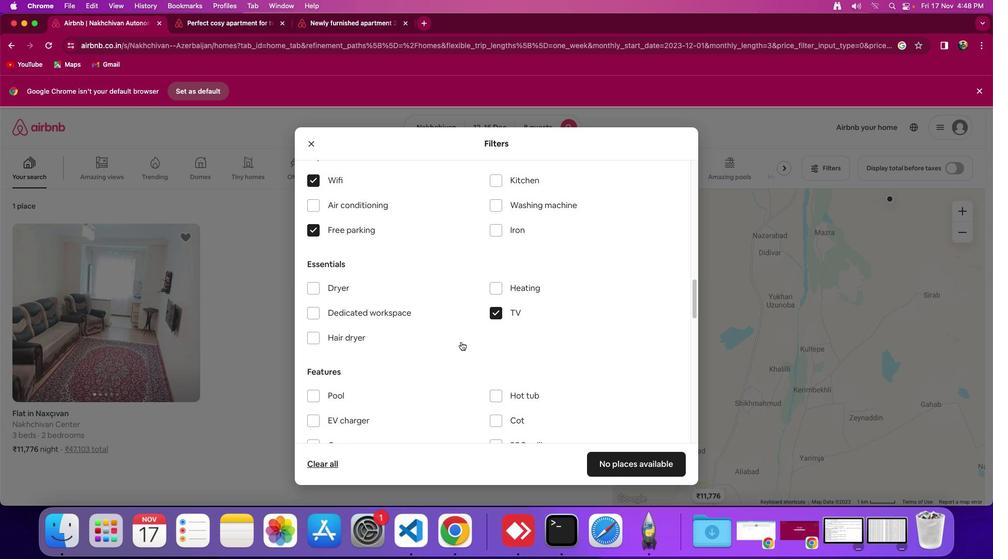 
Action: Mouse moved to (461, 340)
Screenshot: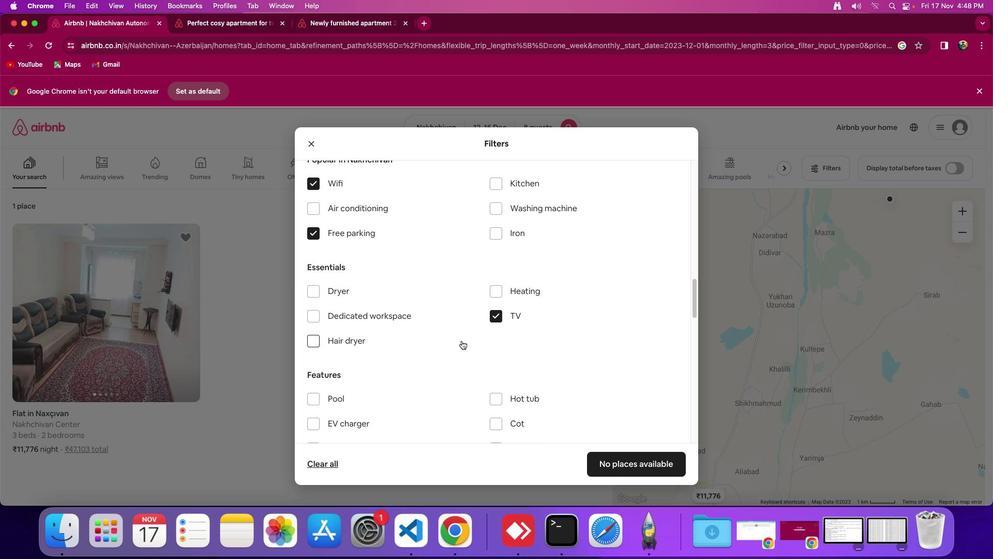 
Action: Mouse scrolled (461, 340) with delta (0, 0)
Screenshot: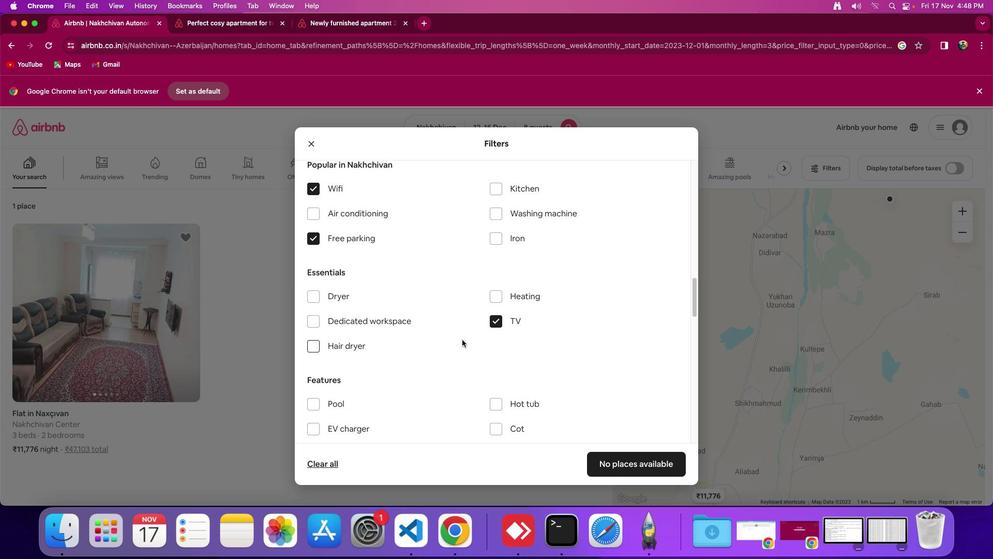 
Action: Mouse scrolled (461, 340) with delta (0, 0)
Screenshot: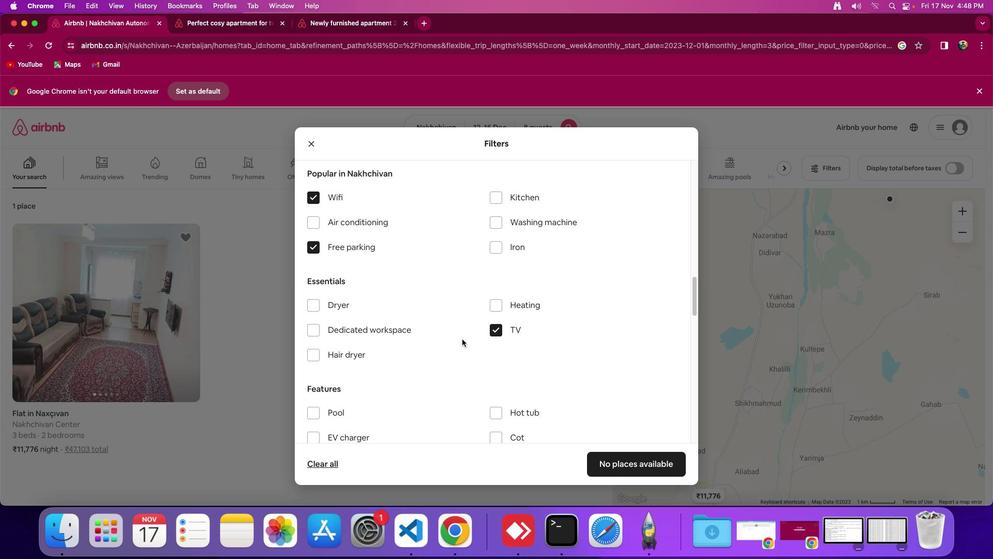 
Action: Mouse moved to (462, 339)
Screenshot: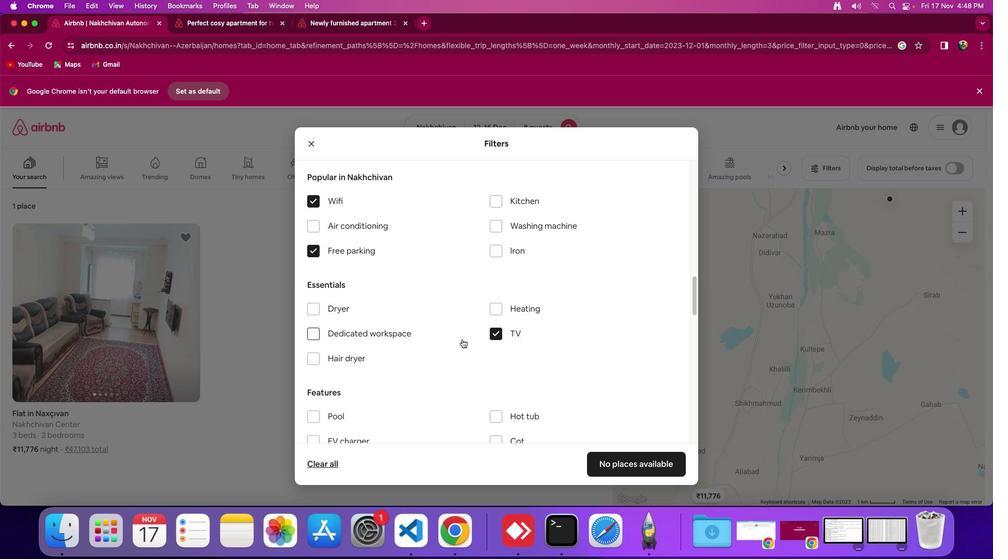 
Action: Mouse scrolled (462, 339) with delta (0, 0)
Screenshot: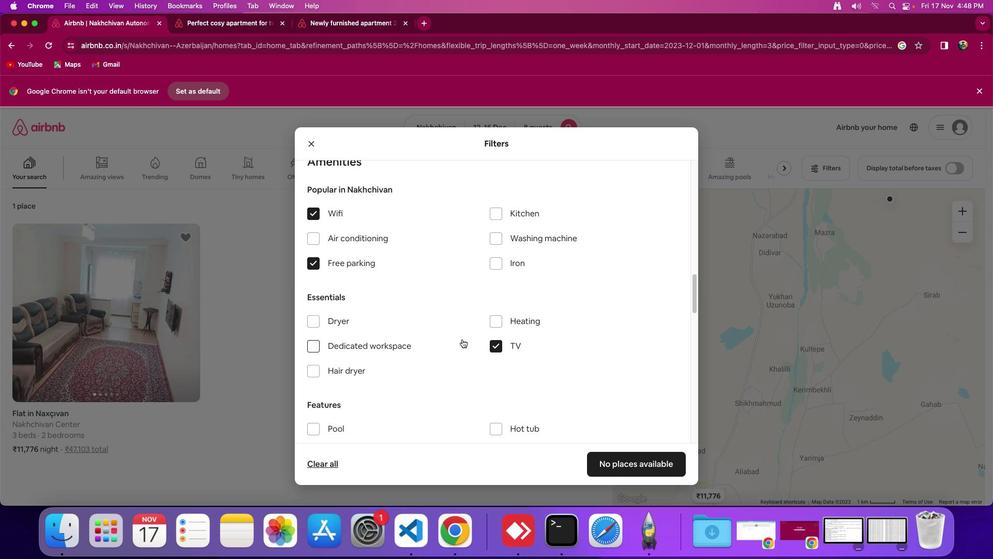 
Action: Mouse scrolled (462, 339) with delta (0, 0)
Screenshot: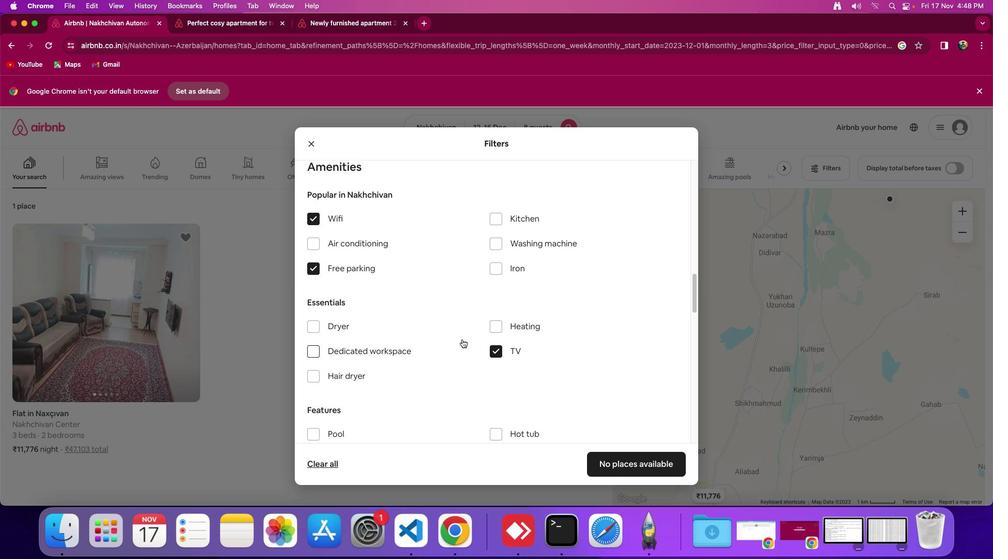 
Action: Mouse scrolled (462, 339) with delta (0, 0)
Screenshot: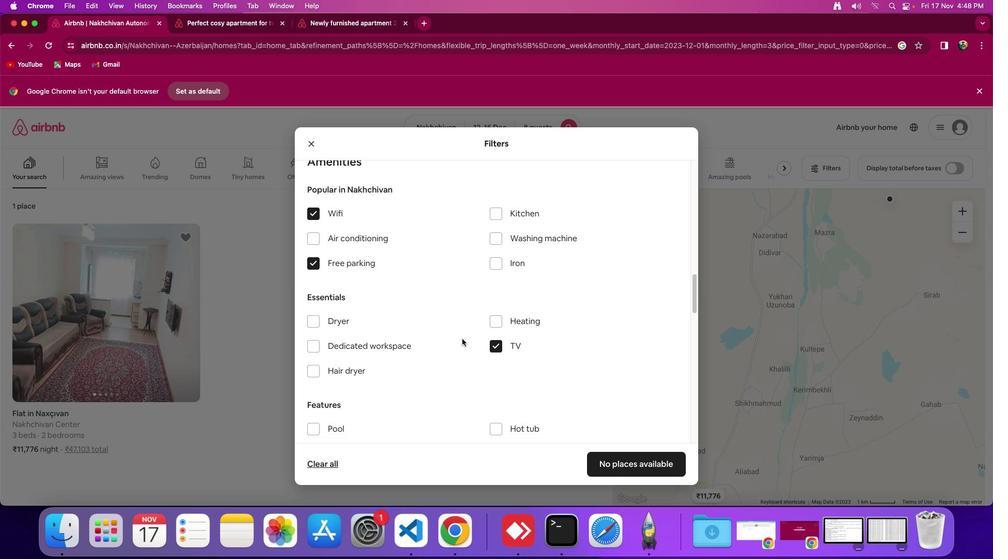 
Action: Mouse scrolled (462, 339) with delta (0, 0)
Screenshot: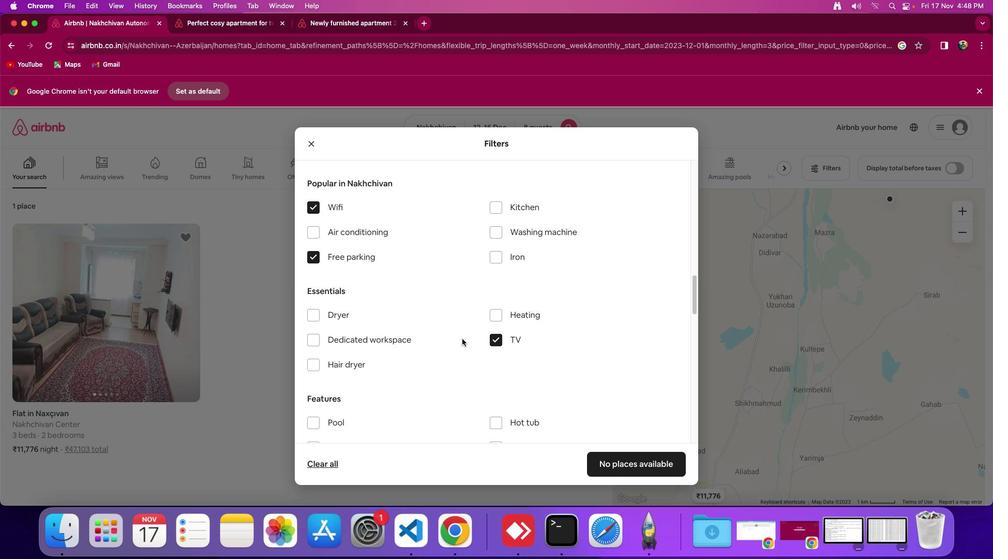 
Action: Mouse moved to (462, 339)
Screenshot: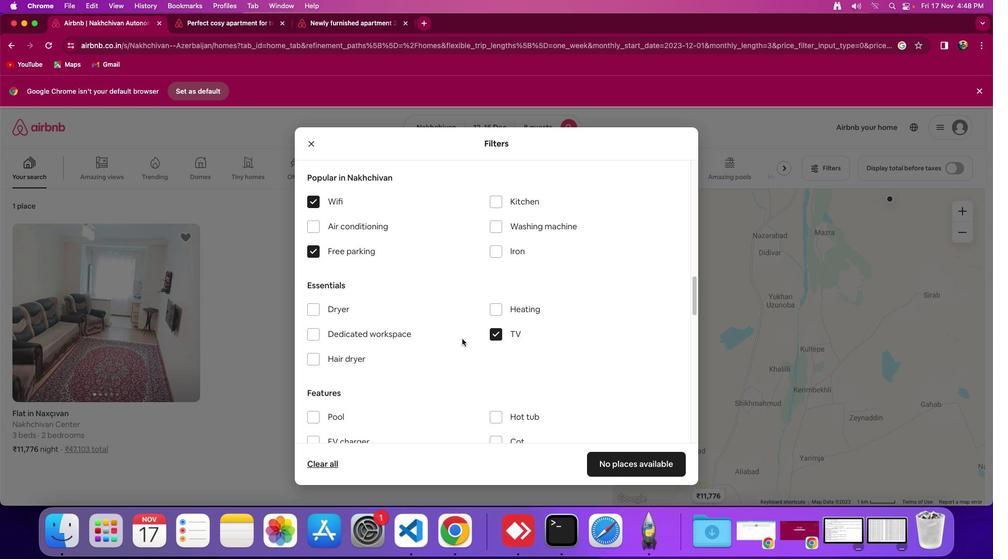 
Action: Mouse scrolled (462, 339) with delta (0, 0)
Screenshot: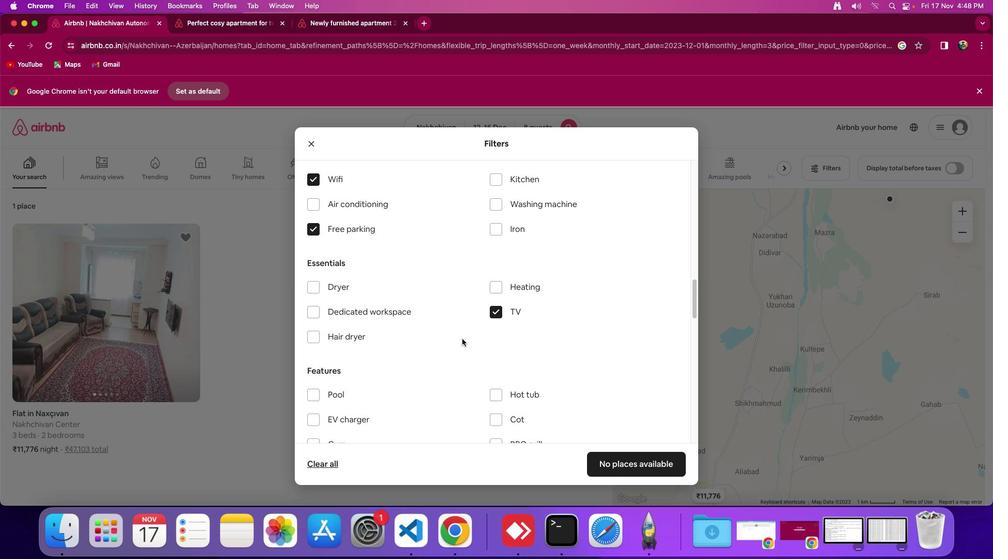 
Action: Mouse scrolled (462, 339) with delta (0, 0)
Screenshot: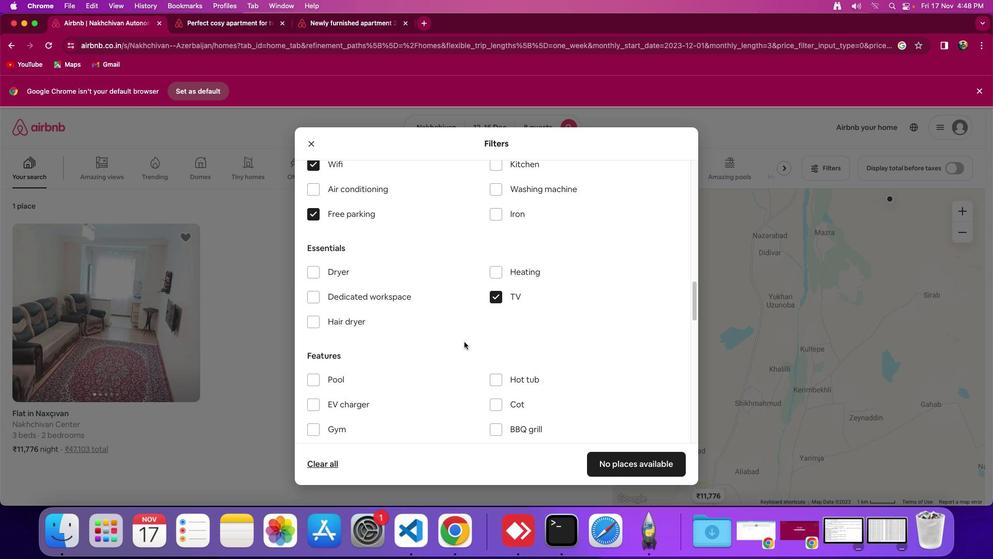 
Action: Mouse scrolled (462, 339) with delta (0, 0)
Screenshot: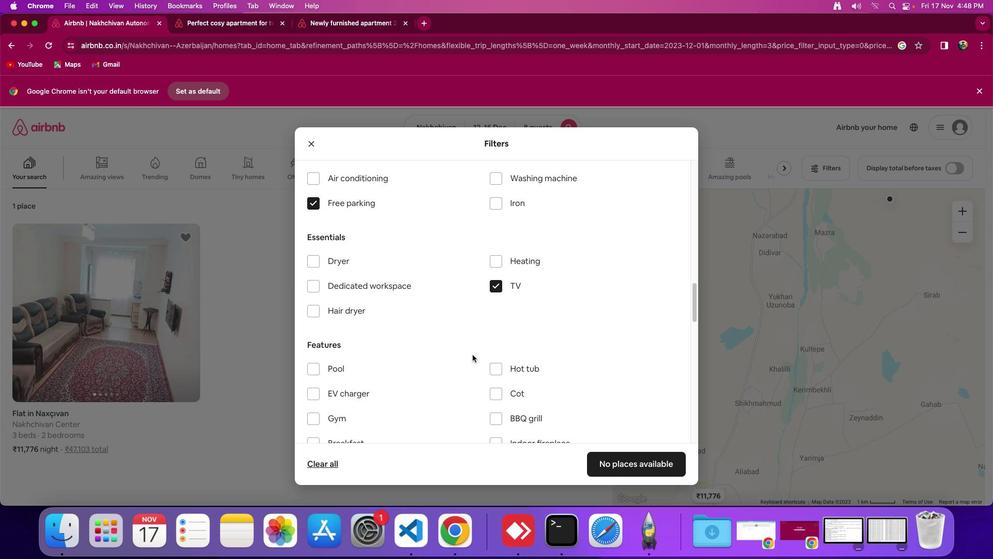 
Action: Mouse moved to (491, 362)
Screenshot: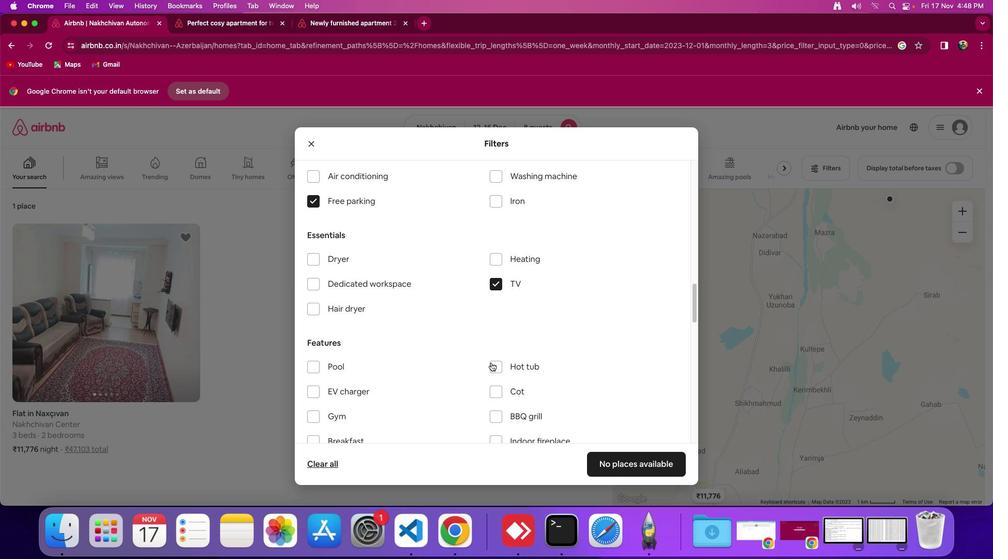 
Action: Mouse pressed left at (491, 362)
Screenshot: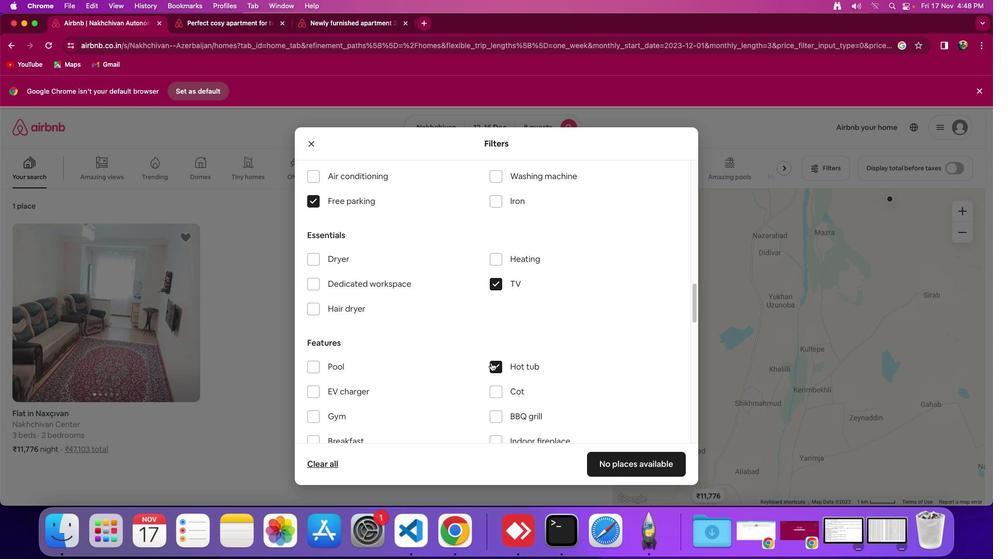 
Action: Mouse moved to (463, 345)
Screenshot: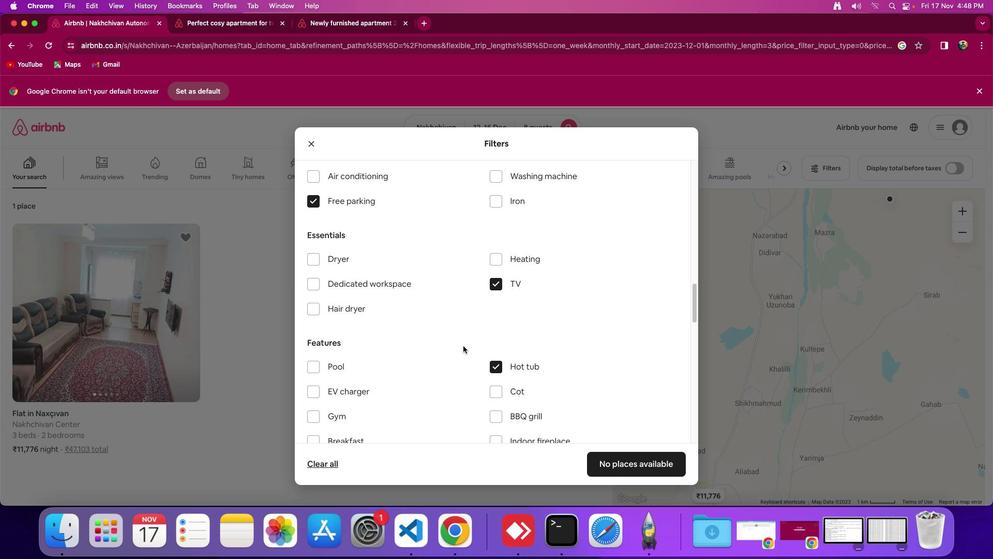 
Action: Mouse scrolled (463, 345) with delta (0, 0)
Screenshot: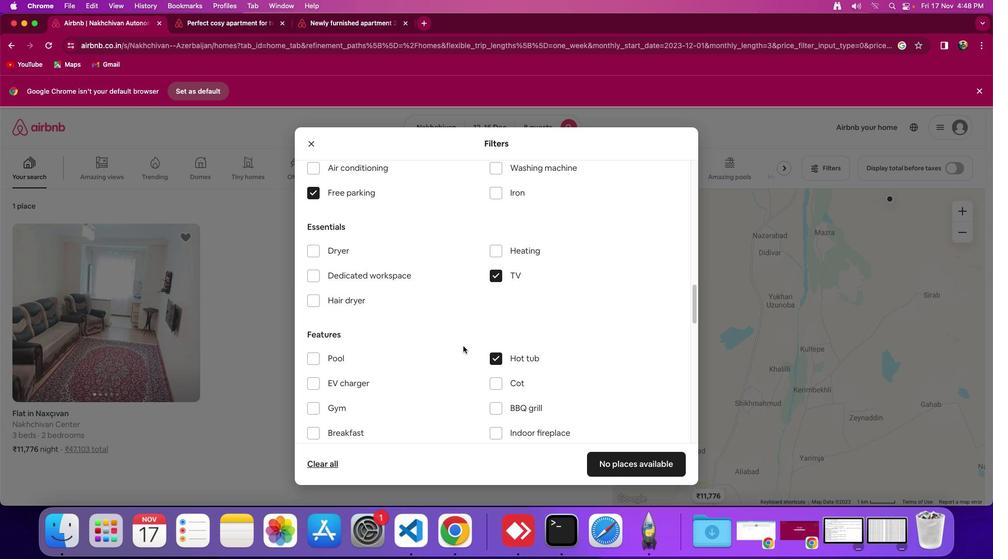 
Action: Mouse scrolled (463, 345) with delta (0, 0)
Screenshot: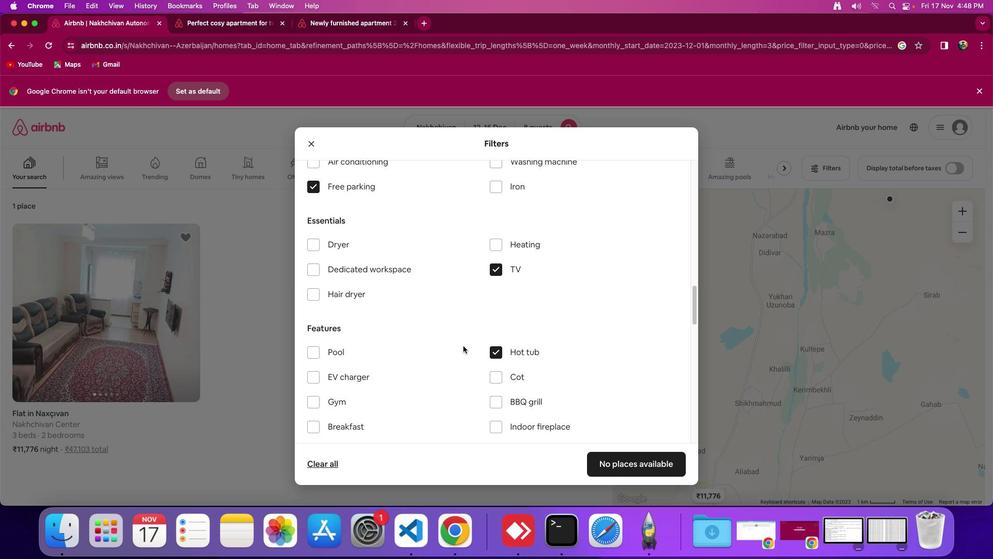 
Action: Mouse scrolled (463, 345) with delta (0, 0)
Screenshot: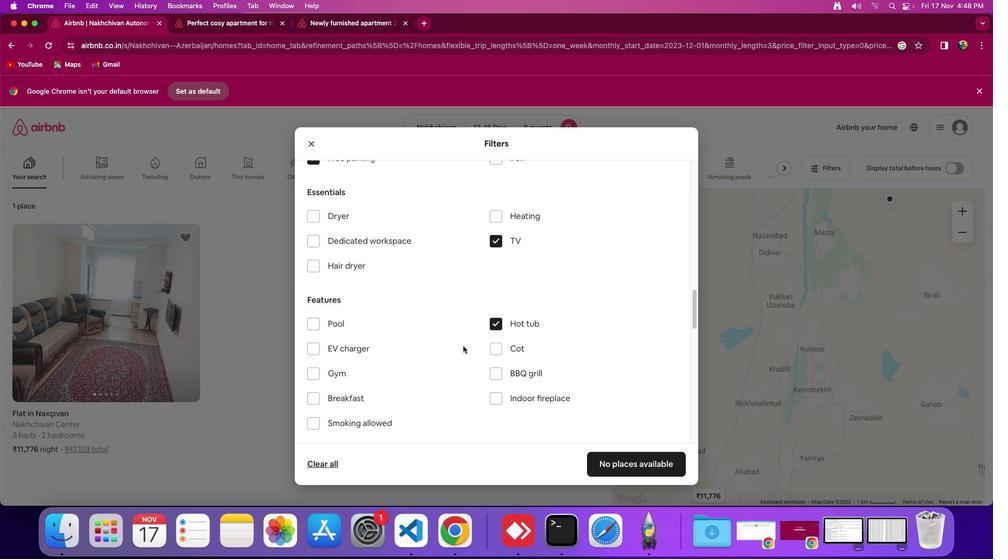 
Action: Mouse scrolled (463, 345) with delta (0, 0)
Screenshot: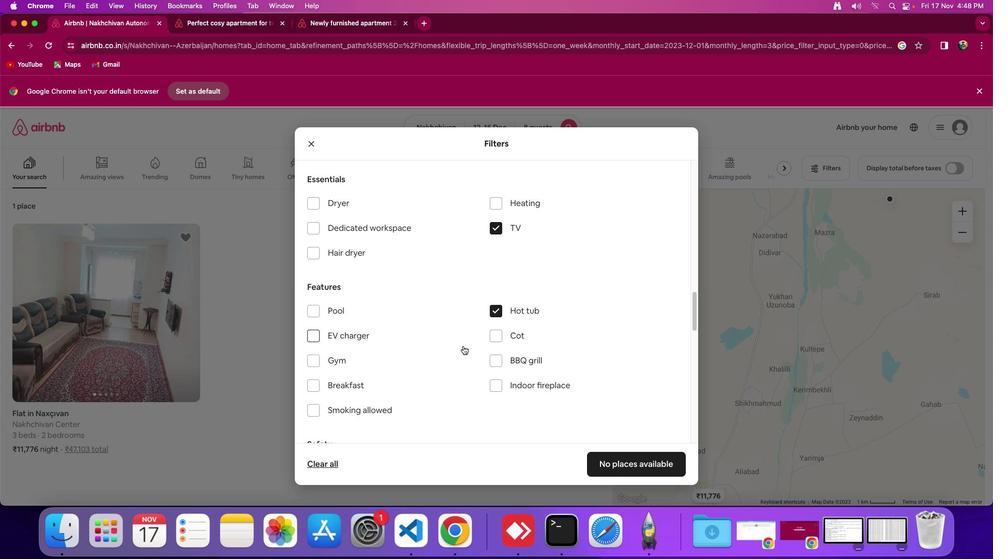 
Action: Mouse scrolled (463, 345) with delta (0, 0)
Screenshot: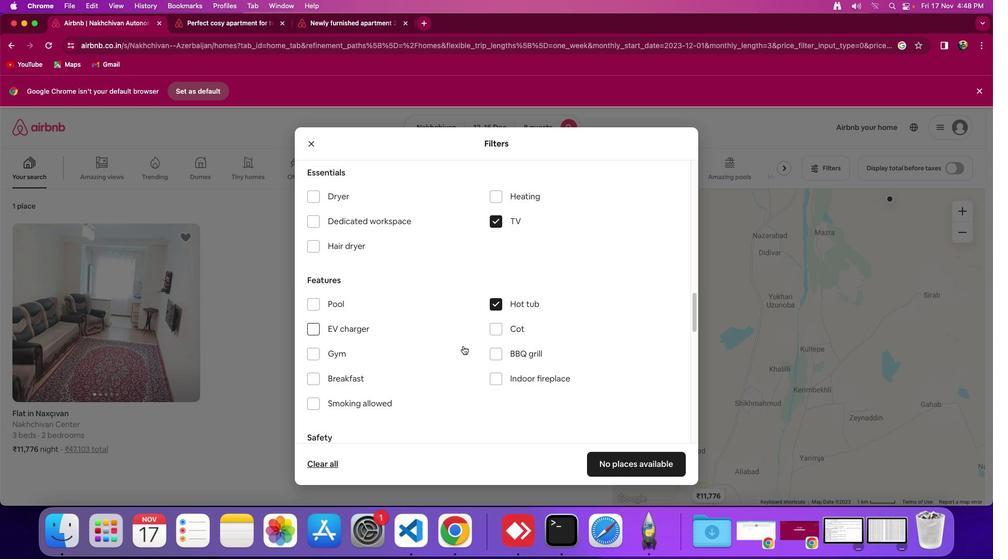 
Action: Mouse scrolled (463, 345) with delta (0, 0)
Screenshot: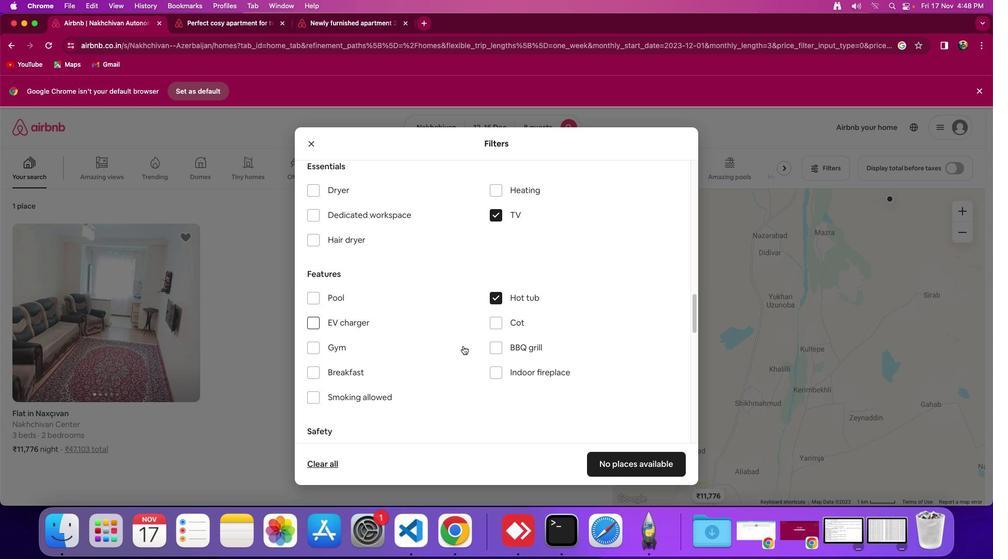 
Action: Mouse scrolled (463, 345) with delta (0, 0)
Screenshot: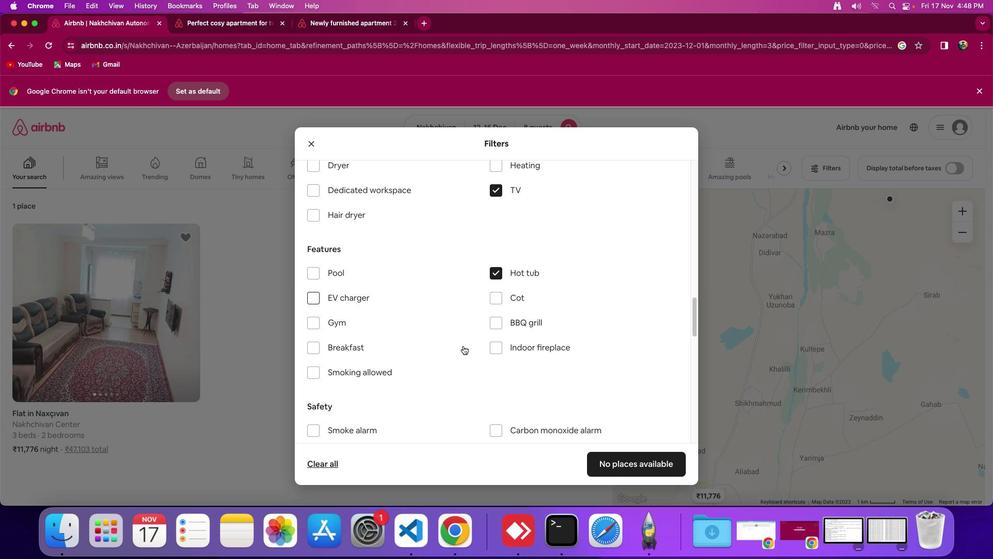 
Action: Mouse scrolled (463, 345) with delta (0, 0)
Screenshot: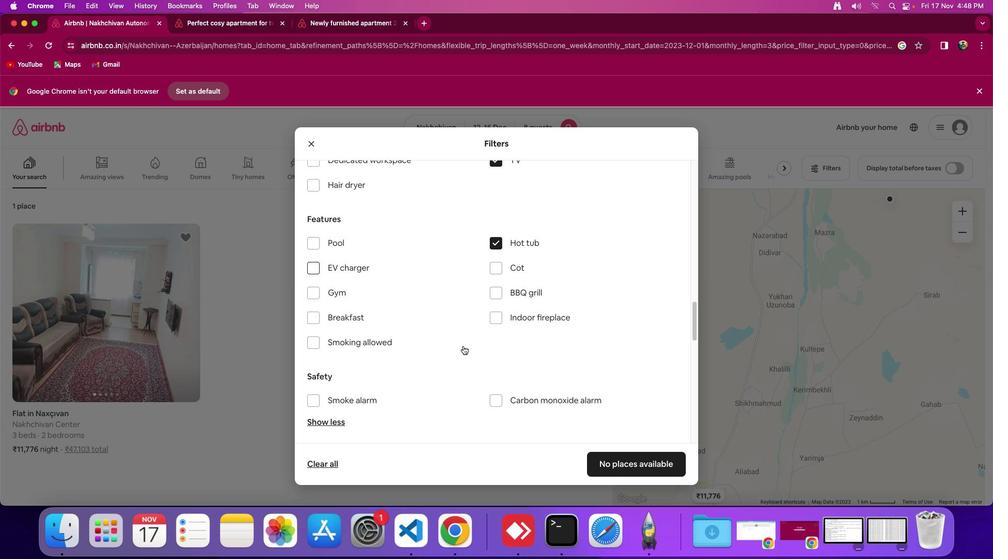 
Action: Mouse moved to (315, 290)
Screenshot: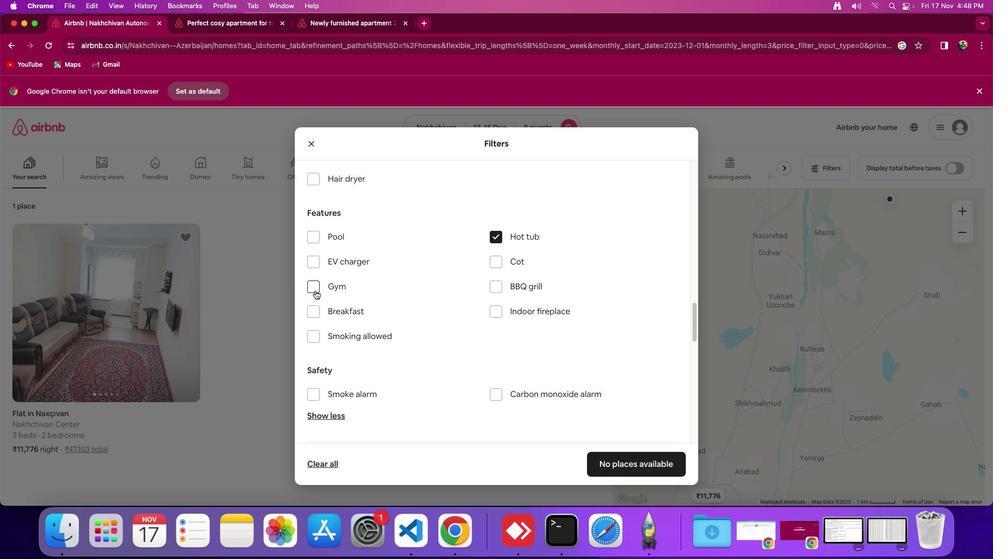 
Action: Mouse pressed left at (315, 290)
Screenshot: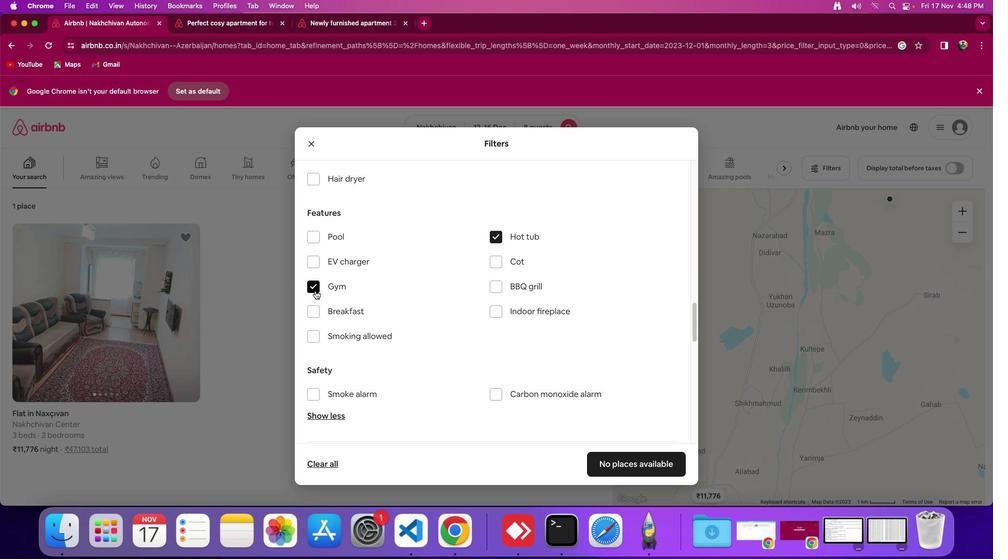 
Action: Mouse moved to (322, 335)
Screenshot: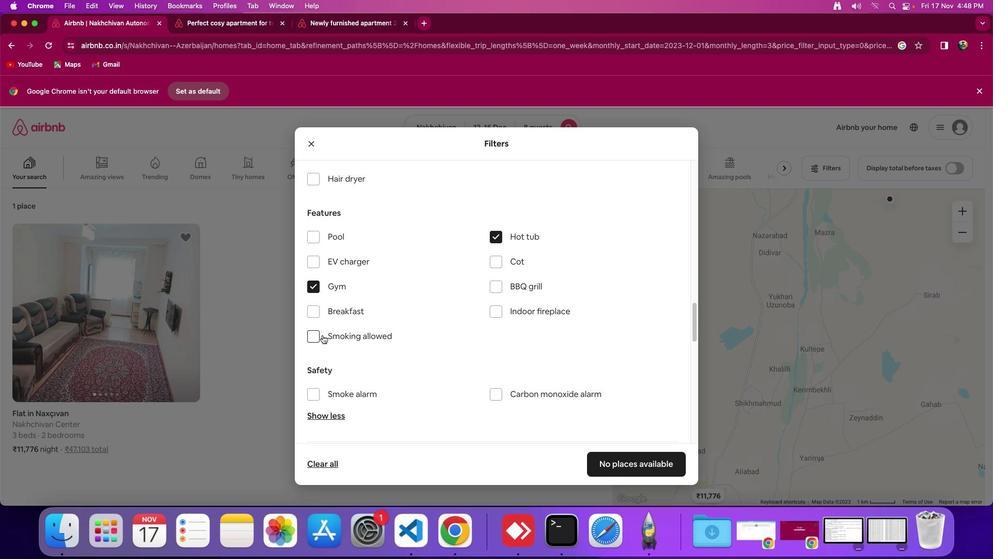 
Action: Mouse pressed left at (322, 335)
Screenshot: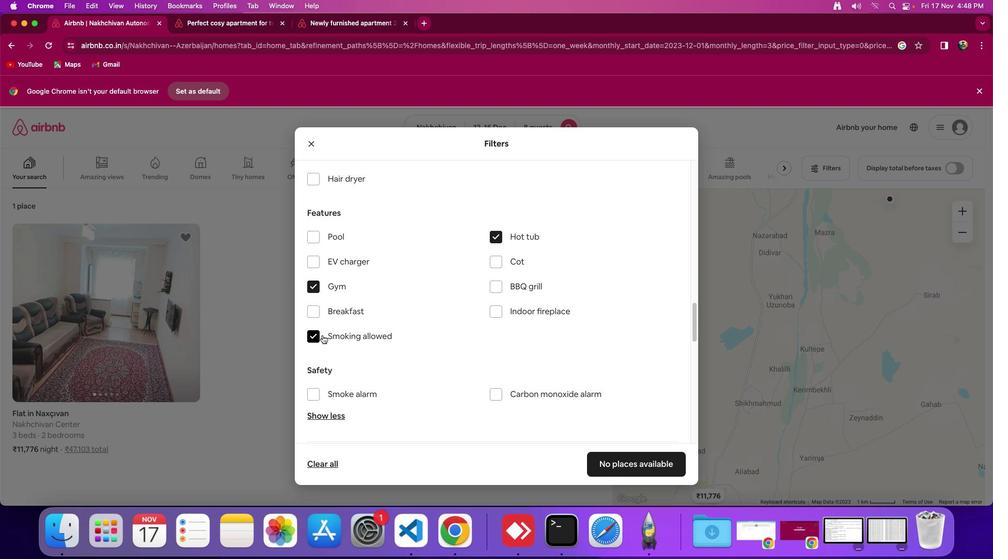 
Action: Mouse moved to (508, 359)
Screenshot: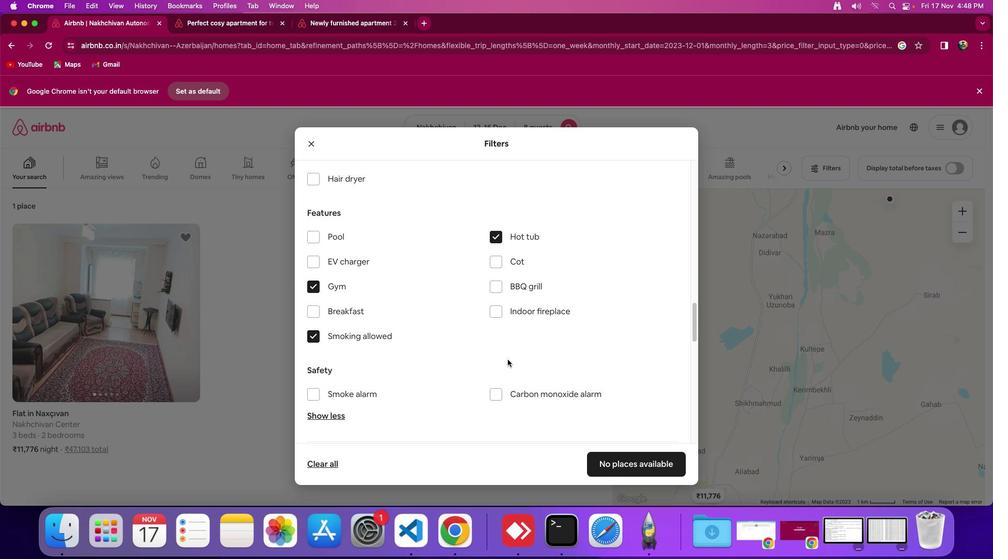 
Action: Mouse scrolled (508, 359) with delta (0, 0)
Screenshot: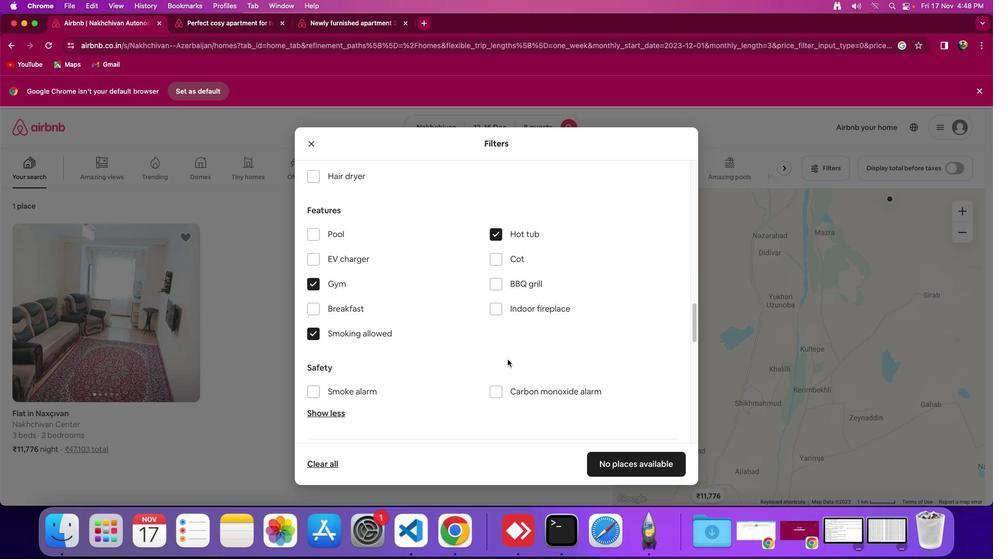 
Action: Mouse scrolled (508, 359) with delta (0, 0)
Screenshot: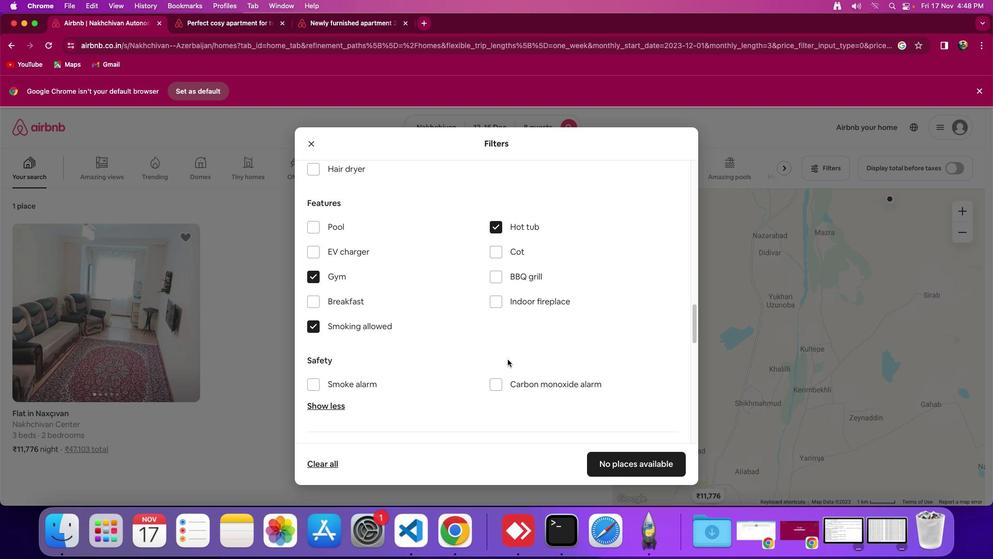 
Action: Mouse scrolled (508, 359) with delta (0, 0)
Screenshot: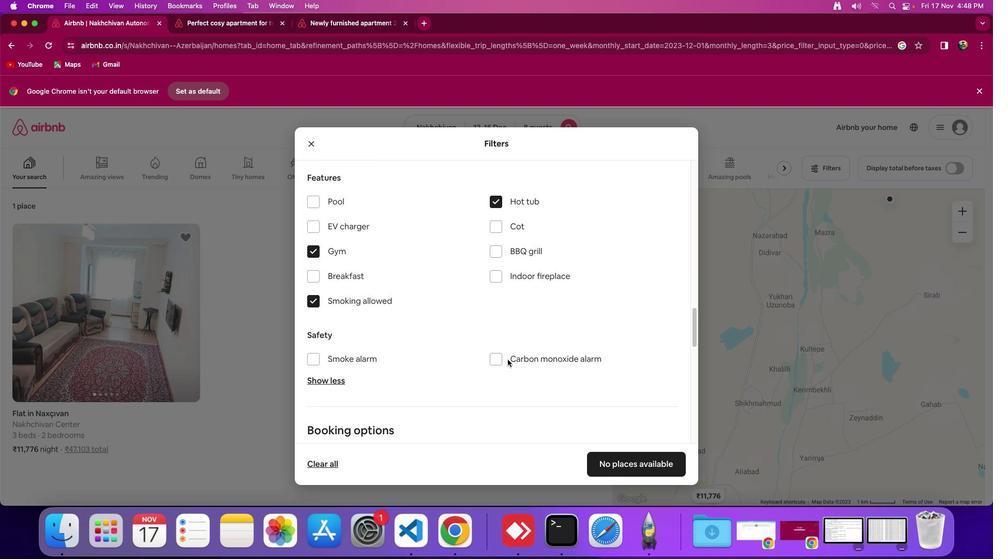 
Action: Mouse scrolled (508, 359) with delta (0, 0)
Screenshot: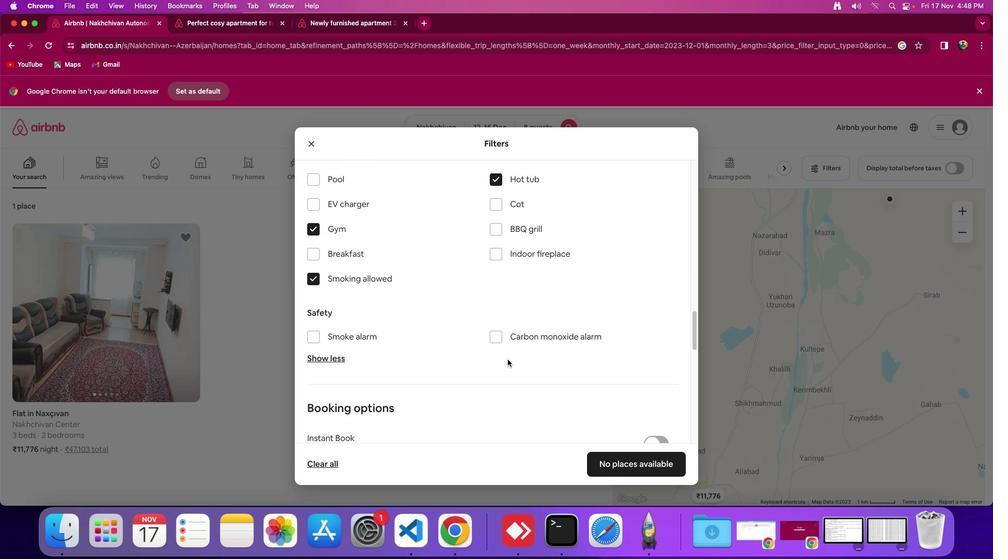 
Action: Mouse scrolled (508, 359) with delta (0, 0)
Screenshot: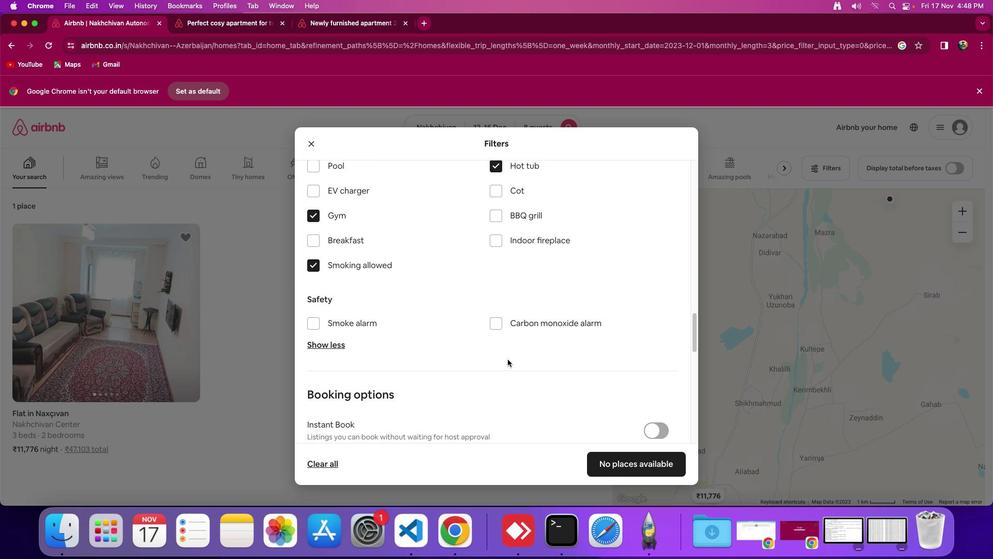 
Action: Mouse scrolled (508, 359) with delta (0, 0)
Screenshot: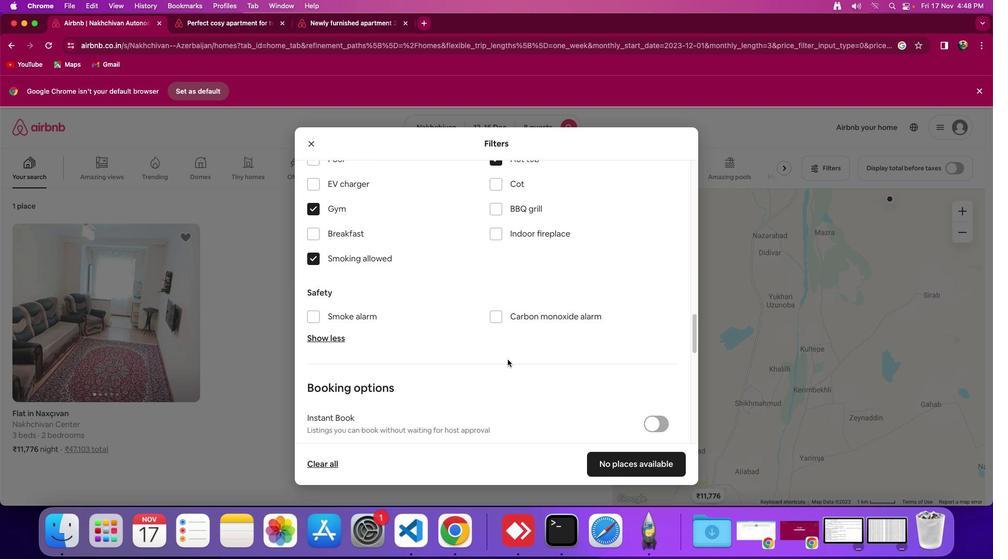
Action: Mouse moved to (633, 464)
Screenshot: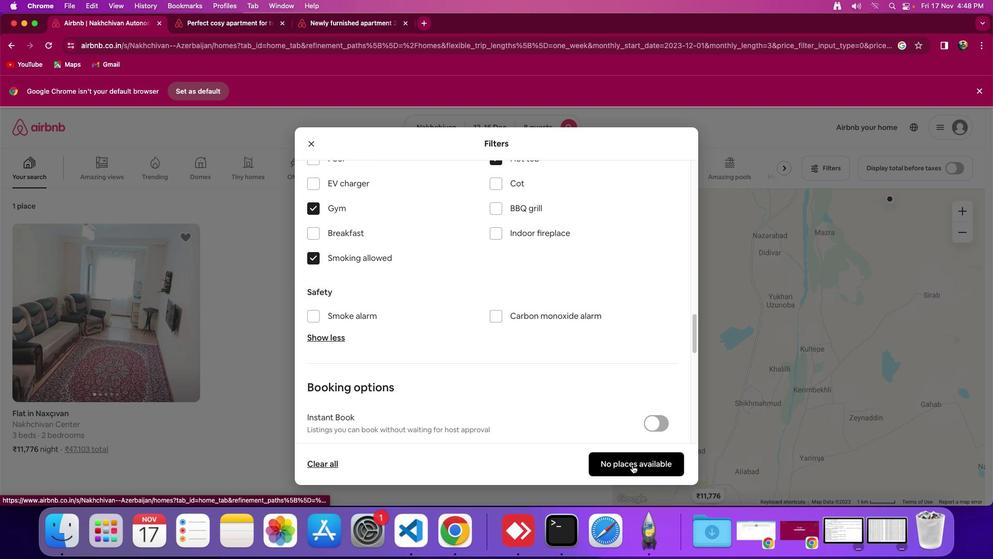 
Action: Mouse pressed left at (633, 464)
Screenshot: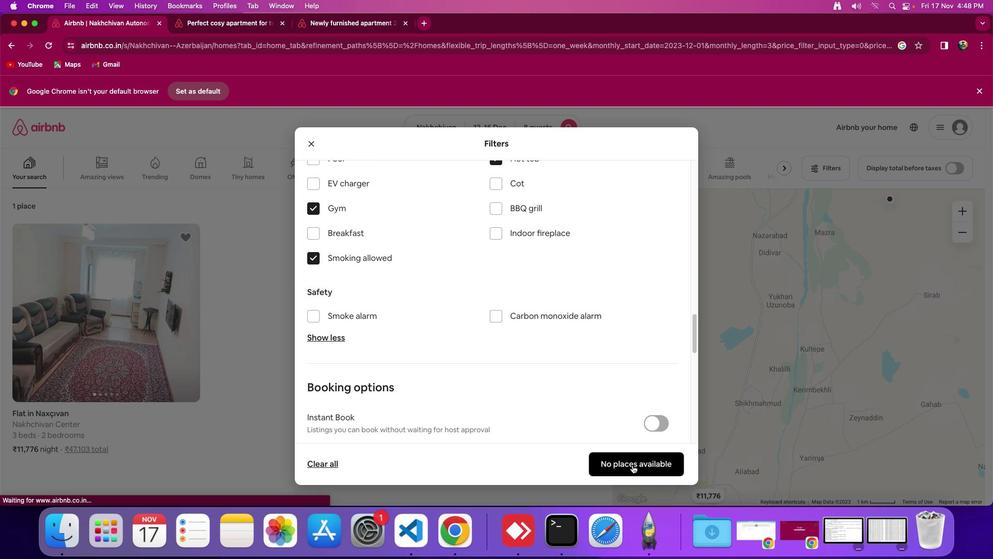 
Action: Mouse moved to (491, 397)
Screenshot: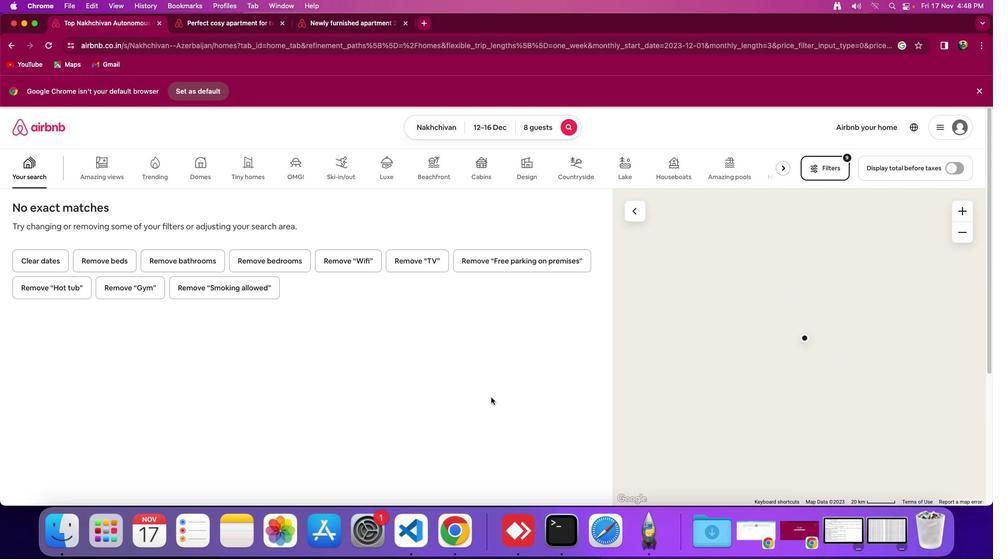
